 Task: Check the percentage active listings of basement in the last 3 years.
Action: Mouse moved to (1101, 248)
Screenshot: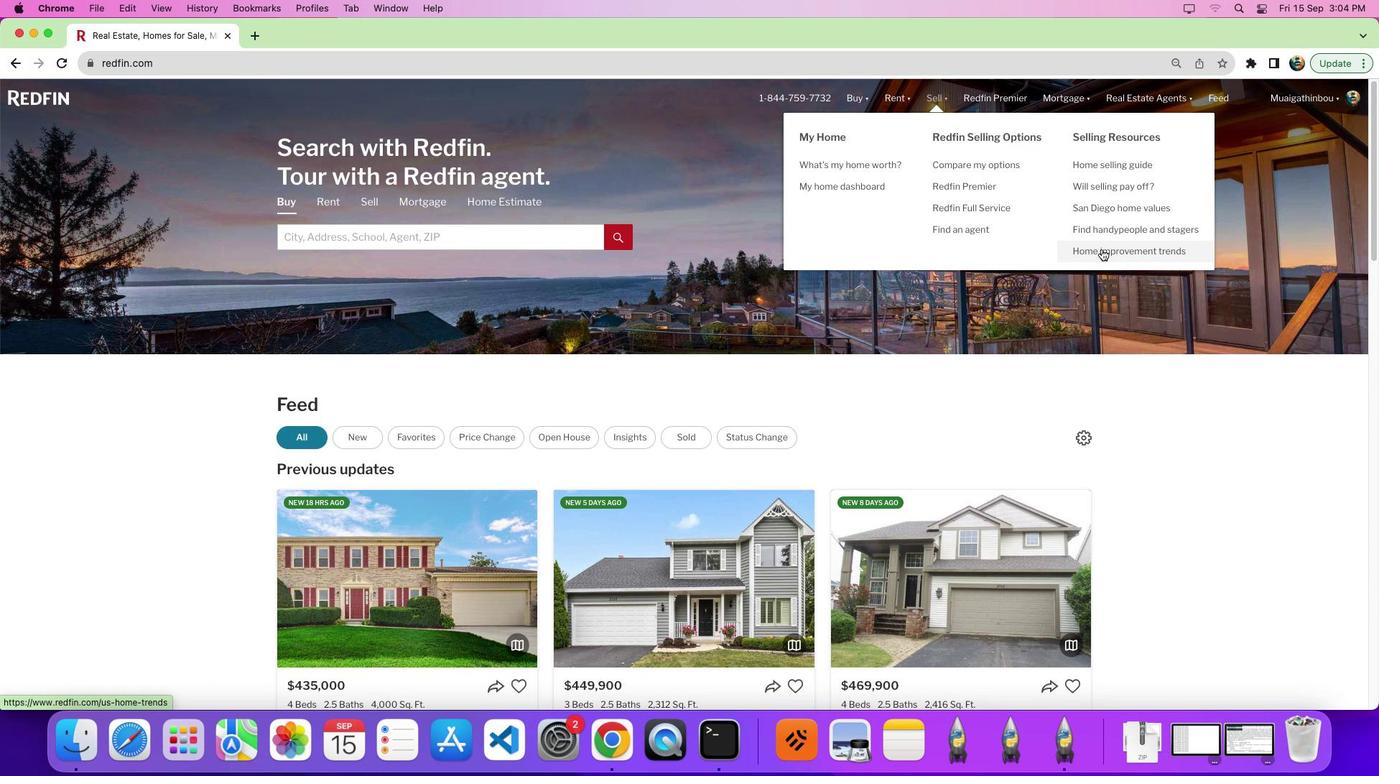 
Action: Mouse pressed left at (1101, 248)
Screenshot: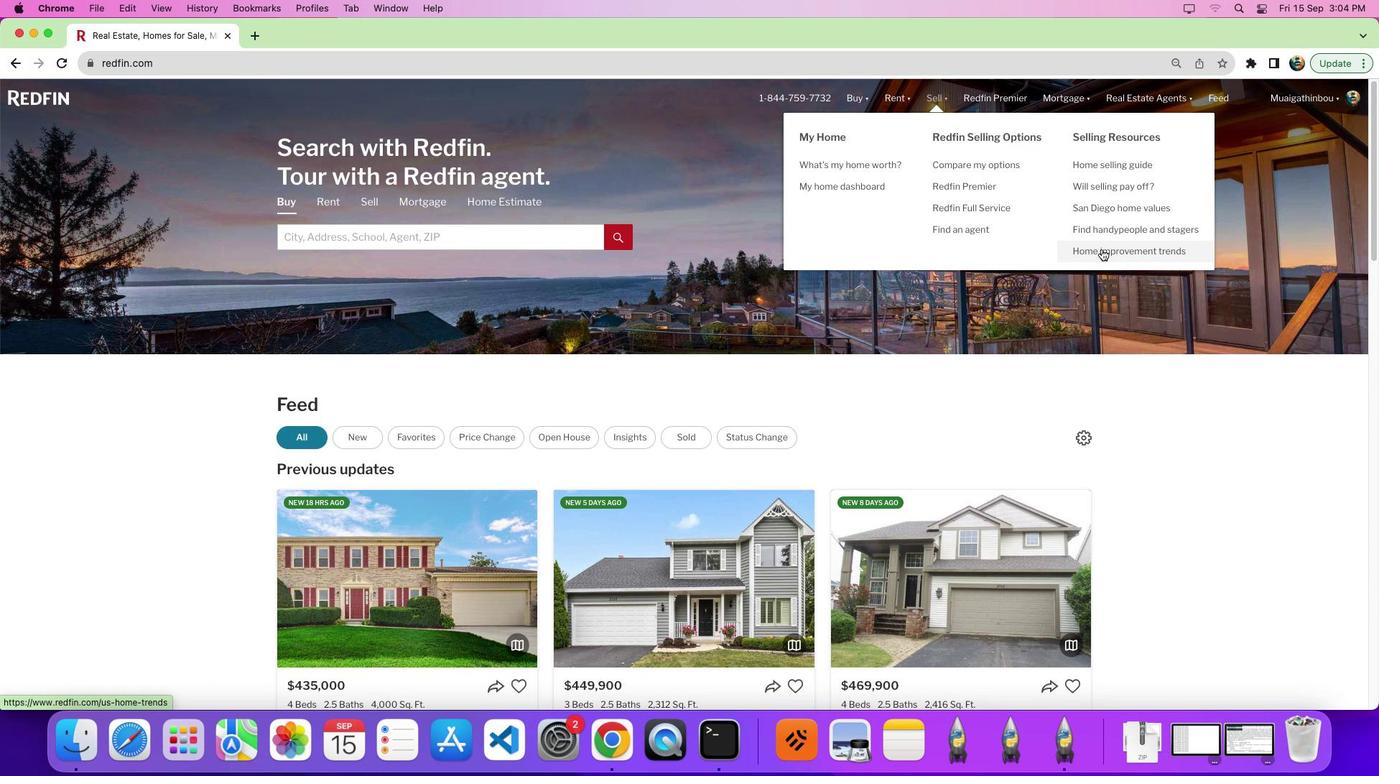 
Action: Mouse pressed left at (1101, 248)
Screenshot: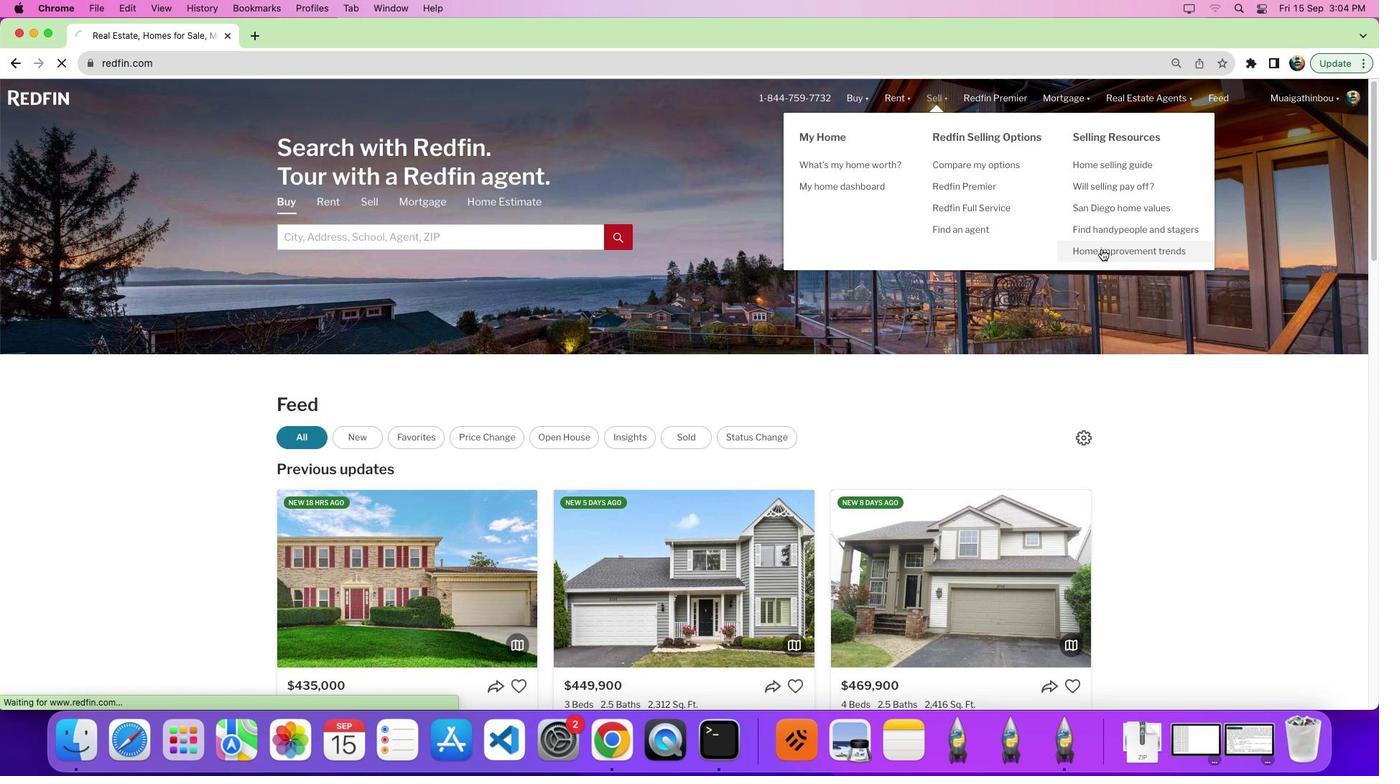
Action: Mouse moved to (368, 275)
Screenshot: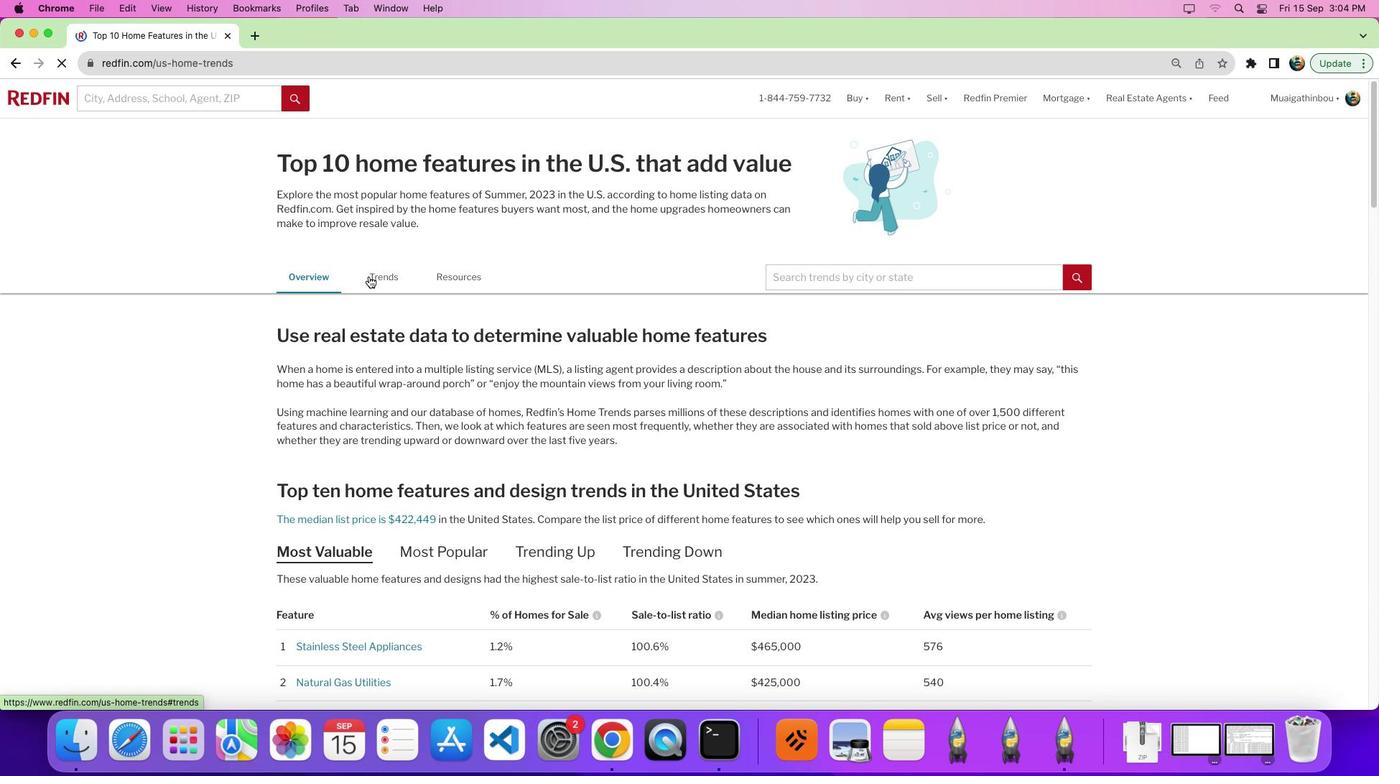 
Action: Mouse pressed left at (368, 275)
Screenshot: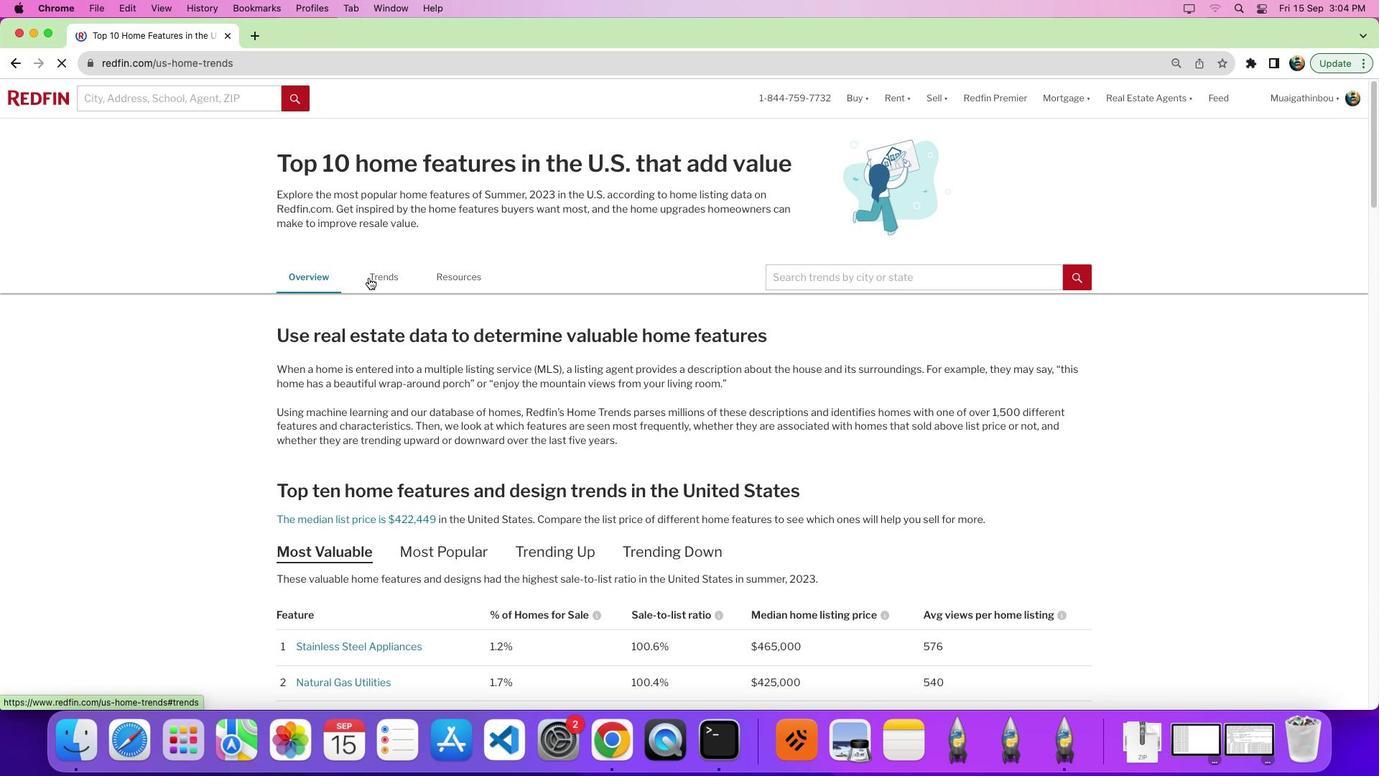 
Action: Mouse moved to (591, 321)
Screenshot: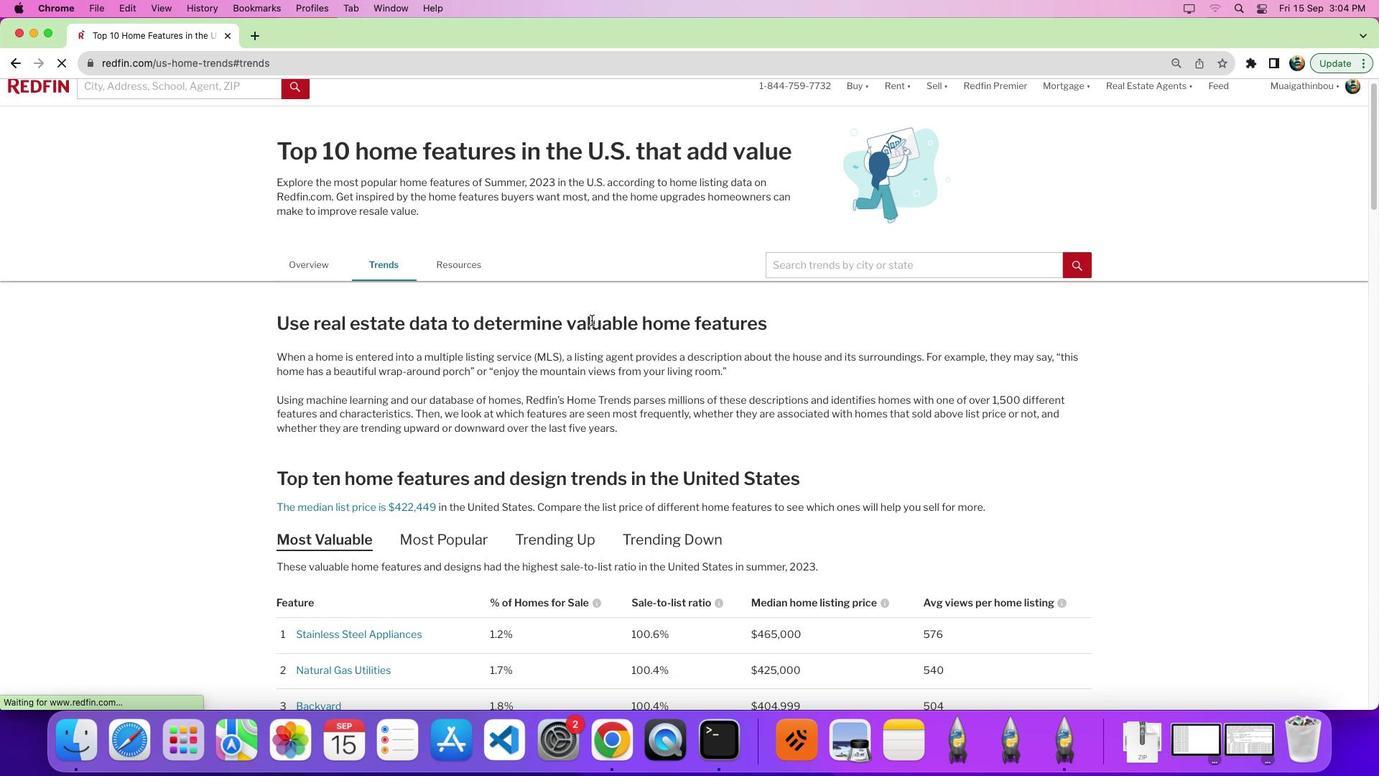 
Action: Mouse scrolled (591, 321) with delta (0, 0)
Screenshot: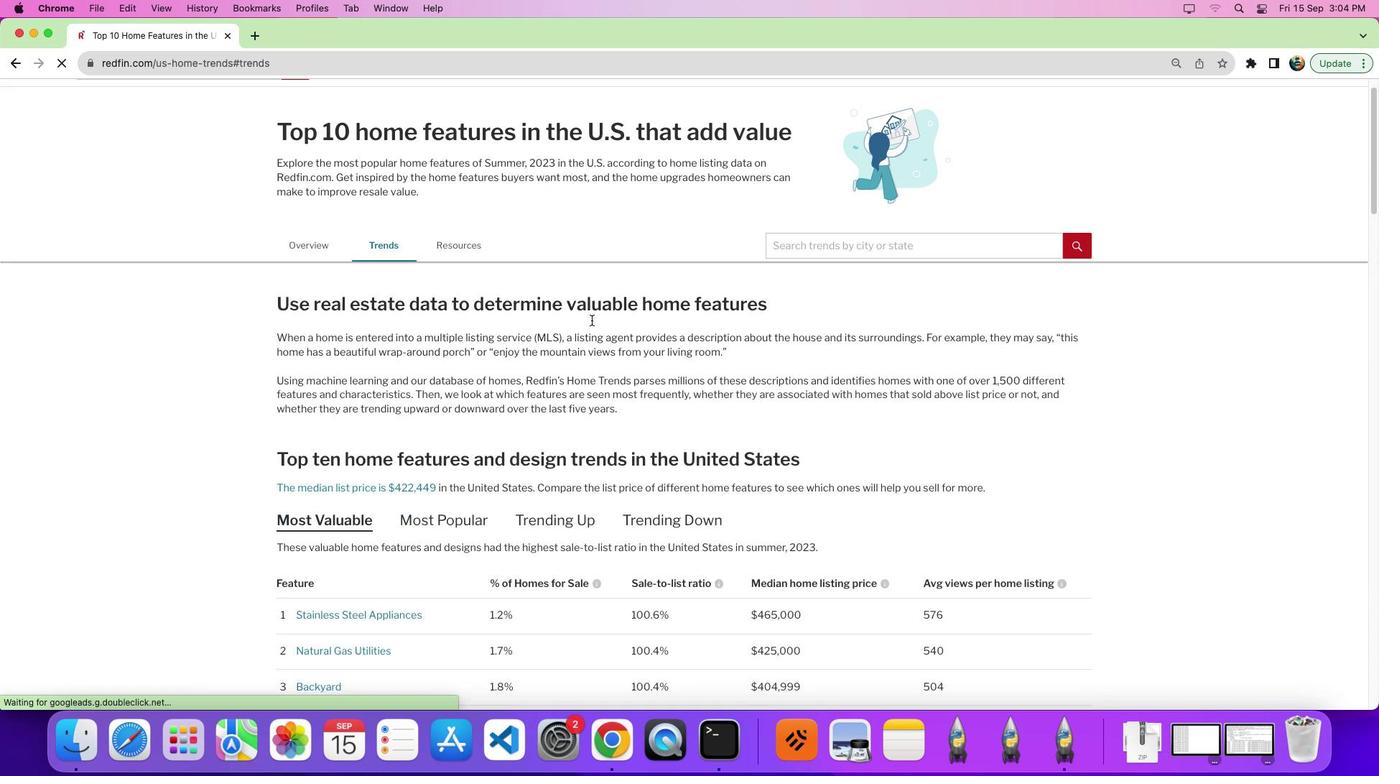 
Action: Mouse scrolled (591, 321) with delta (0, 0)
Screenshot: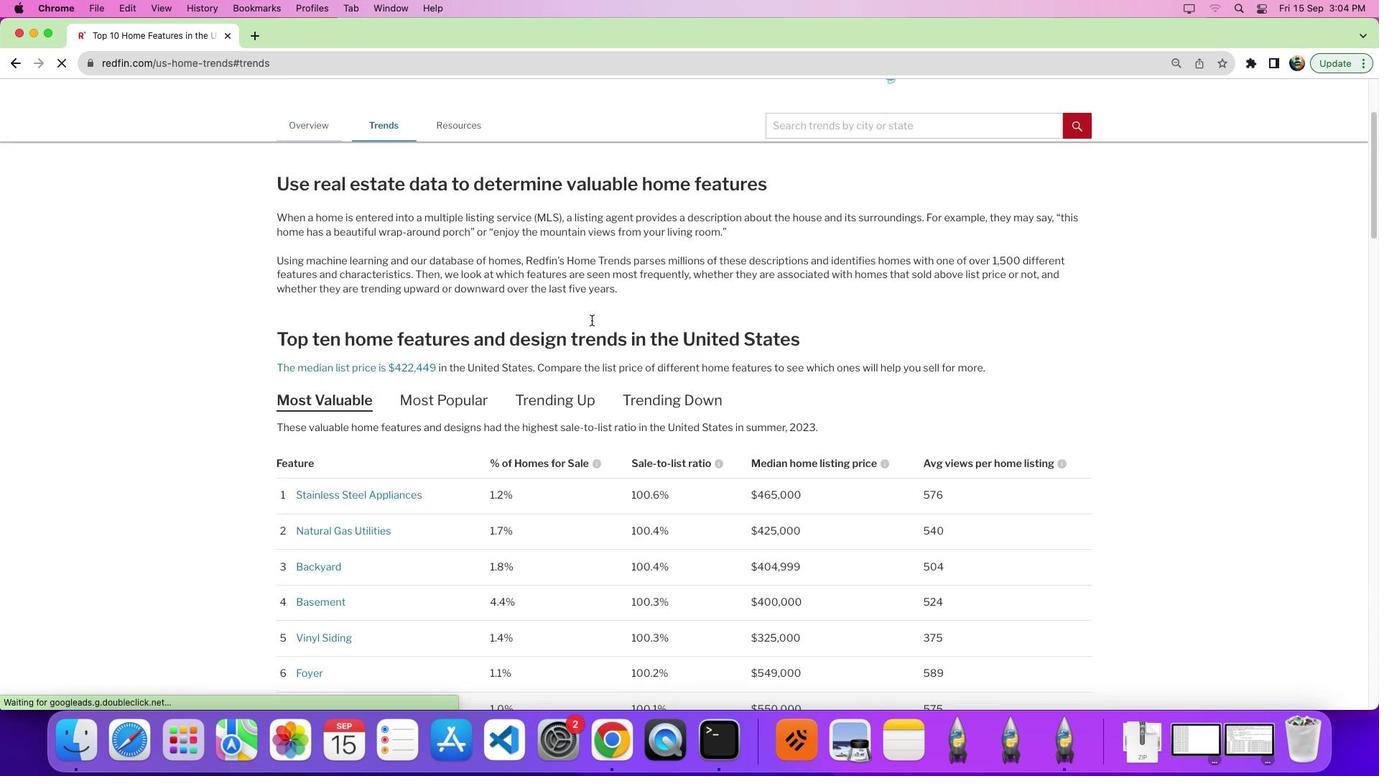 
Action: Mouse scrolled (591, 321) with delta (0, -4)
Screenshot: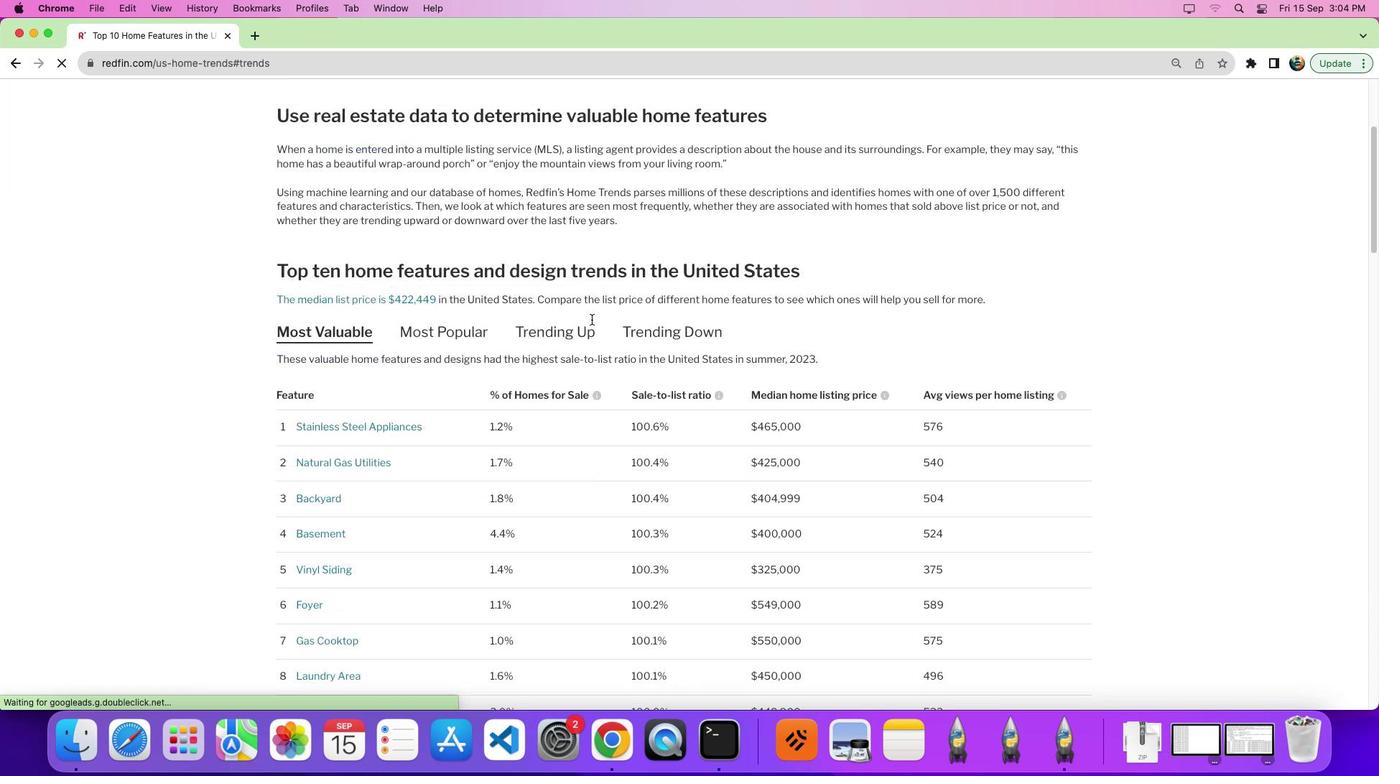 
Action: Mouse moved to (514, 254)
Screenshot: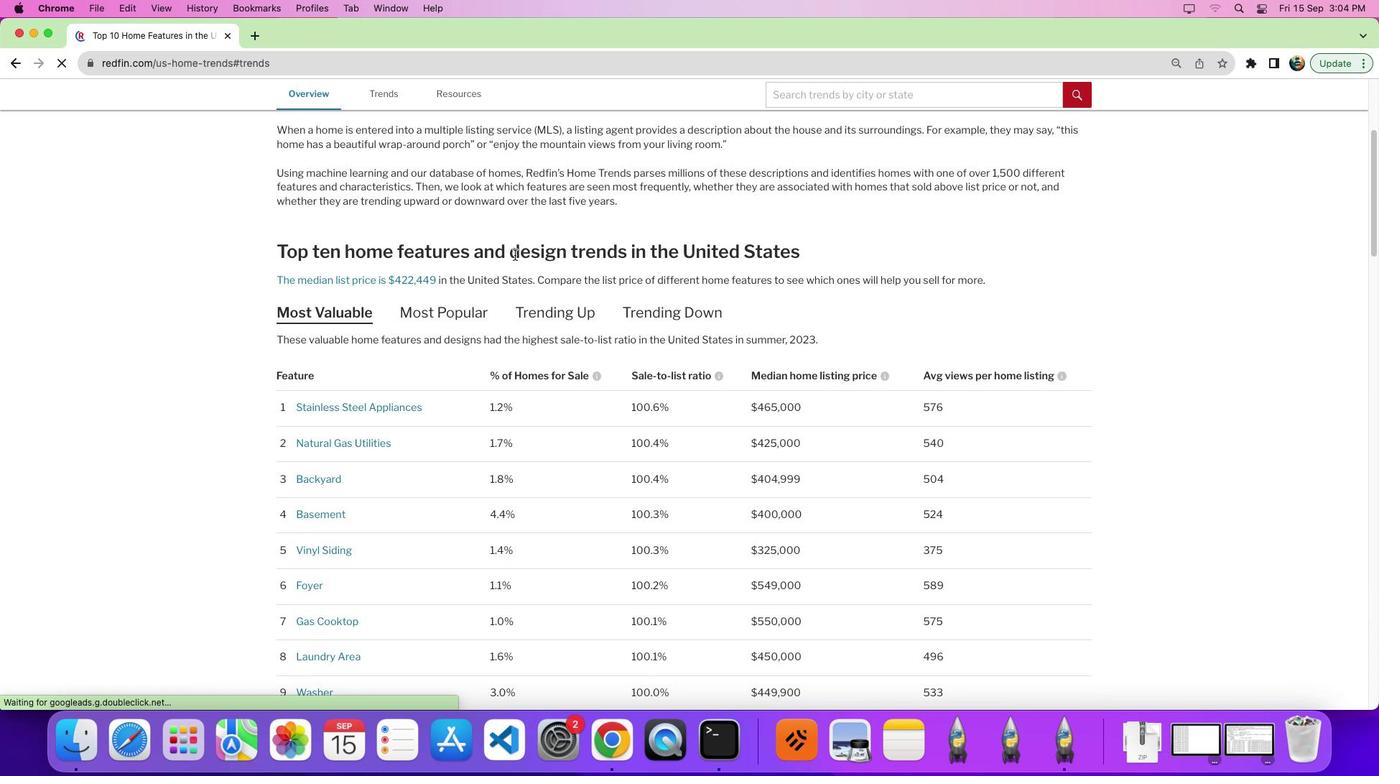 
Action: Mouse scrolled (514, 254) with delta (0, 0)
Screenshot: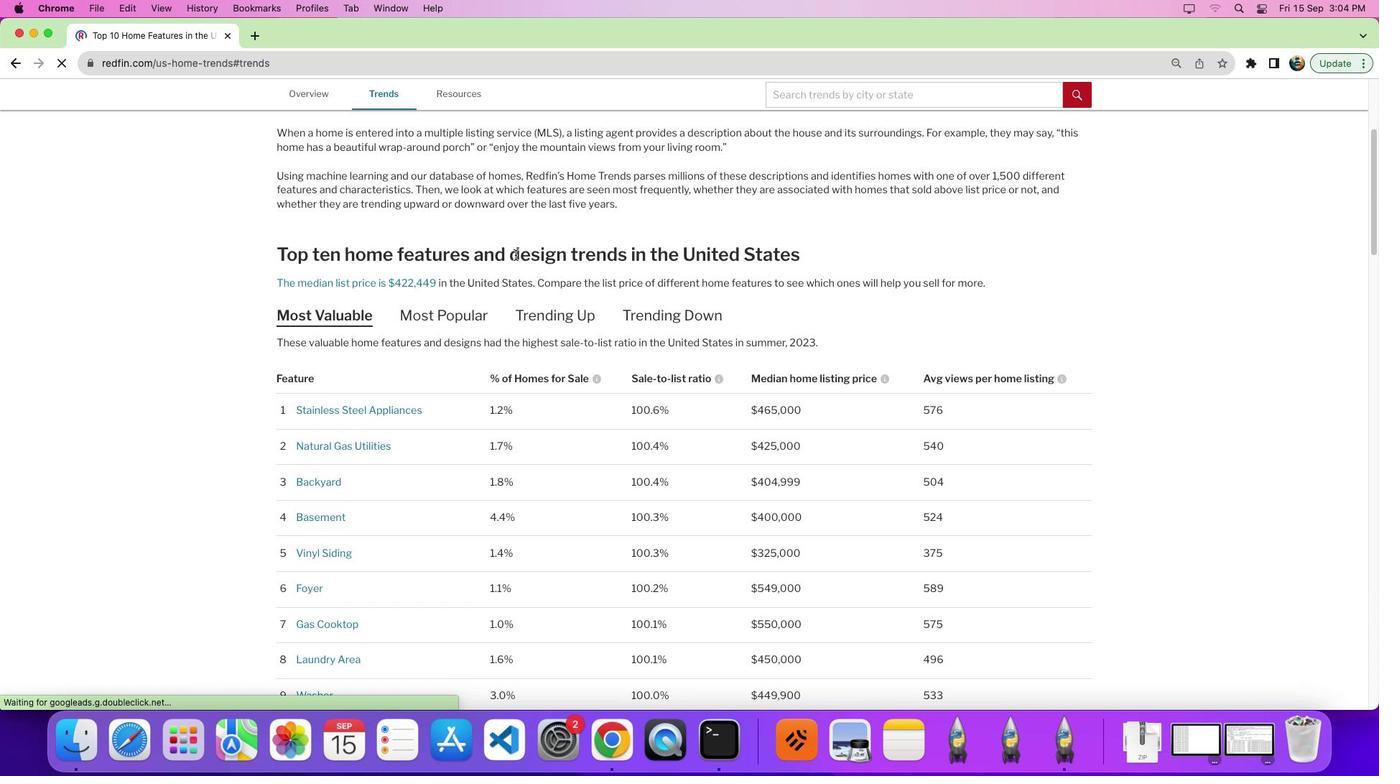 
Action: Mouse moved to (515, 254)
Screenshot: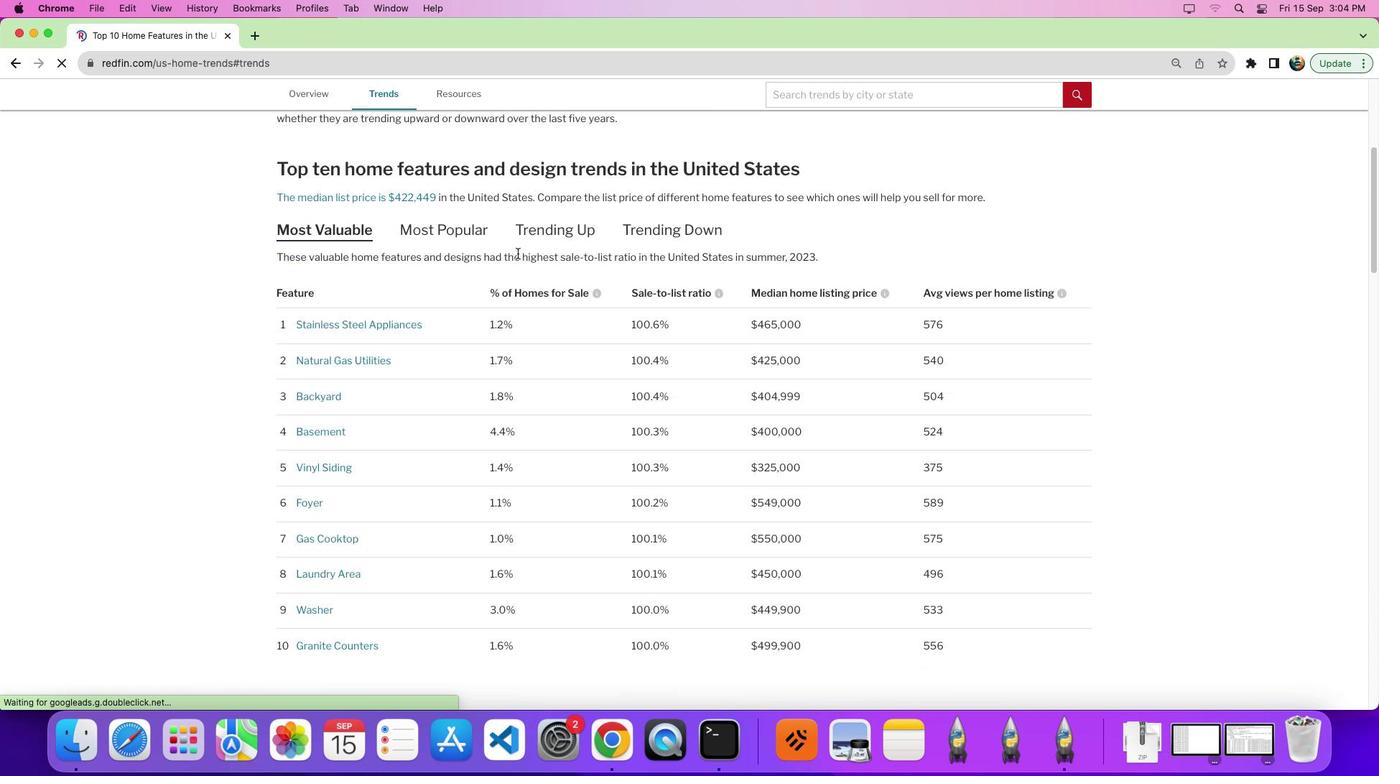 
Action: Mouse scrolled (515, 254) with delta (0, 0)
Screenshot: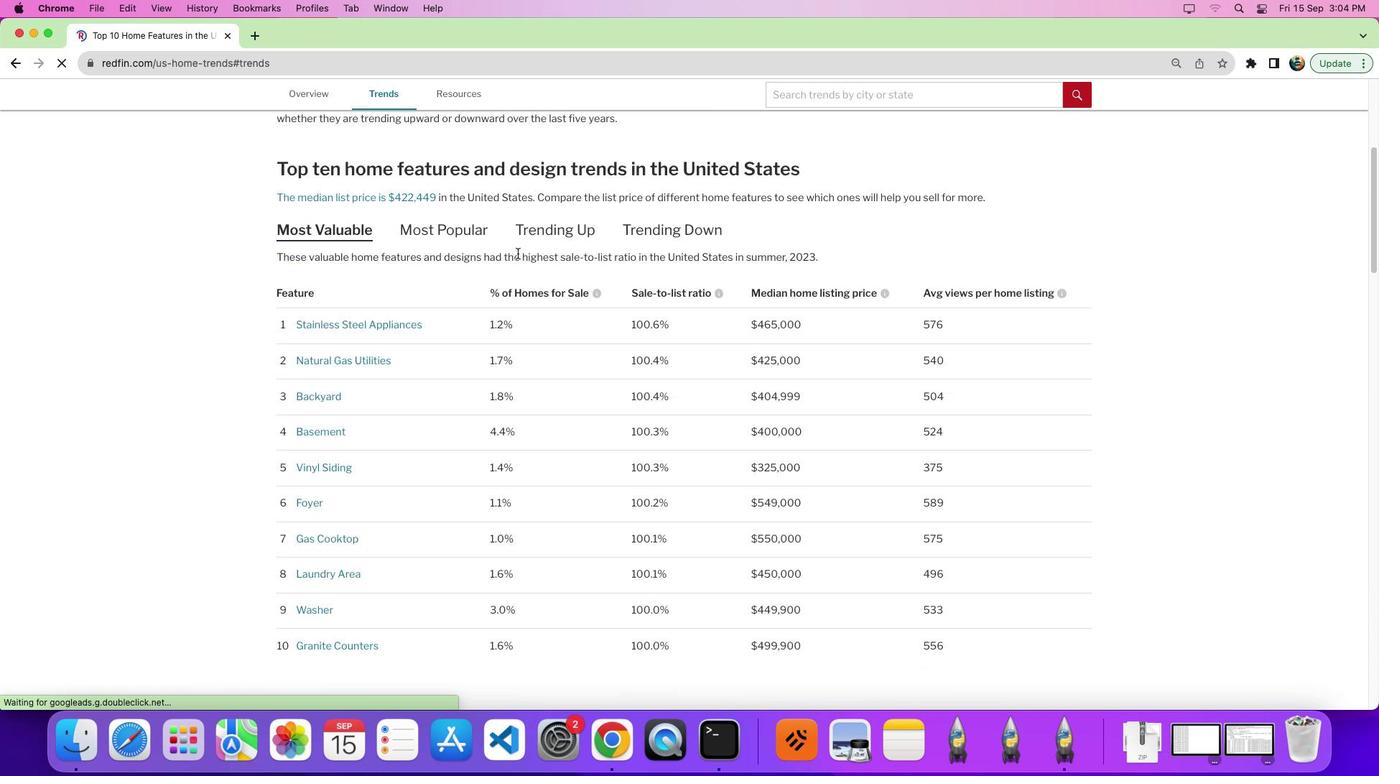 
Action: Mouse moved to (516, 254)
Screenshot: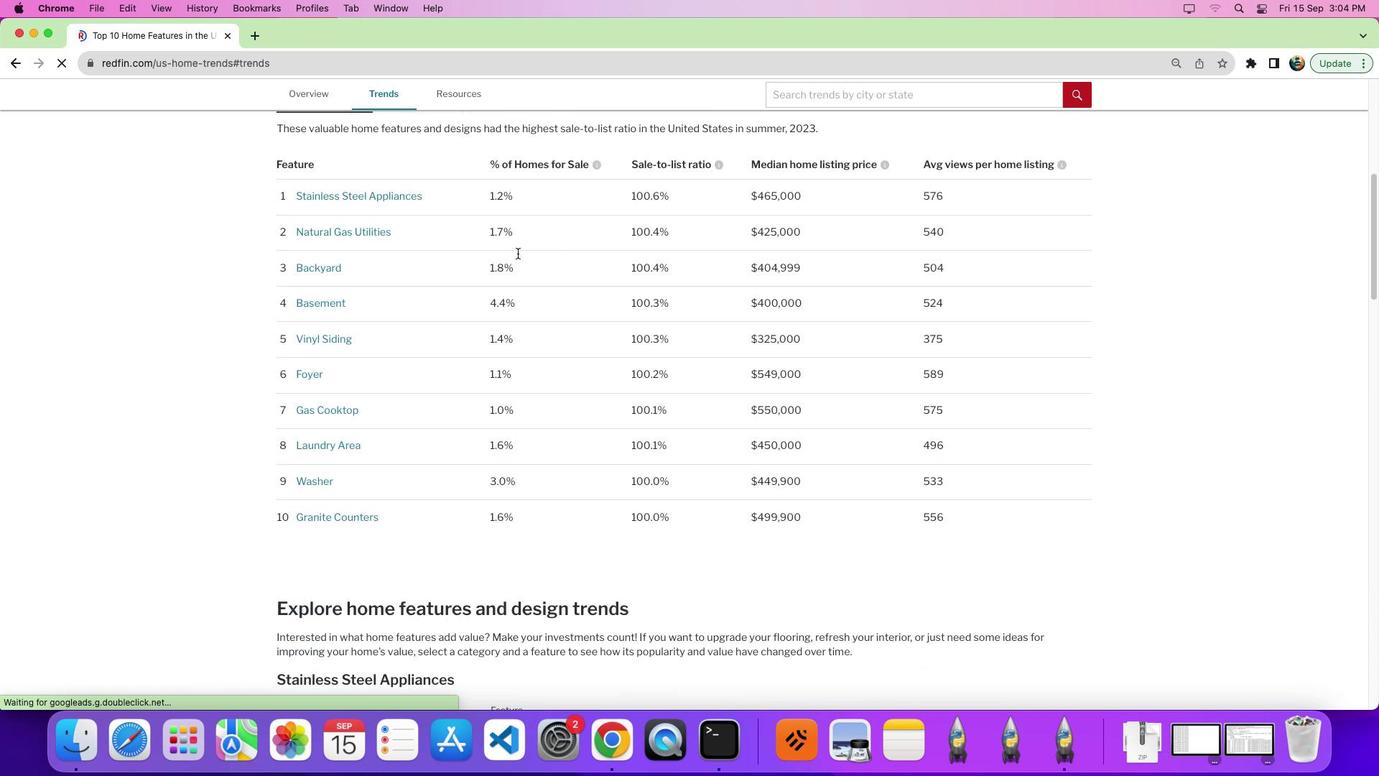 
Action: Mouse scrolled (516, 254) with delta (0, 0)
Screenshot: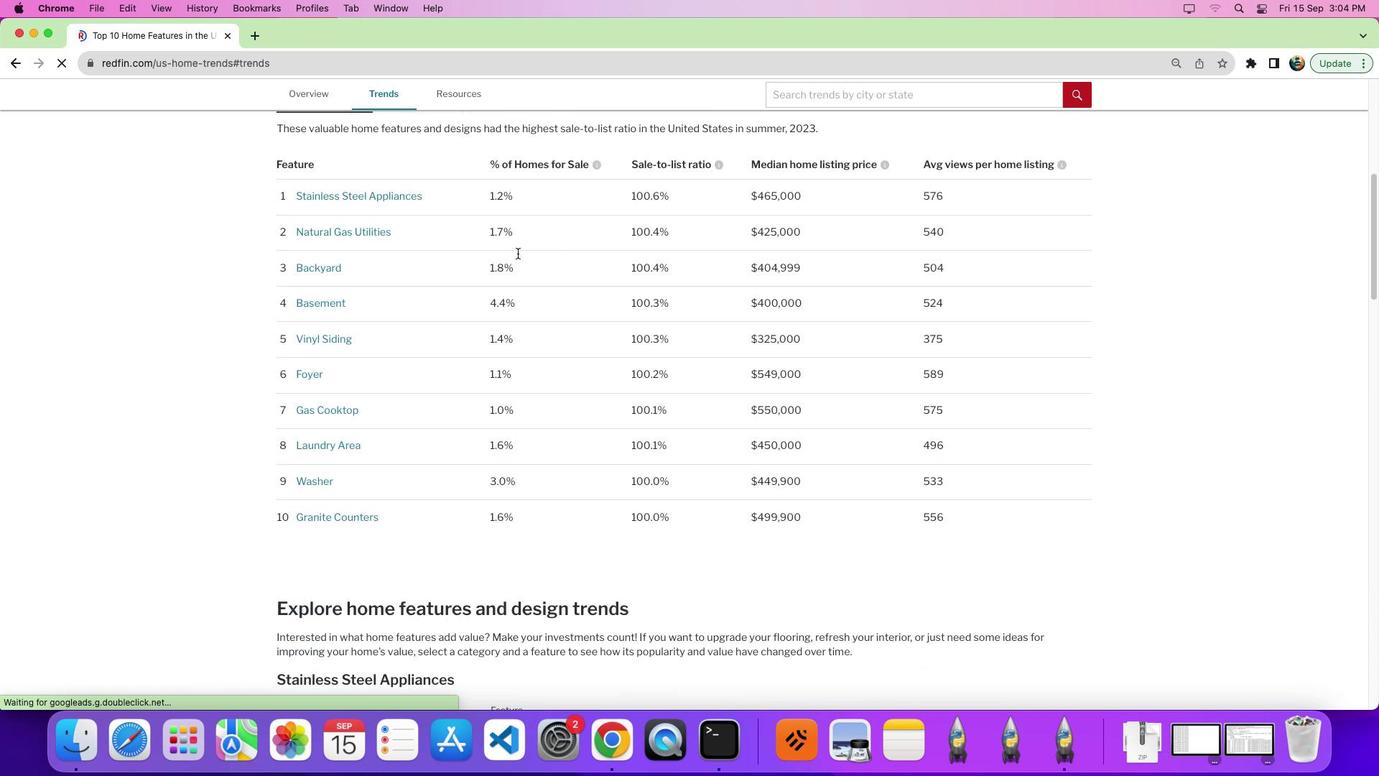 
Action: Mouse moved to (517, 252)
Screenshot: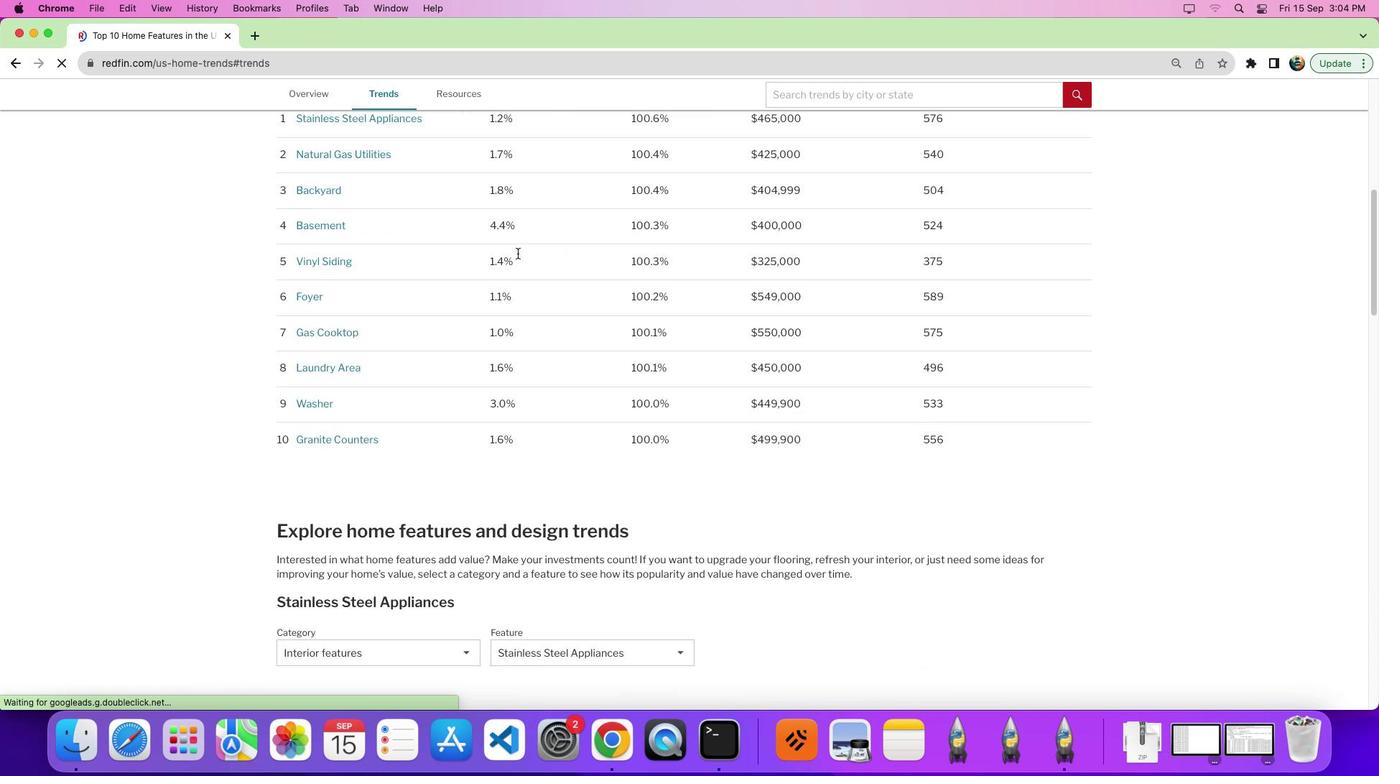 
Action: Mouse scrolled (517, 252) with delta (0, -5)
Screenshot: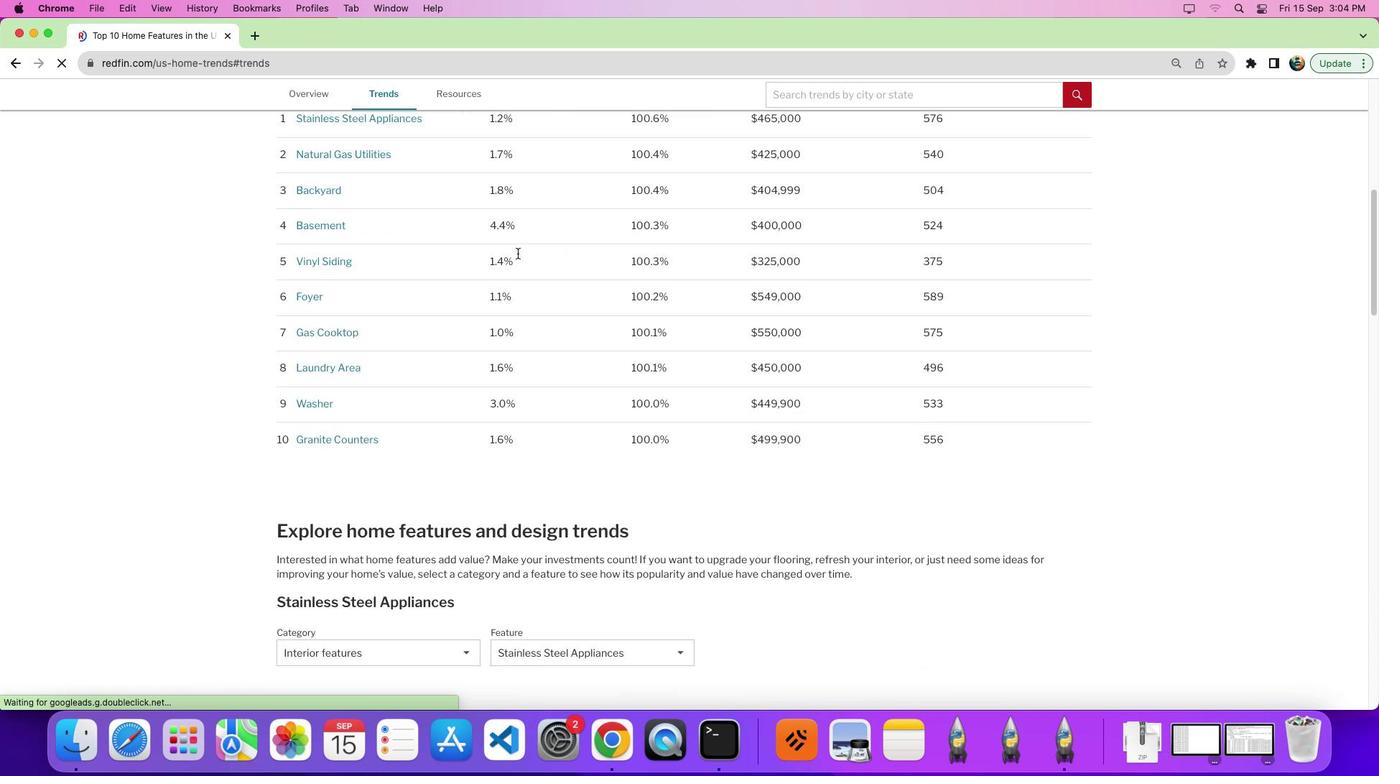 
Action: Mouse moved to (504, 329)
Screenshot: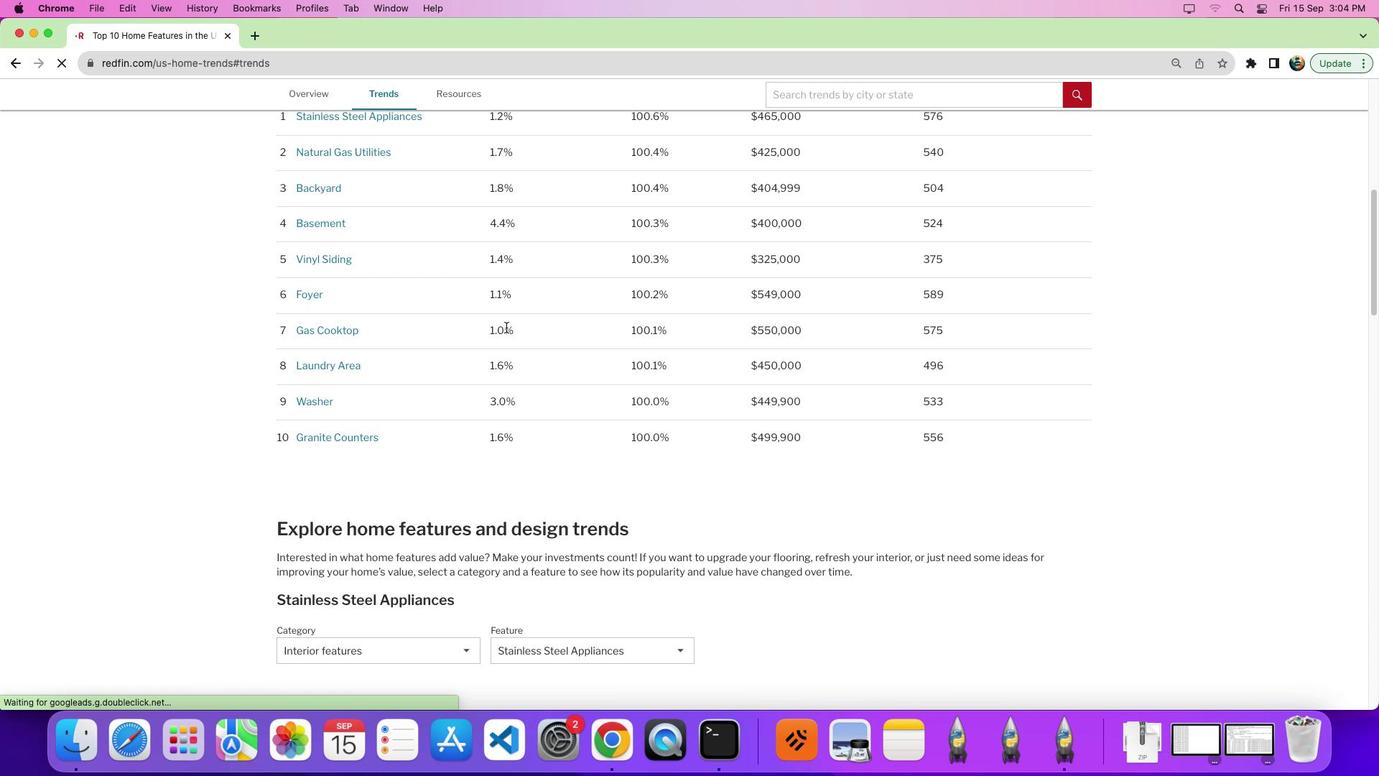 
Action: Mouse scrolled (504, 329) with delta (0, 0)
Screenshot: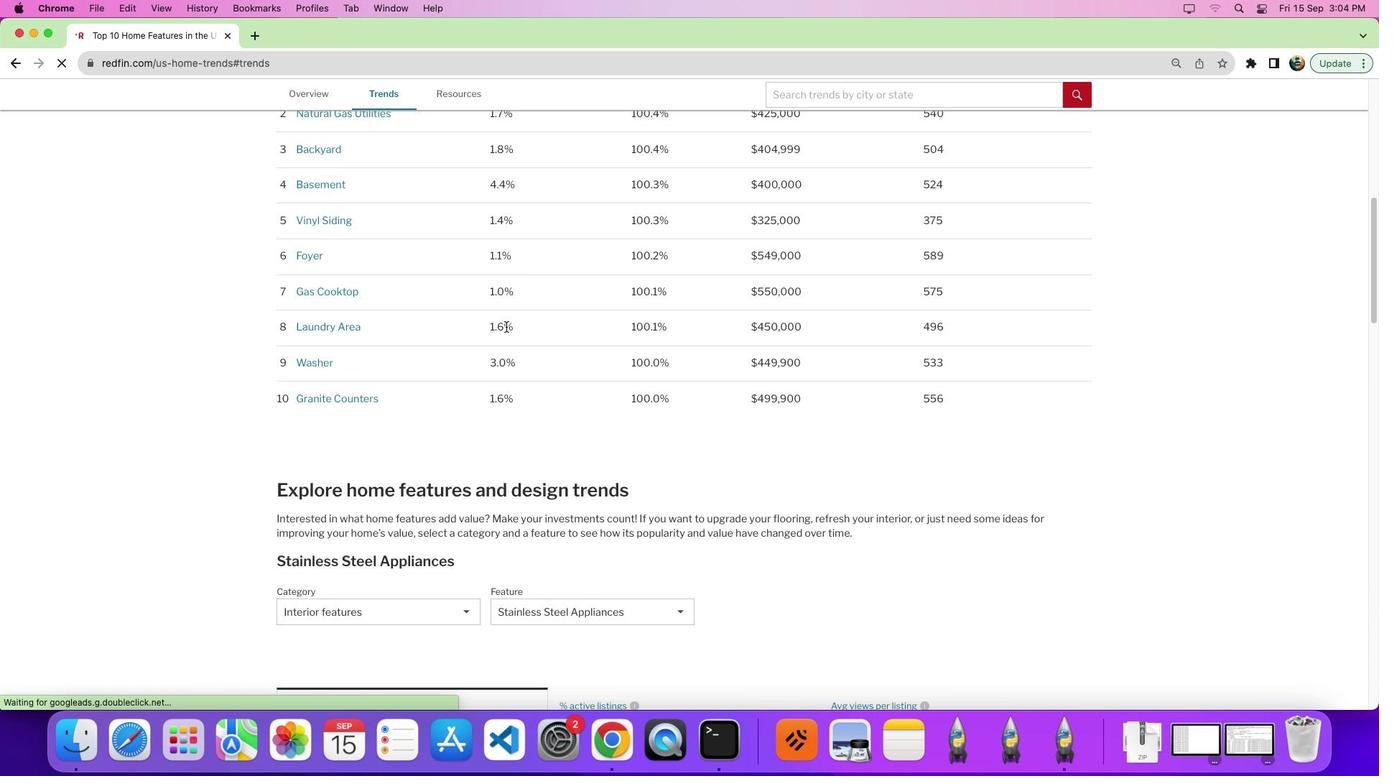 
Action: Mouse moved to (505, 329)
Screenshot: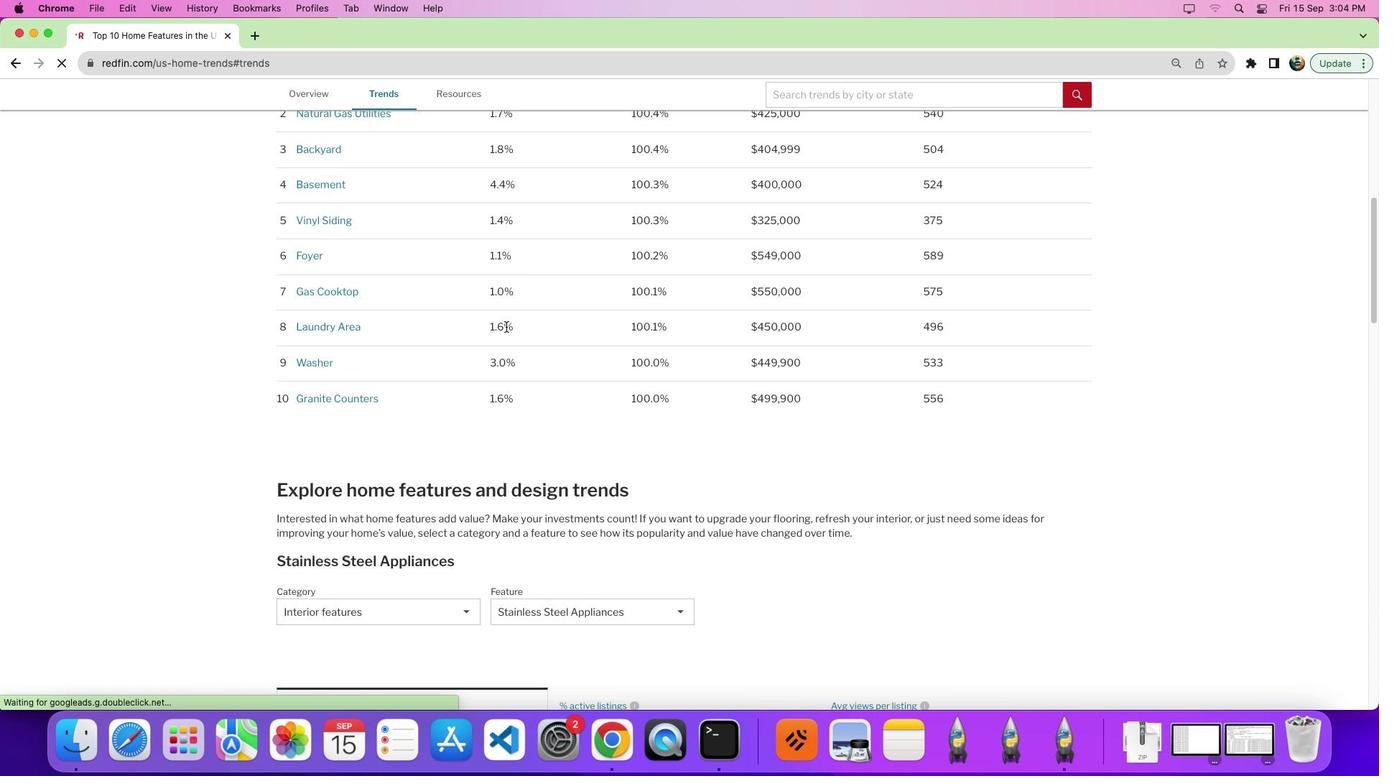 
Action: Mouse scrolled (505, 329) with delta (0, 0)
Screenshot: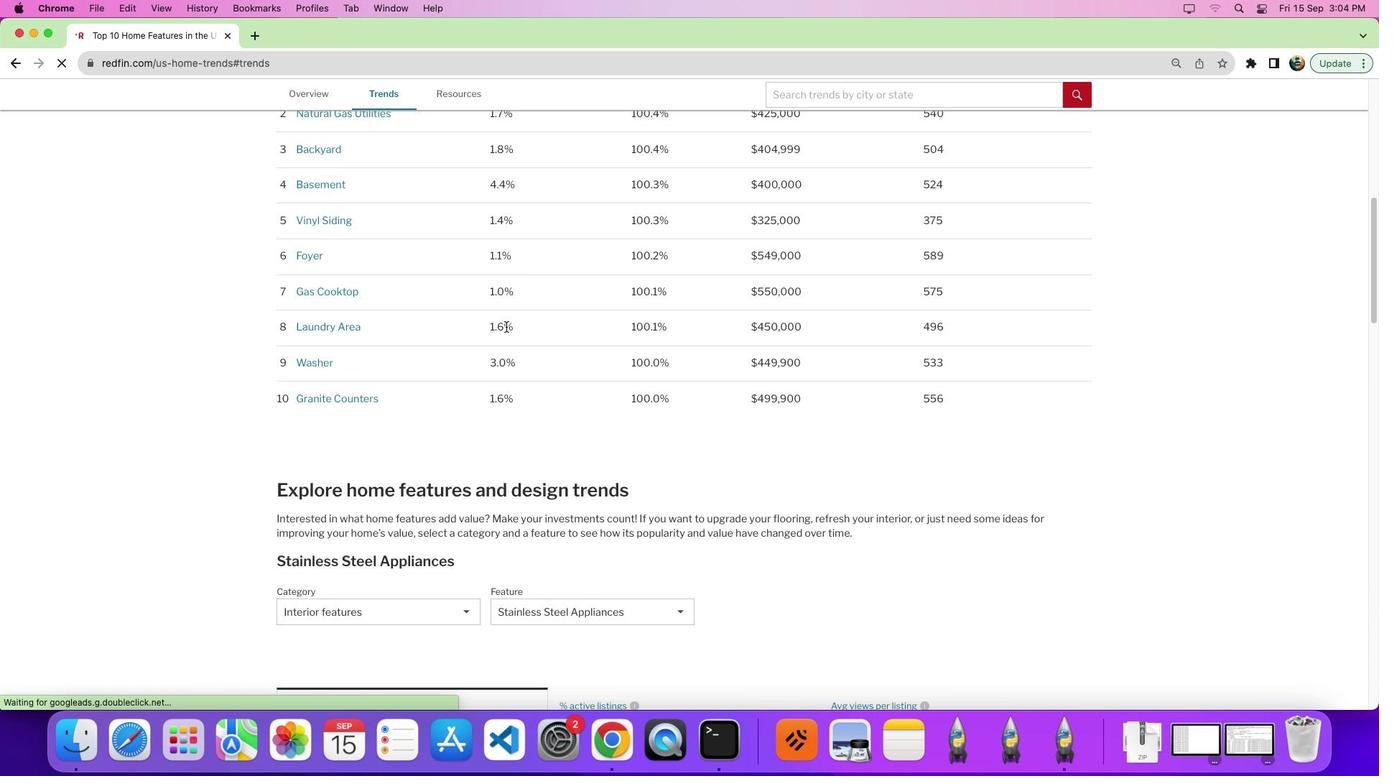 
Action: Mouse moved to (505, 327)
Screenshot: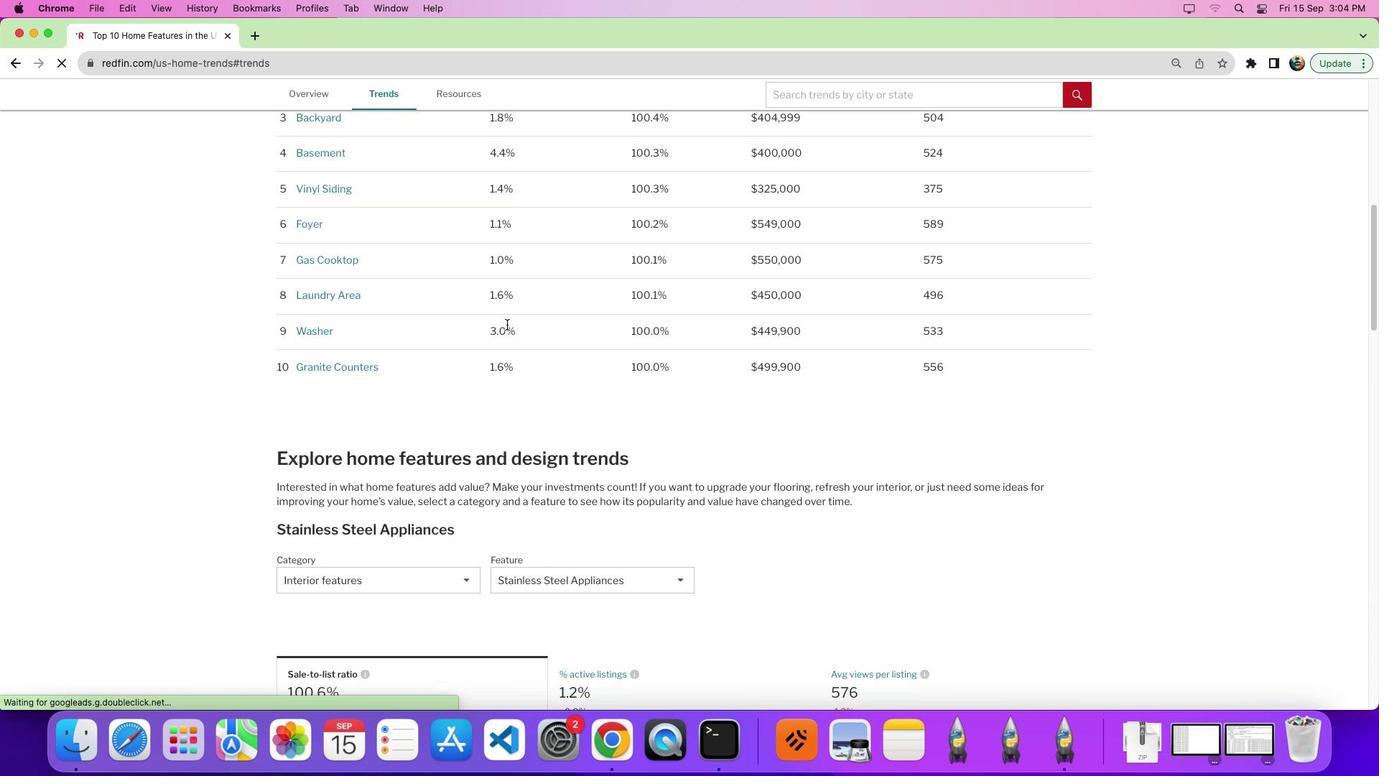 
Action: Mouse scrolled (505, 327) with delta (0, -2)
Screenshot: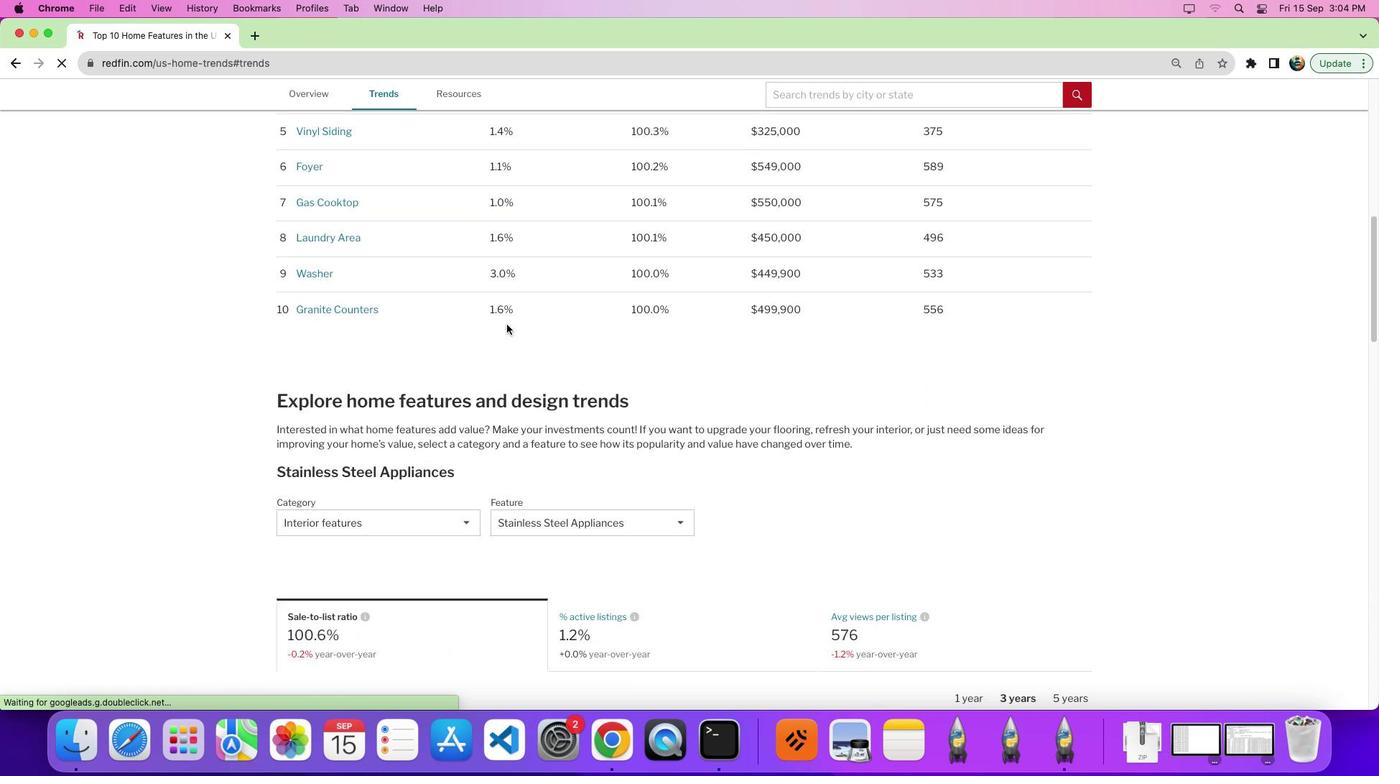 
Action: Mouse moved to (506, 324)
Screenshot: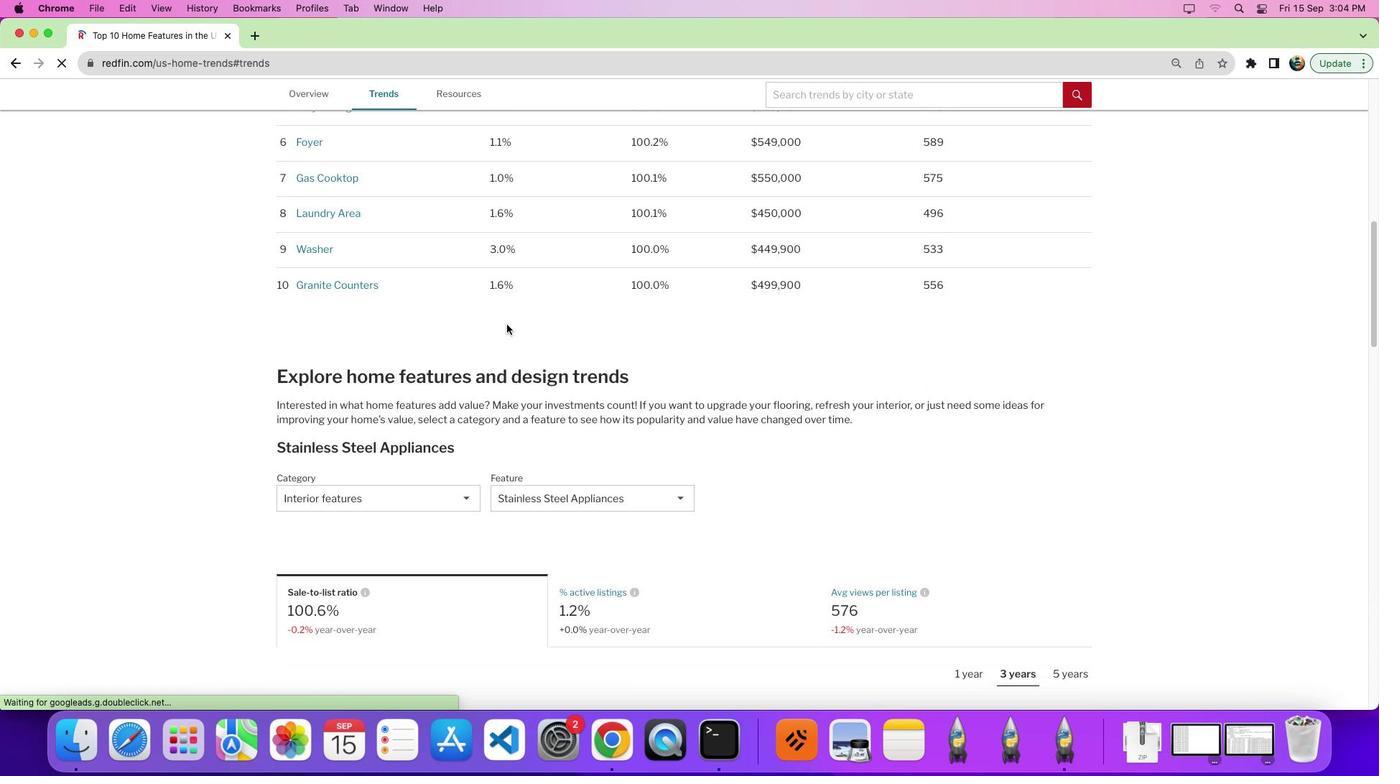 
Action: Mouse scrolled (506, 324) with delta (0, 0)
Screenshot: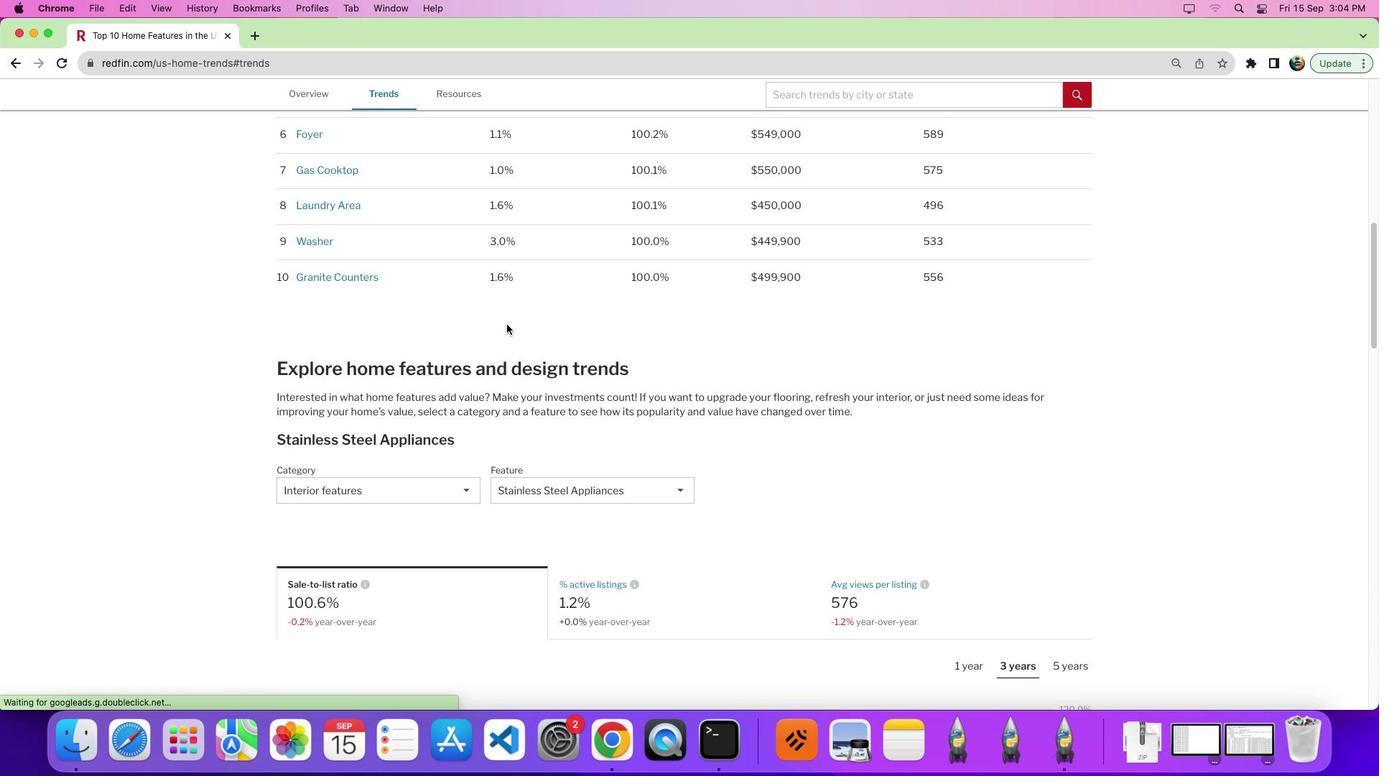 
Action: Mouse scrolled (506, 324) with delta (0, 0)
Screenshot: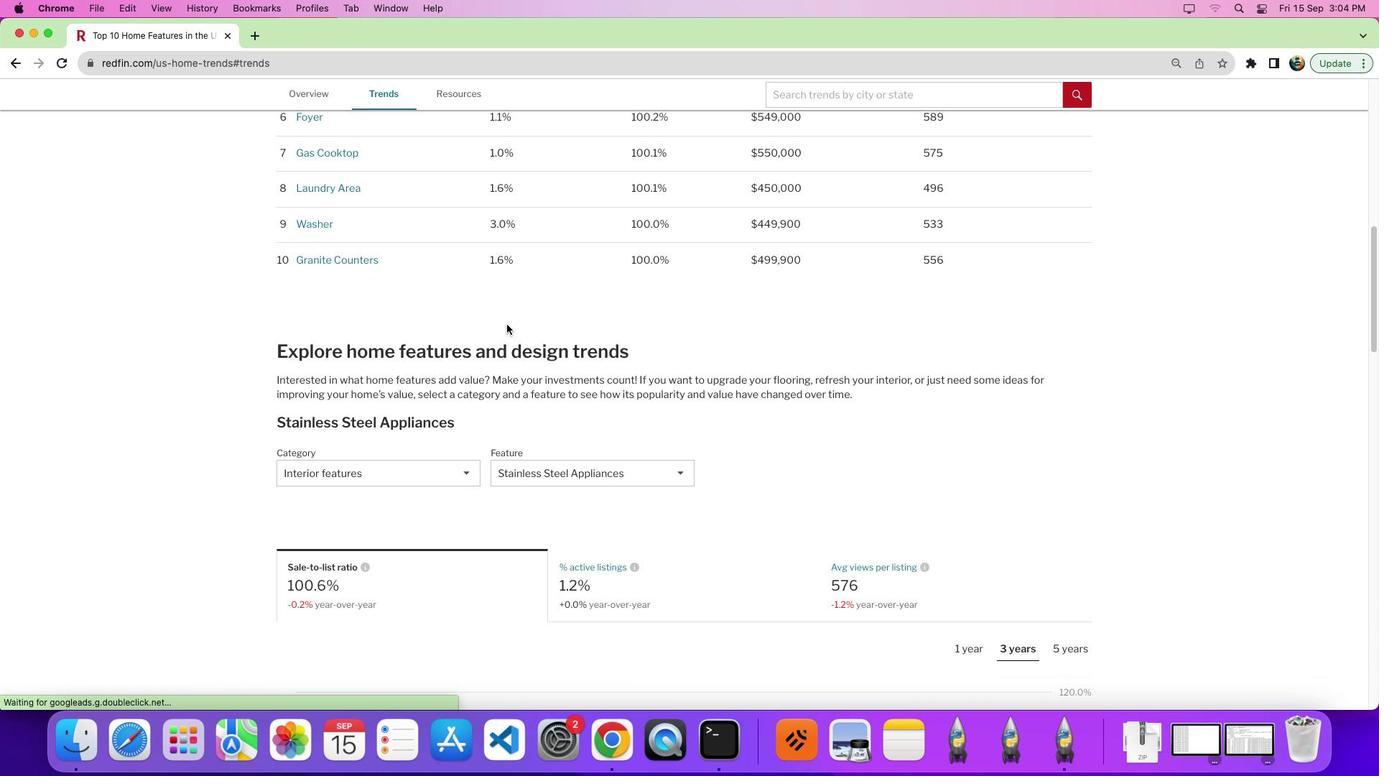 
Action: Mouse moved to (452, 454)
Screenshot: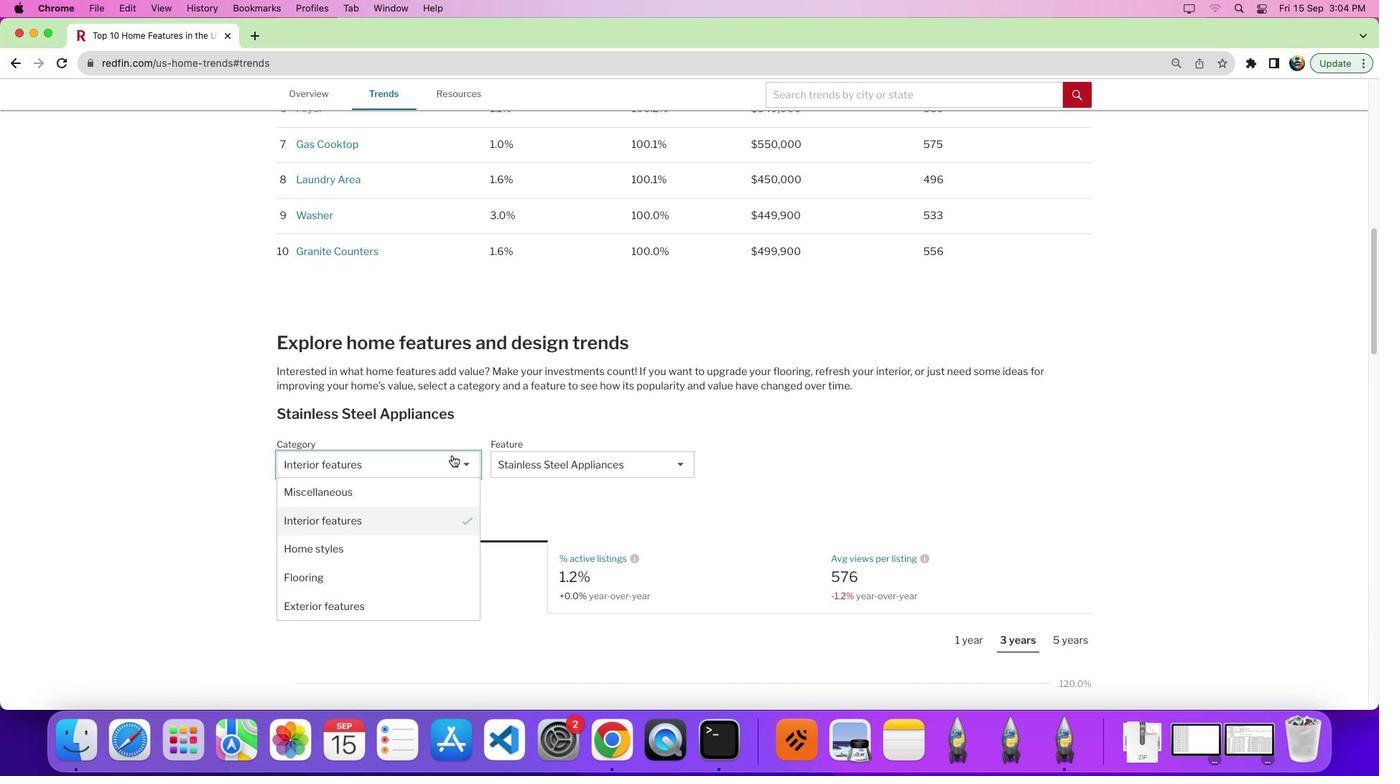 
Action: Mouse pressed left at (452, 454)
Screenshot: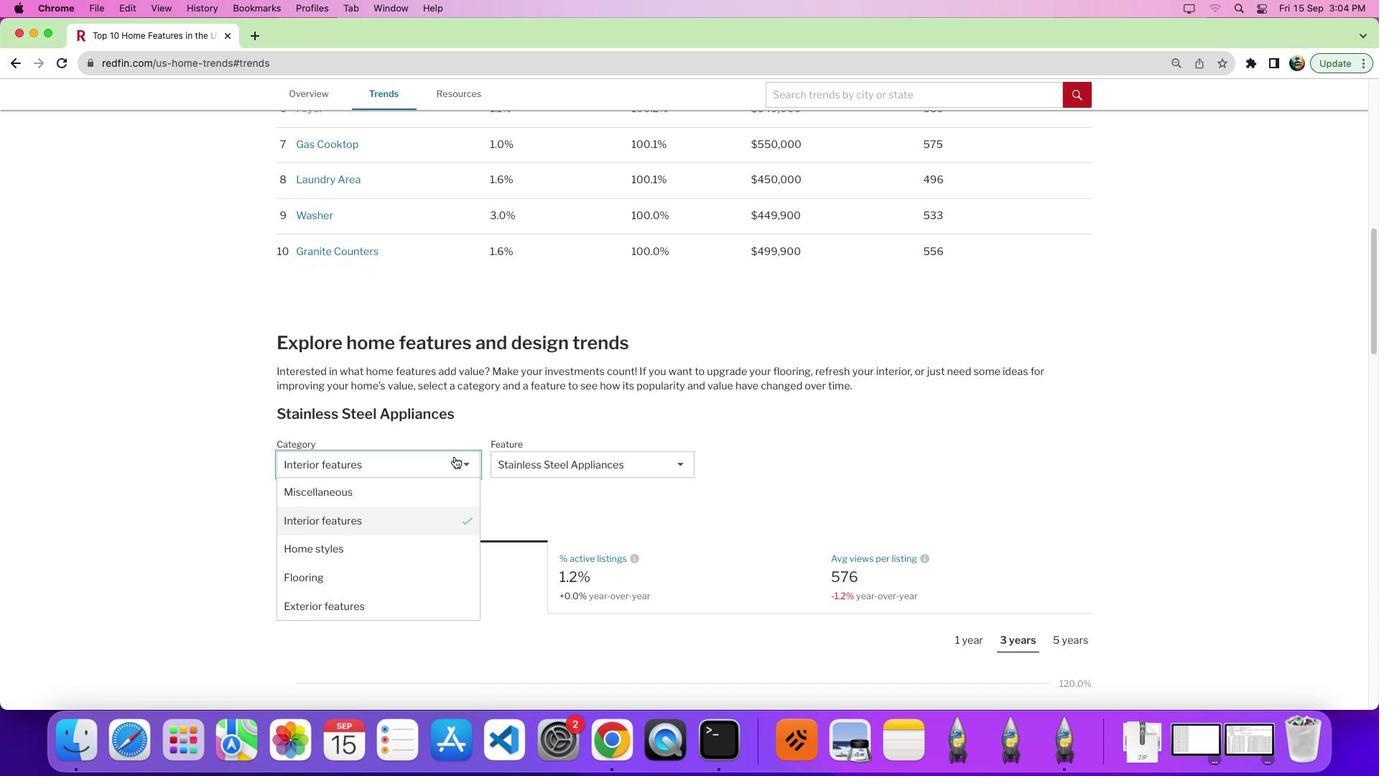 
Action: Mouse moved to (552, 435)
Screenshot: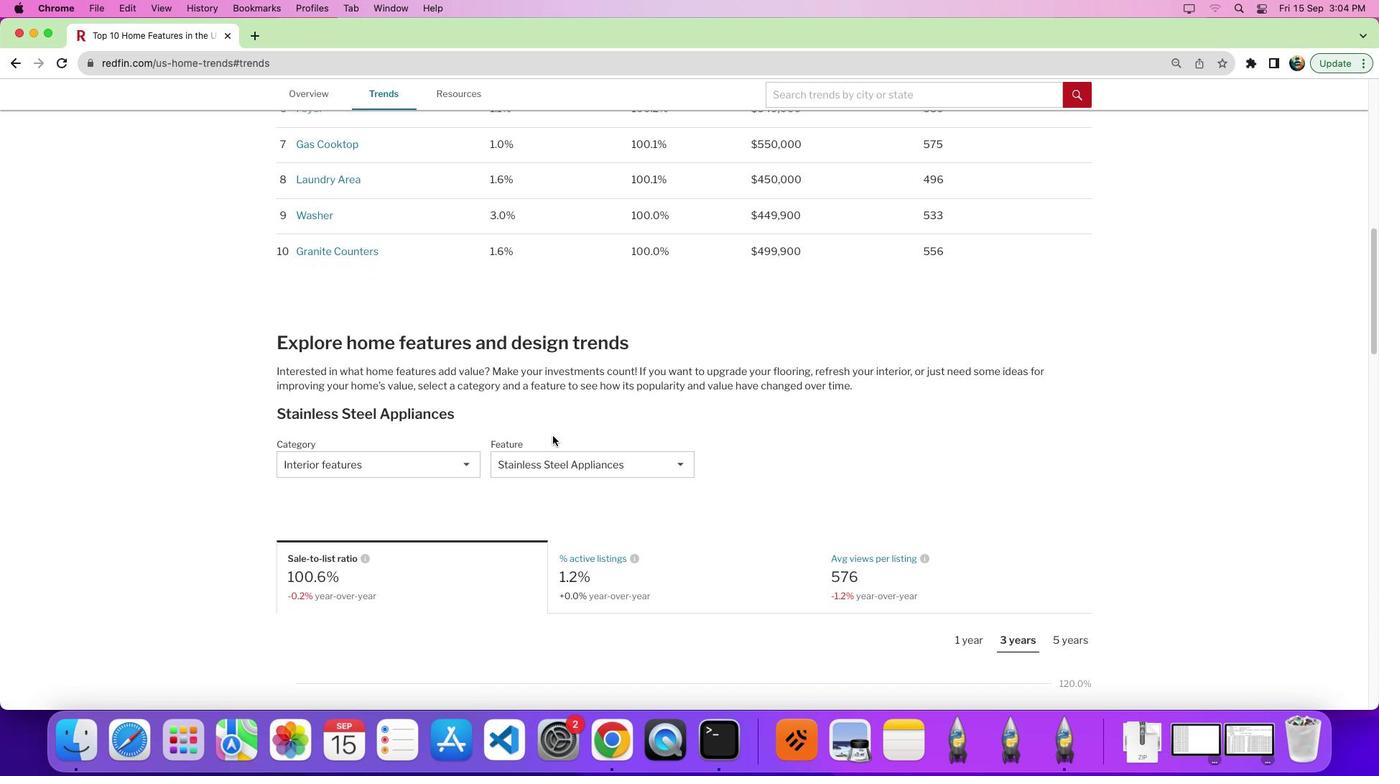 
Action: Mouse pressed left at (552, 435)
Screenshot: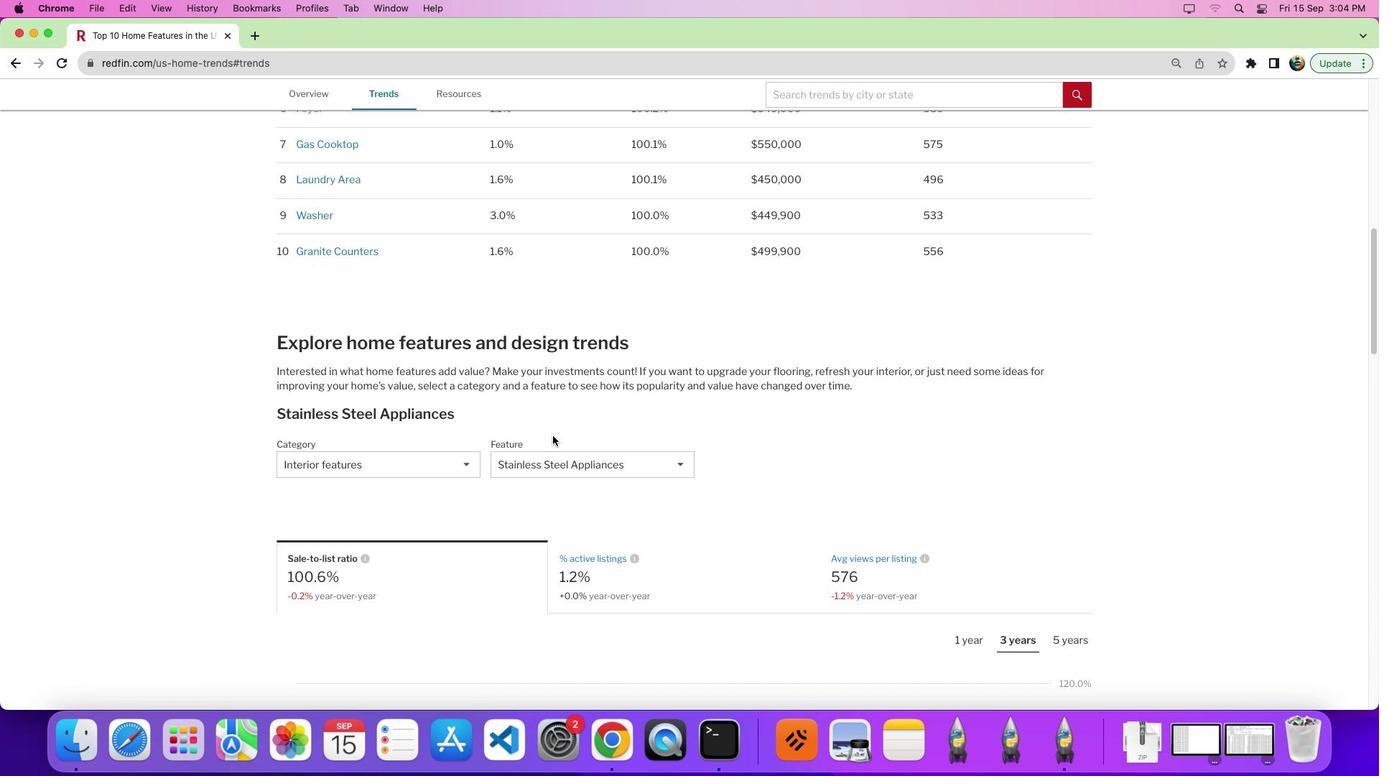 
Action: Mouse moved to (564, 465)
Screenshot: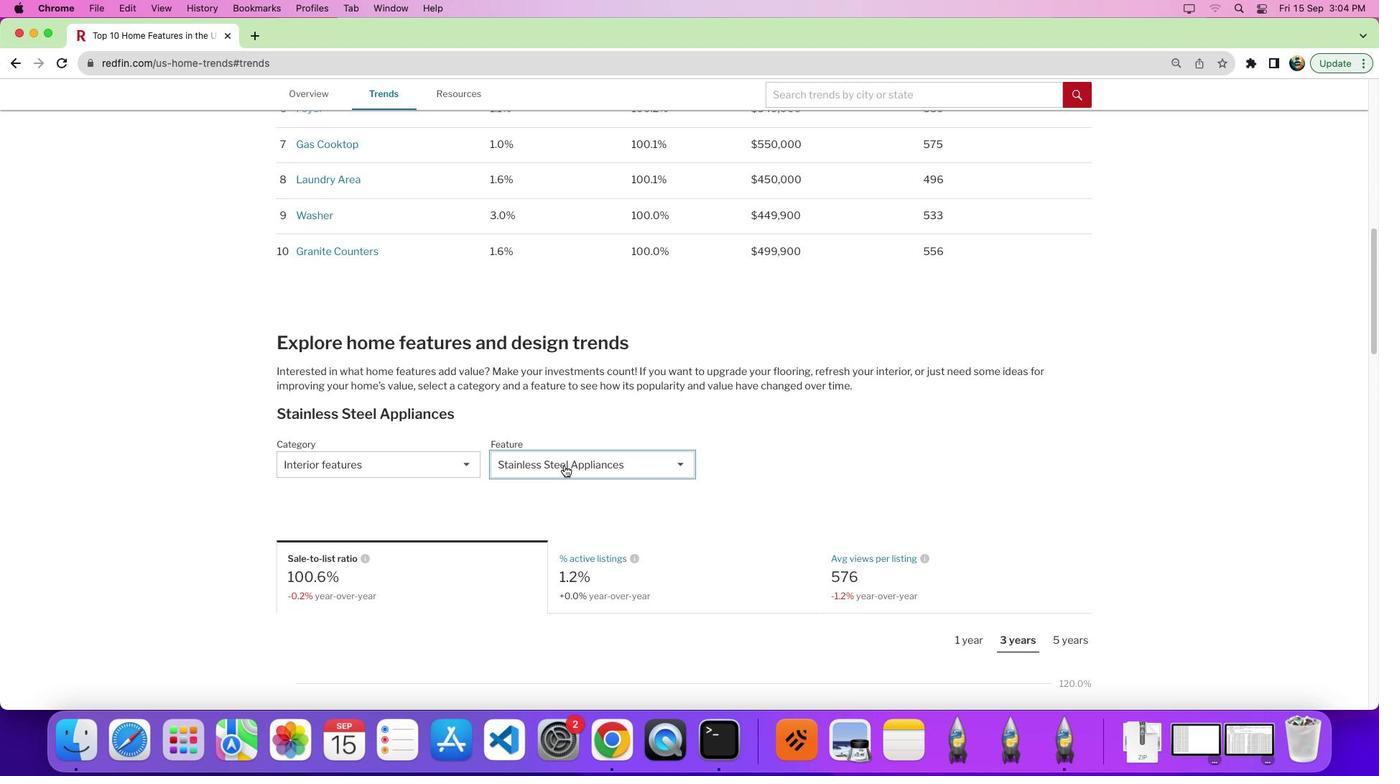 
Action: Mouse pressed left at (564, 465)
Screenshot: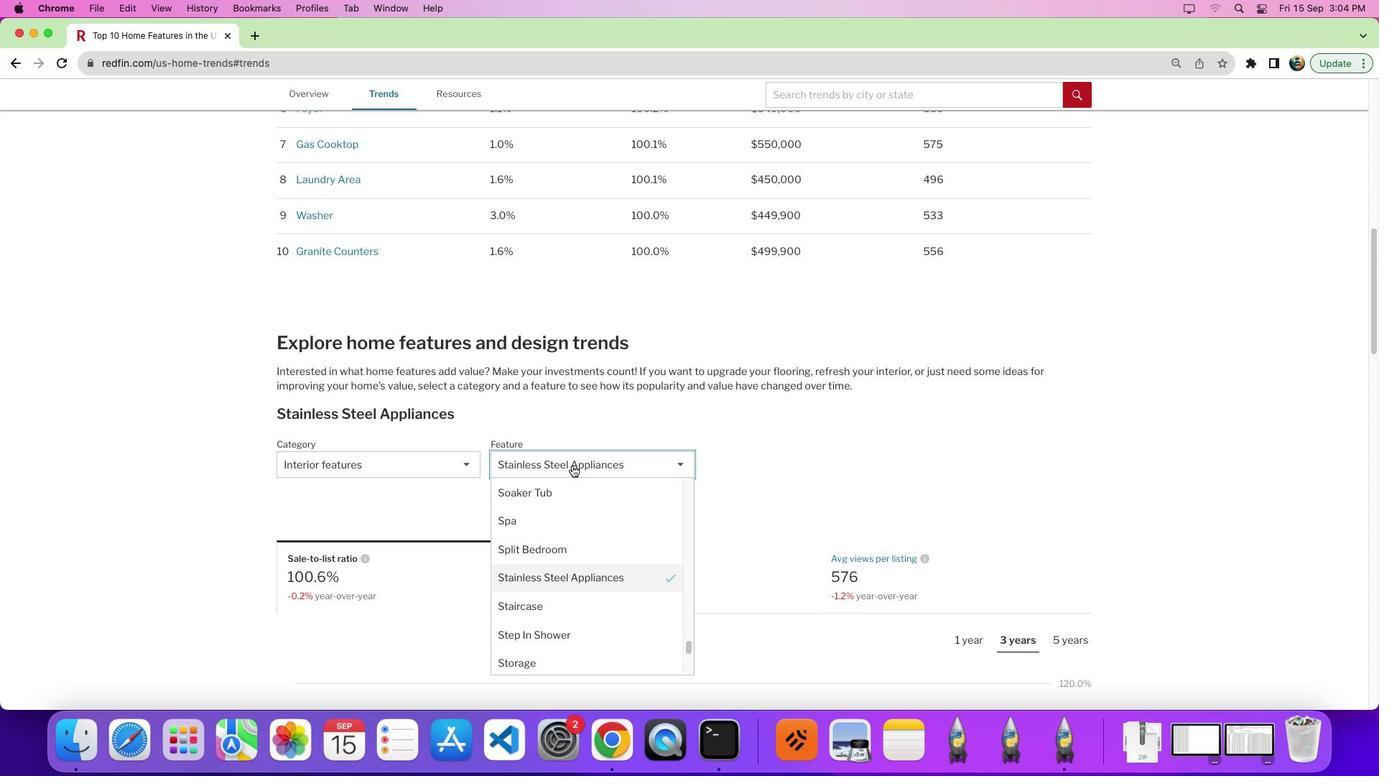 
Action: Mouse moved to (592, 448)
Screenshot: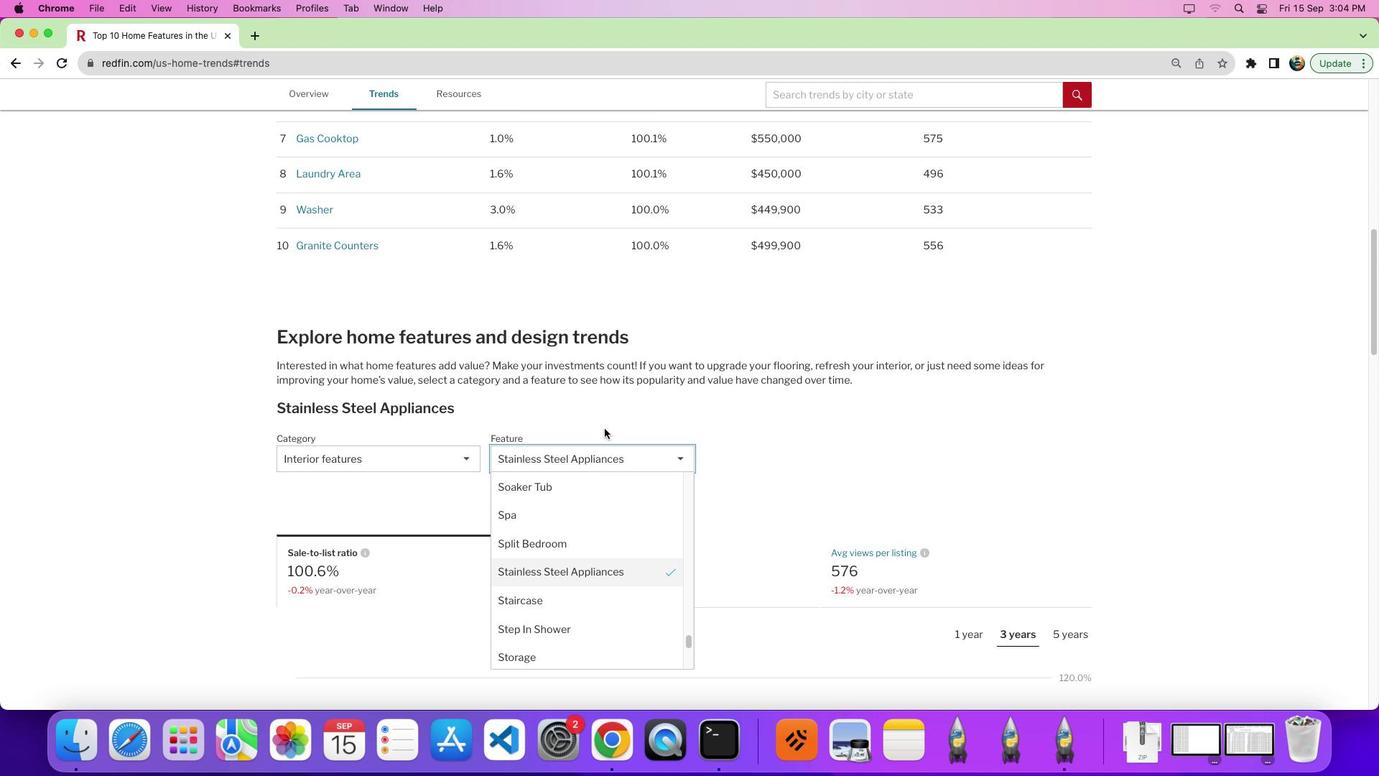 
Action: Mouse scrolled (592, 448) with delta (0, 0)
Screenshot: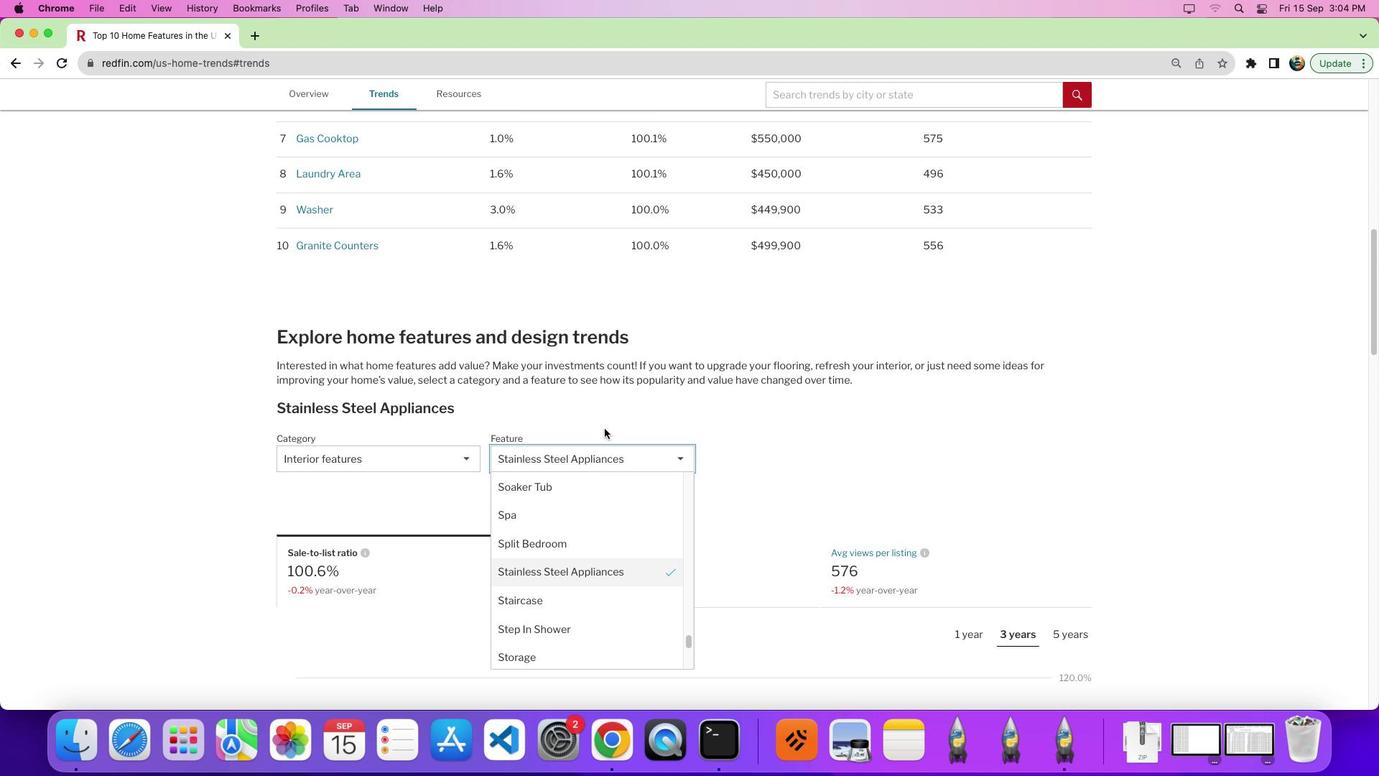 
Action: Mouse moved to (600, 434)
Screenshot: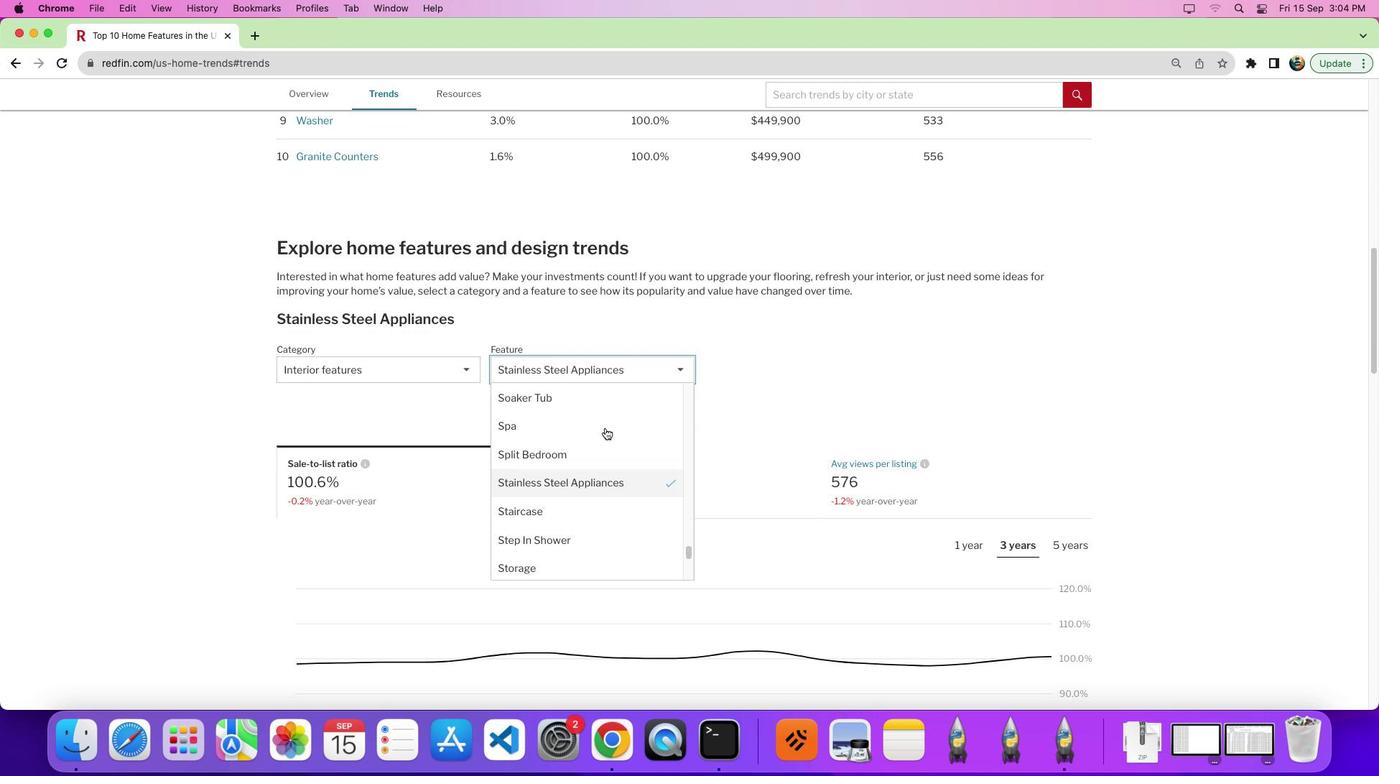 
Action: Mouse scrolled (600, 434) with delta (0, 0)
Screenshot: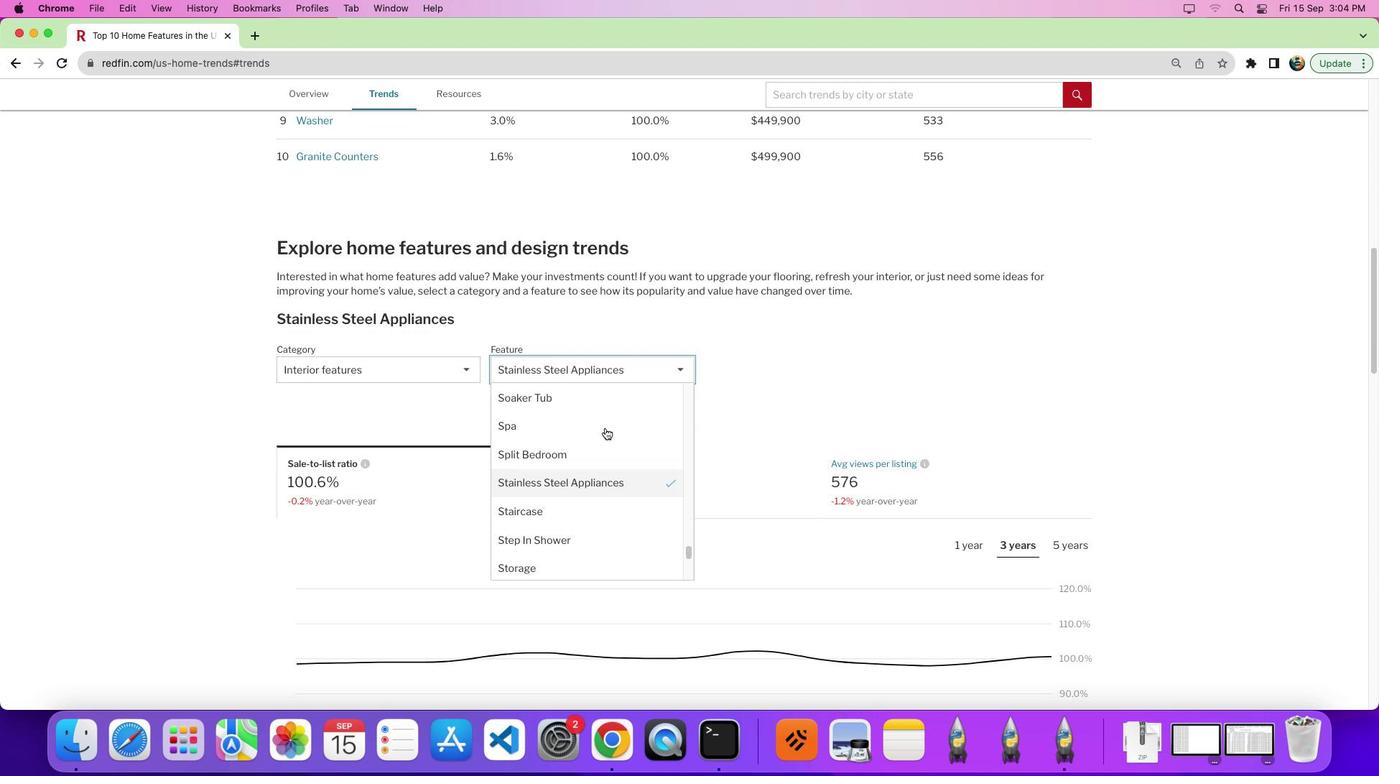 
Action: Mouse moved to (605, 428)
Screenshot: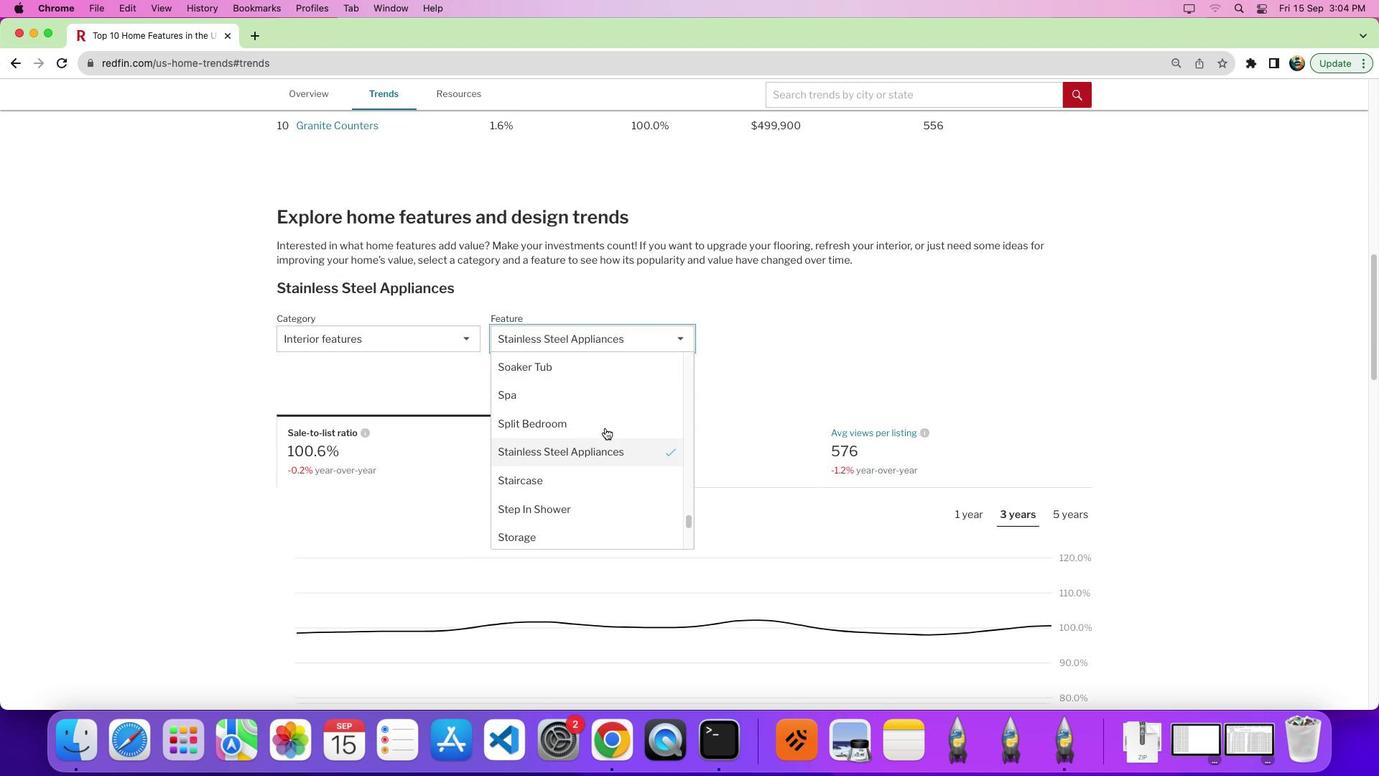 
Action: Mouse scrolled (605, 428) with delta (0, -2)
Screenshot: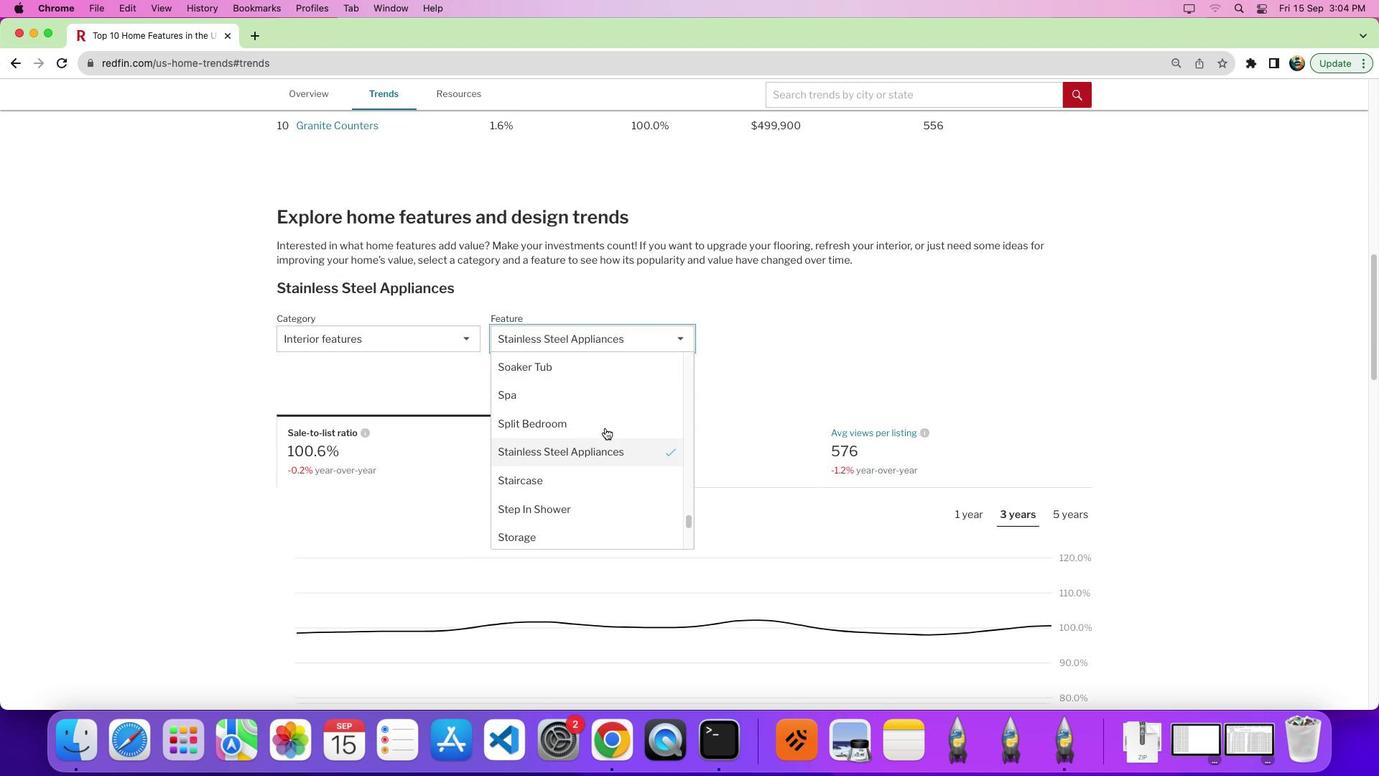 
Action: Mouse moved to (583, 403)
Screenshot: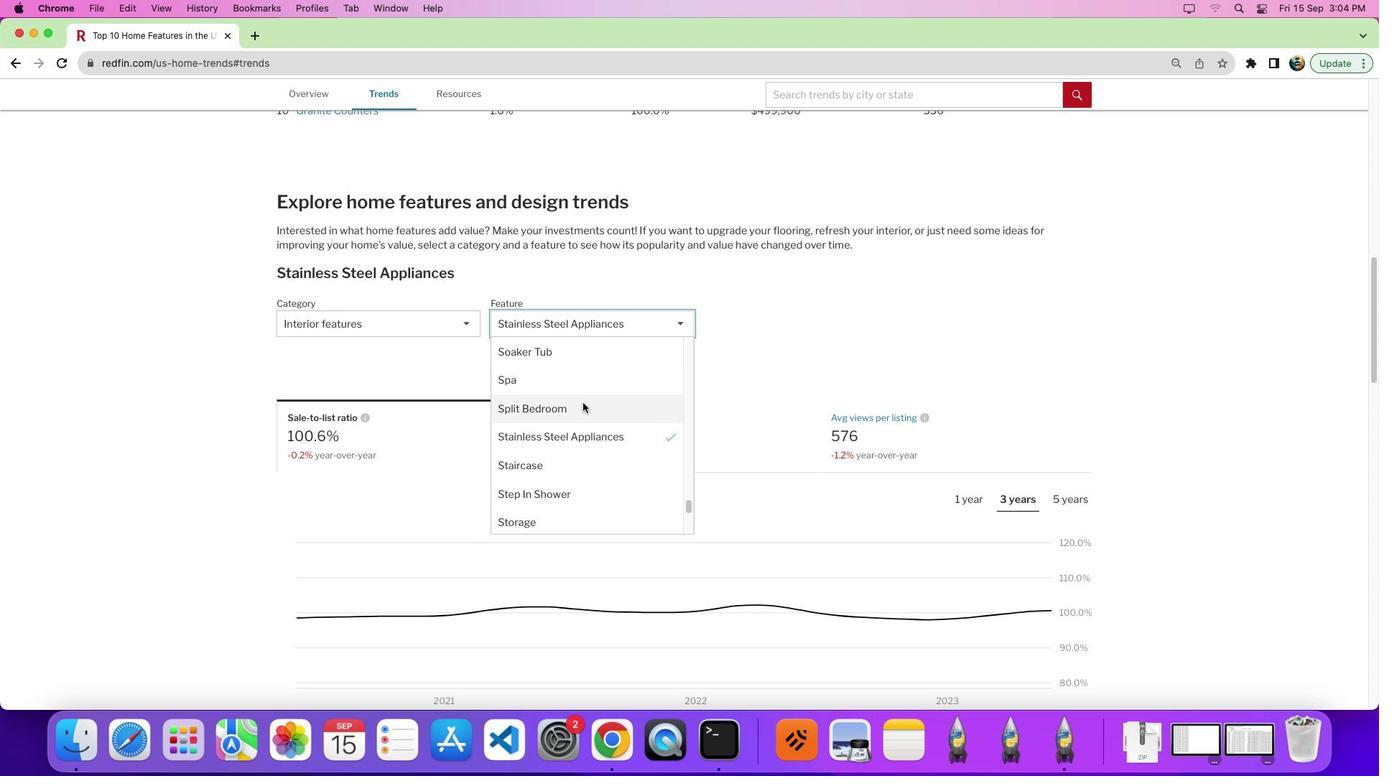 
Action: Mouse scrolled (583, 403) with delta (0, 0)
Screenshot: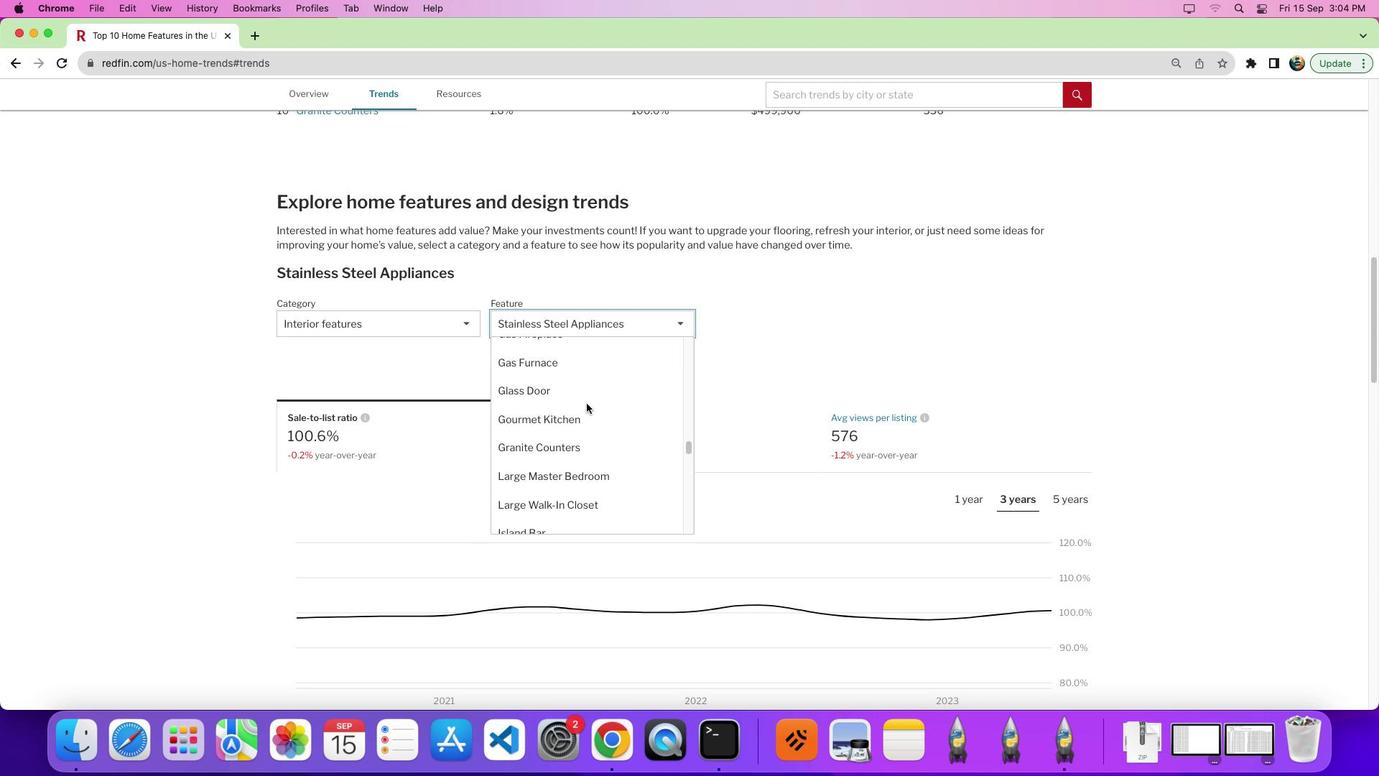 
Action: Mouse scrolled (583, 403) with delta (0, 1)
Screenshot: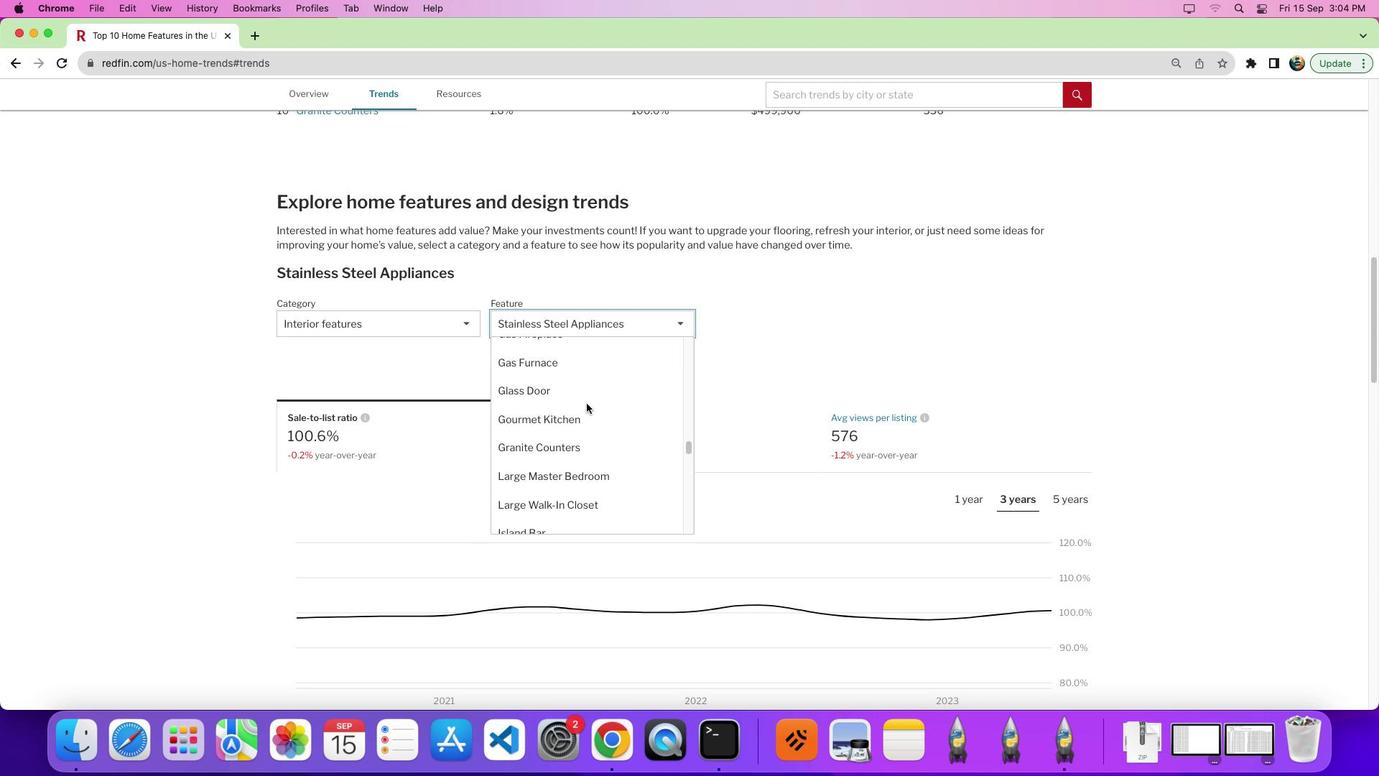 
Action: Mouse scrolled (583, 403) with delta (0, 7)
Screenshot: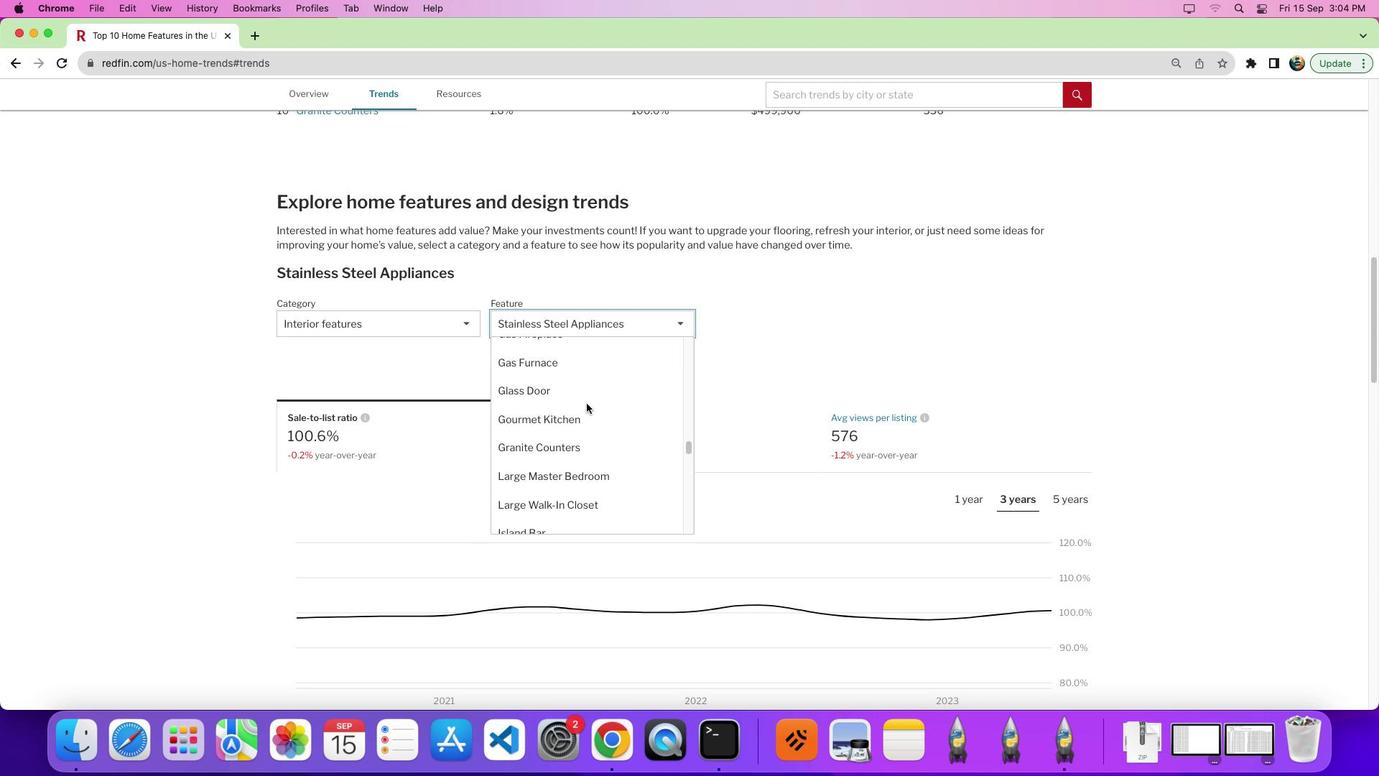 
Action: Mouse scrolled (583, 403) with delta (0, 10)
Screenshot: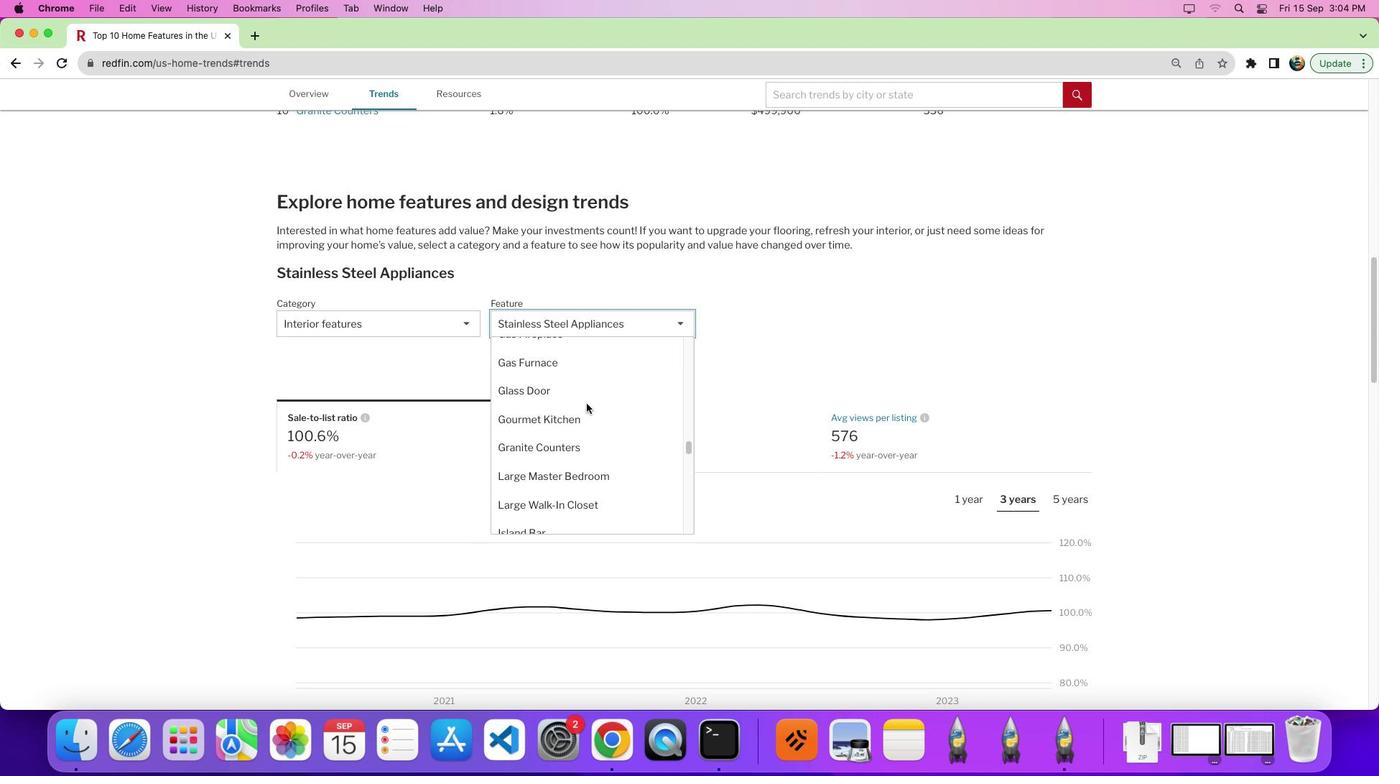 
Action: Mouse moved to (586, 403)
Screenshot: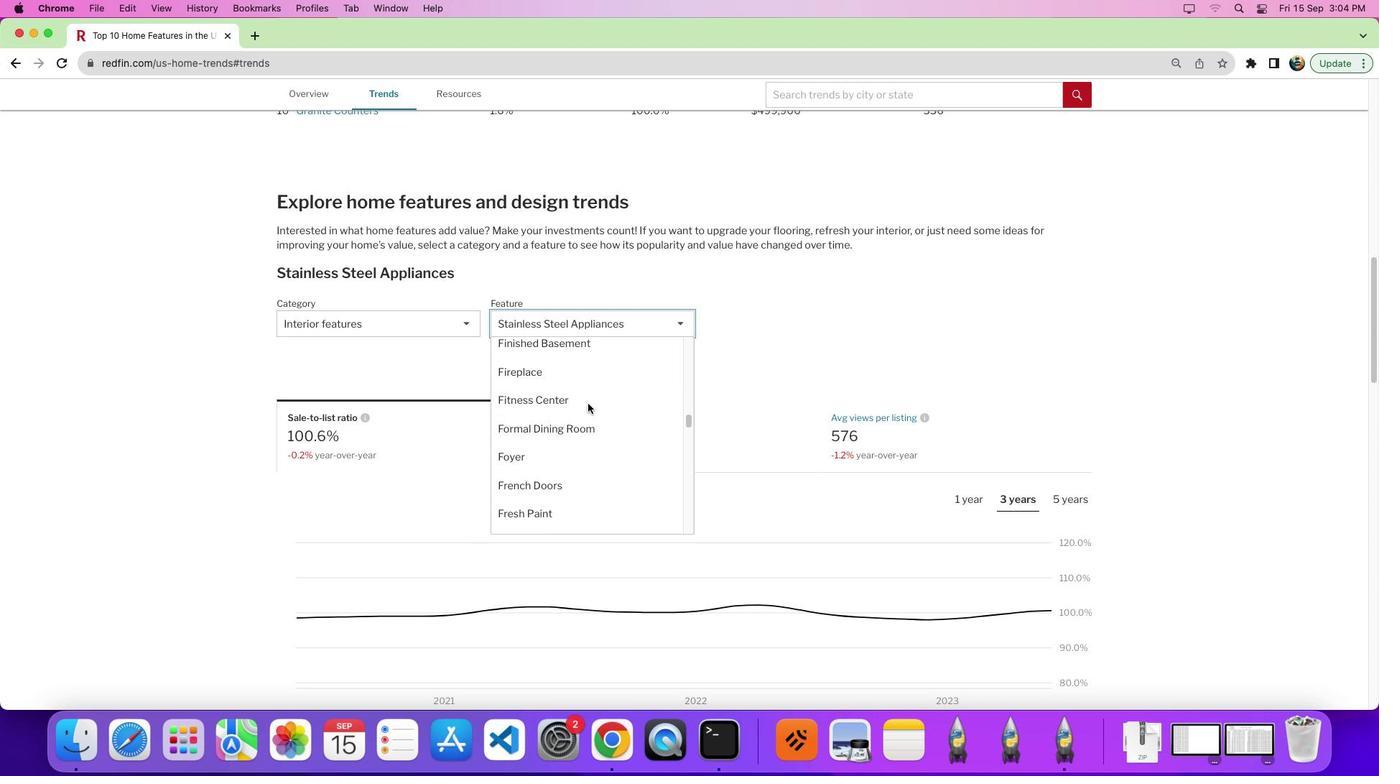 
Action: Mouse scrolled (586, 403) with delta (0, 0)
Screenshot: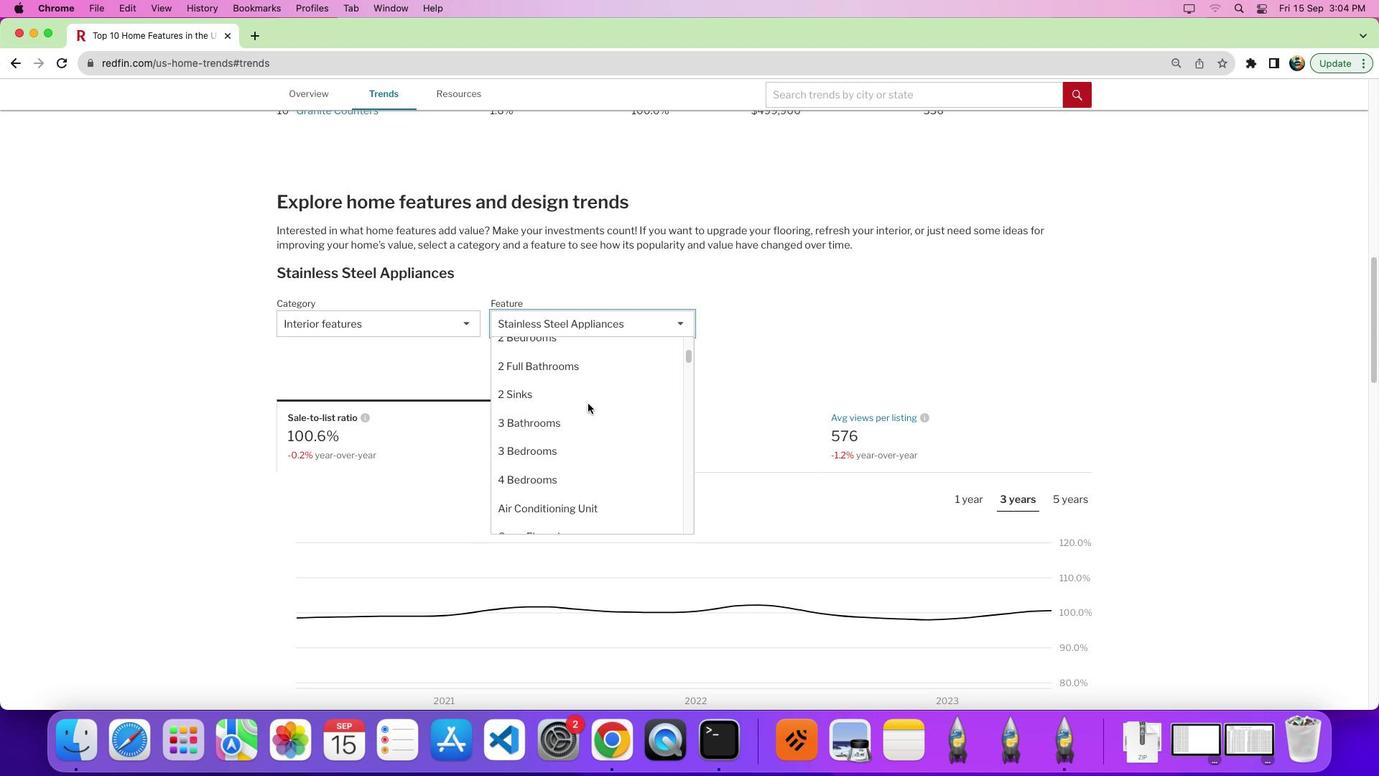 
Action: Mouse scrolled (586, 403) with delta (0, 0)
Screenshot: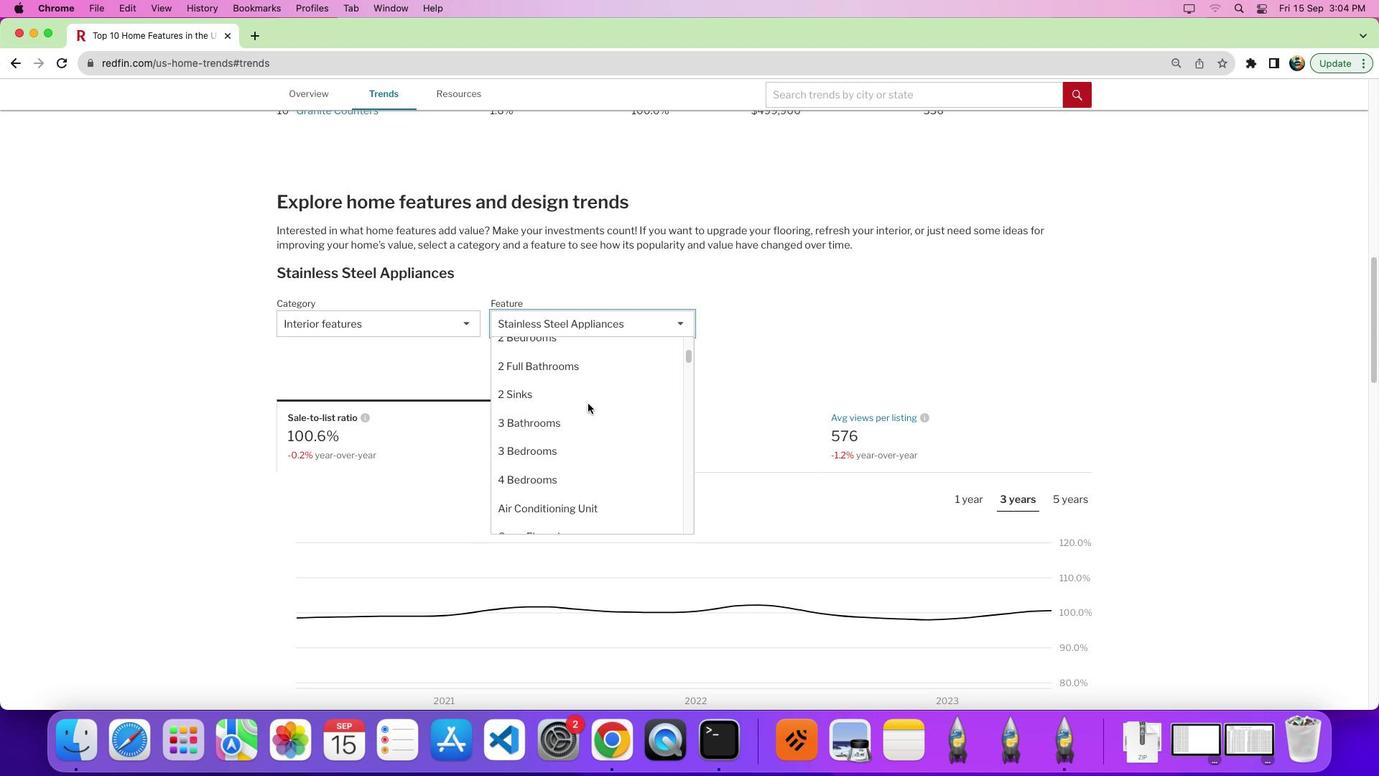 
Action: Mouse moved to (587, 403)
Screenshot: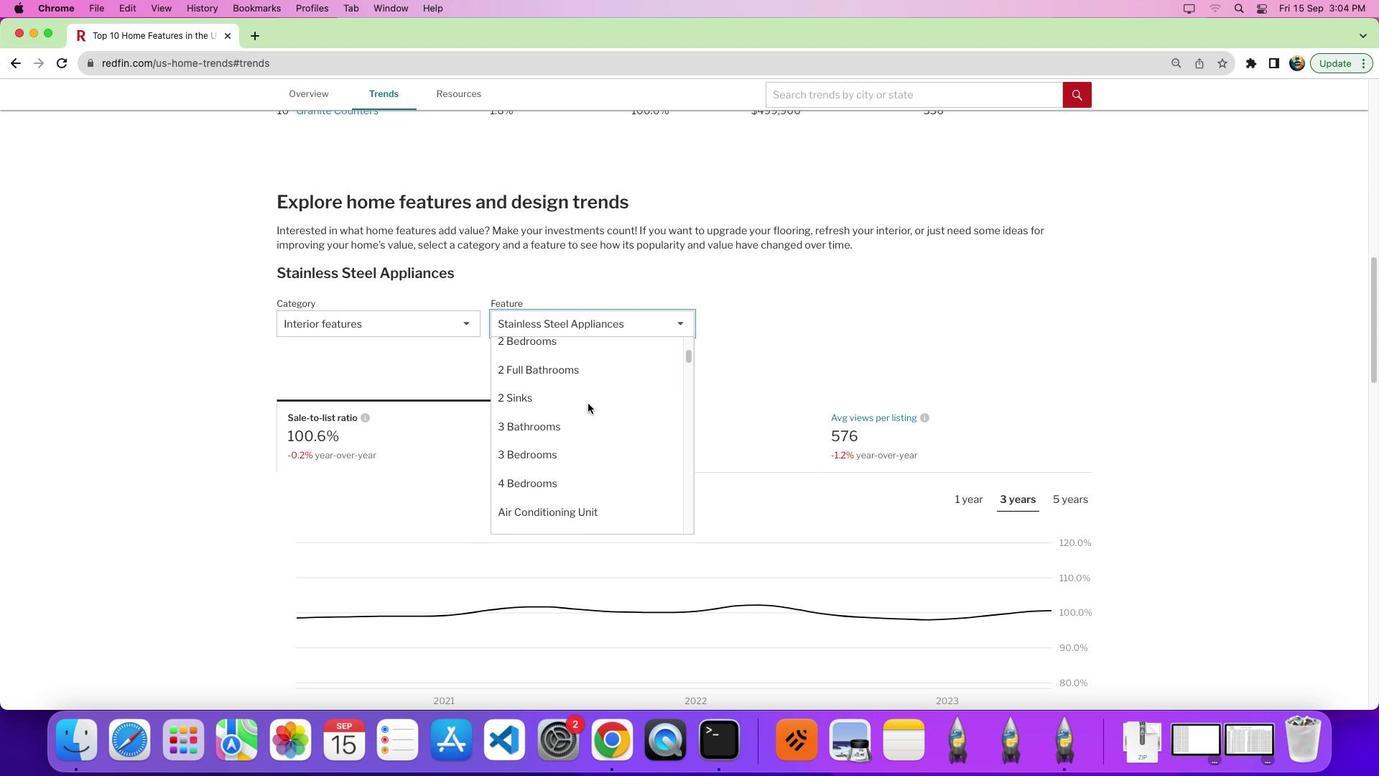 
Action: Mouse scrolled (587, 403) with delta (0, 6)
Screenshot: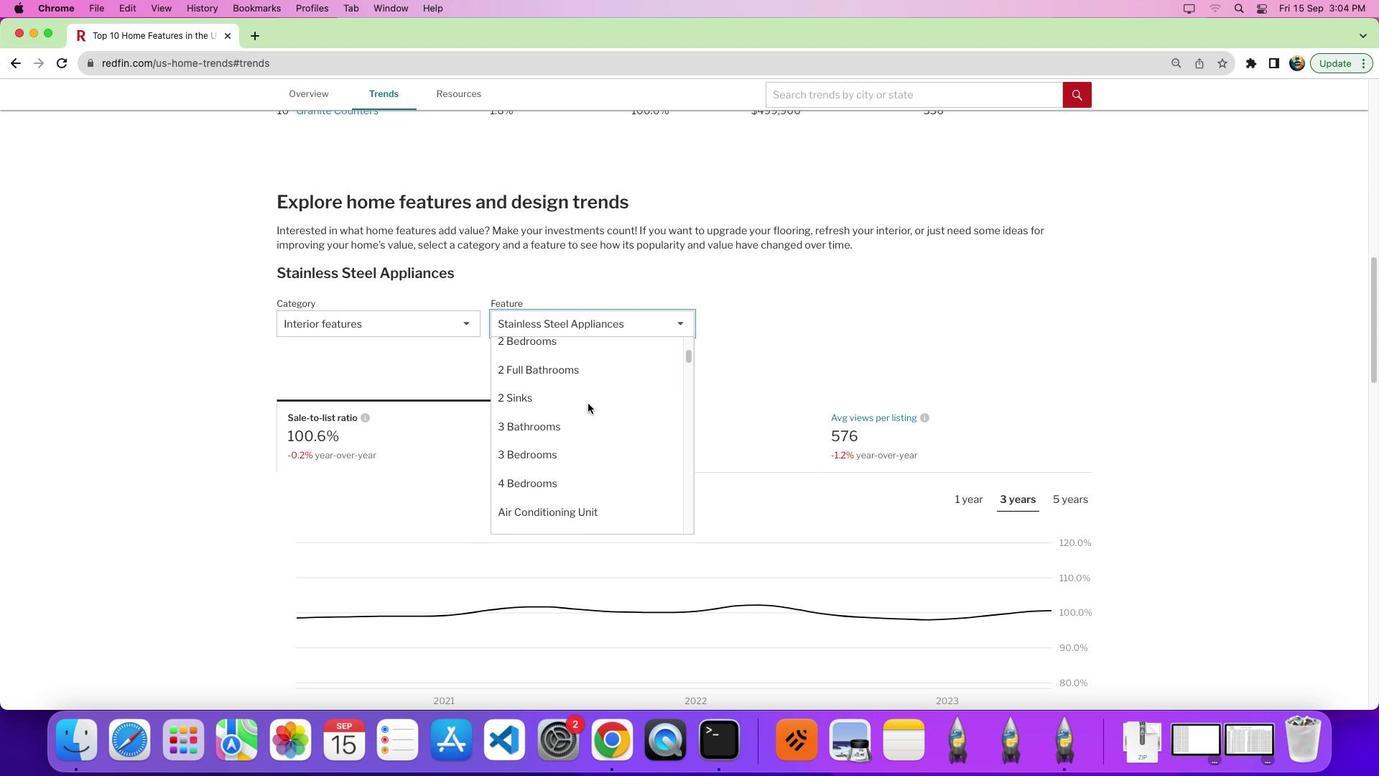 
Action: Mouse moved to (587, 403)
Screenshot: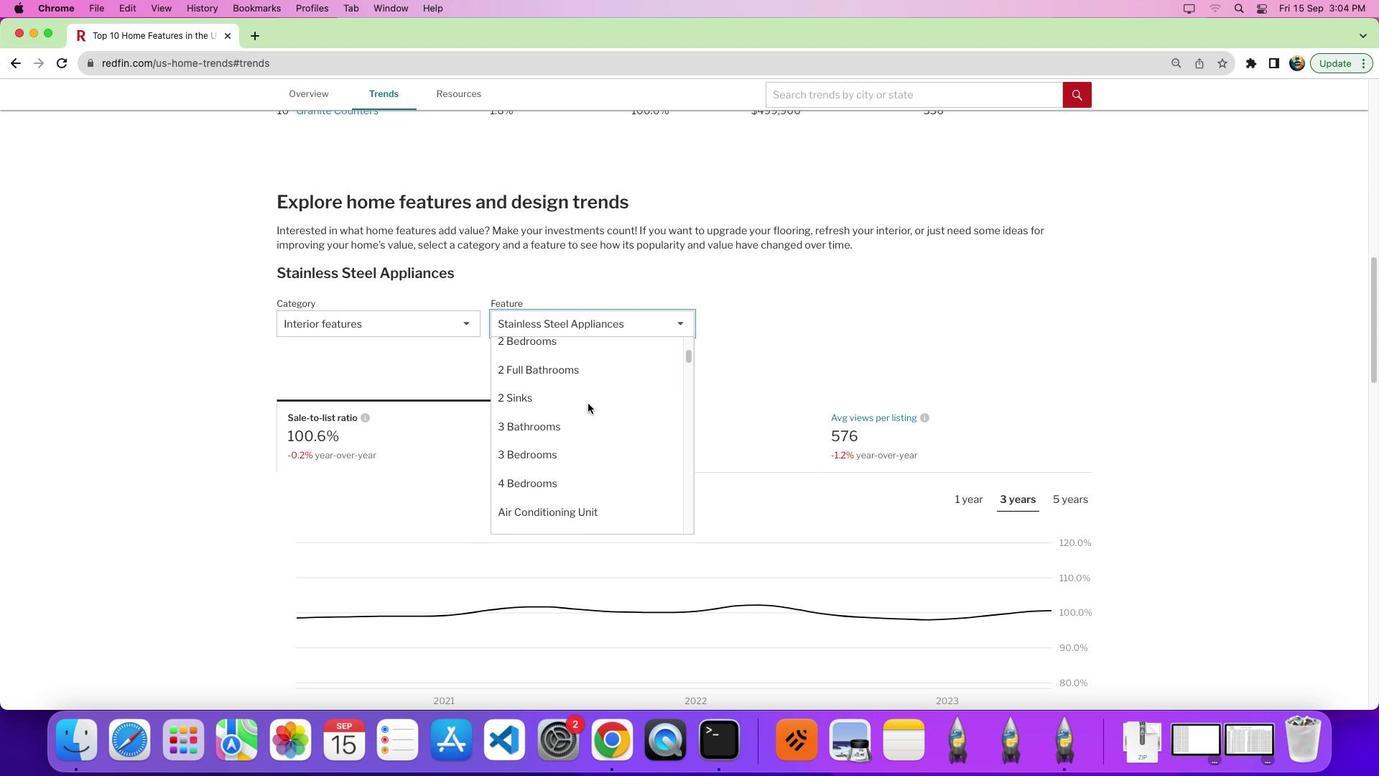 
Action: Mouse scrolled (587, 403) with delta (0, 10)
Screenshot: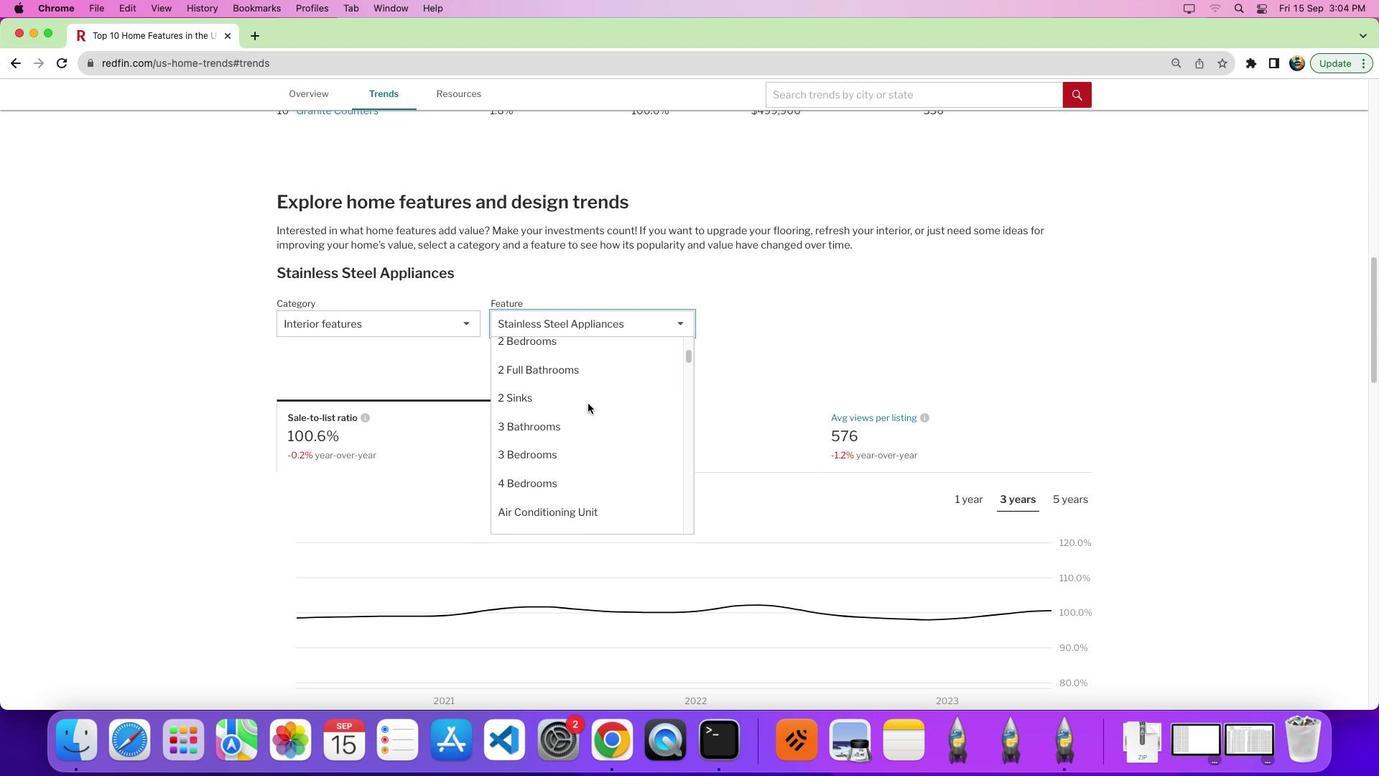 
Action: Mouse moved to (587, 403)
Screenshot: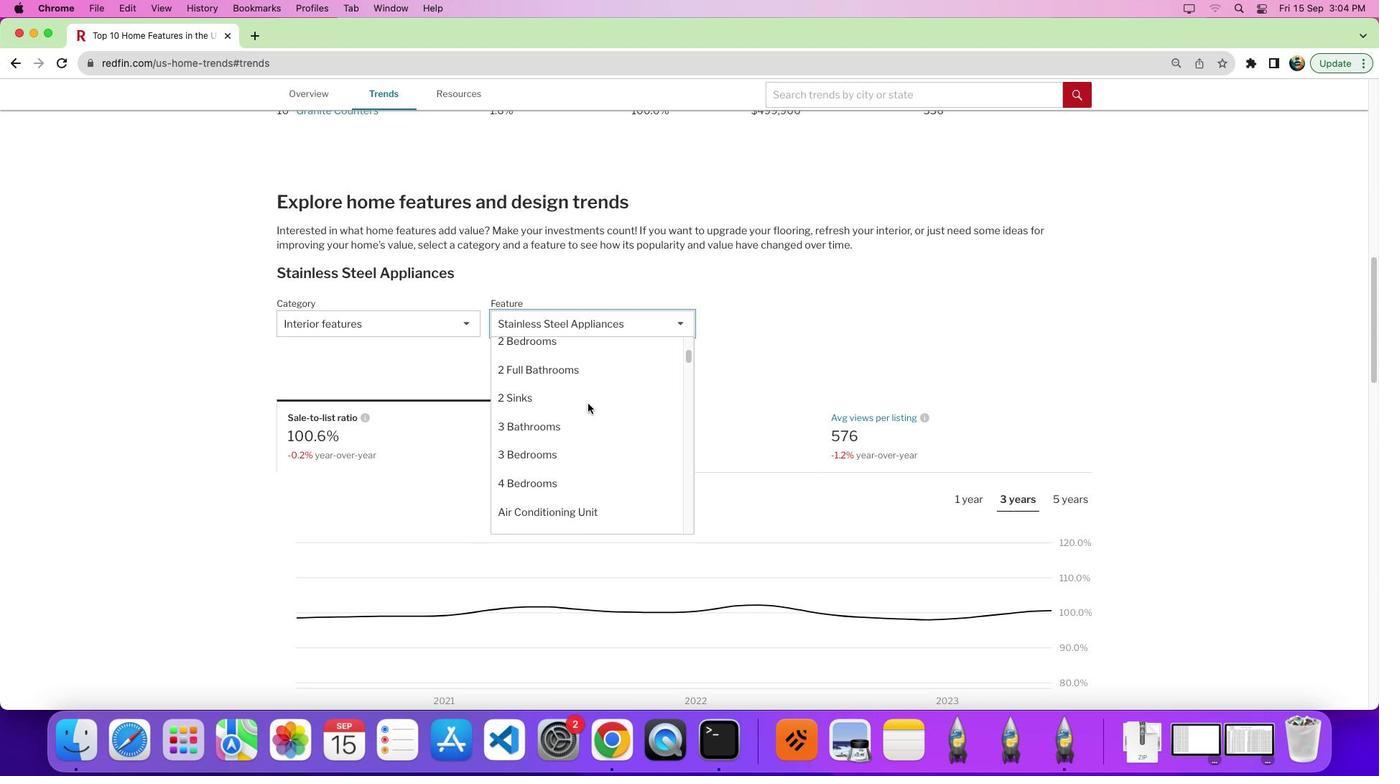 
Action: Mouse scrolled (587, 403) with delta (0, 10)
Screenshot: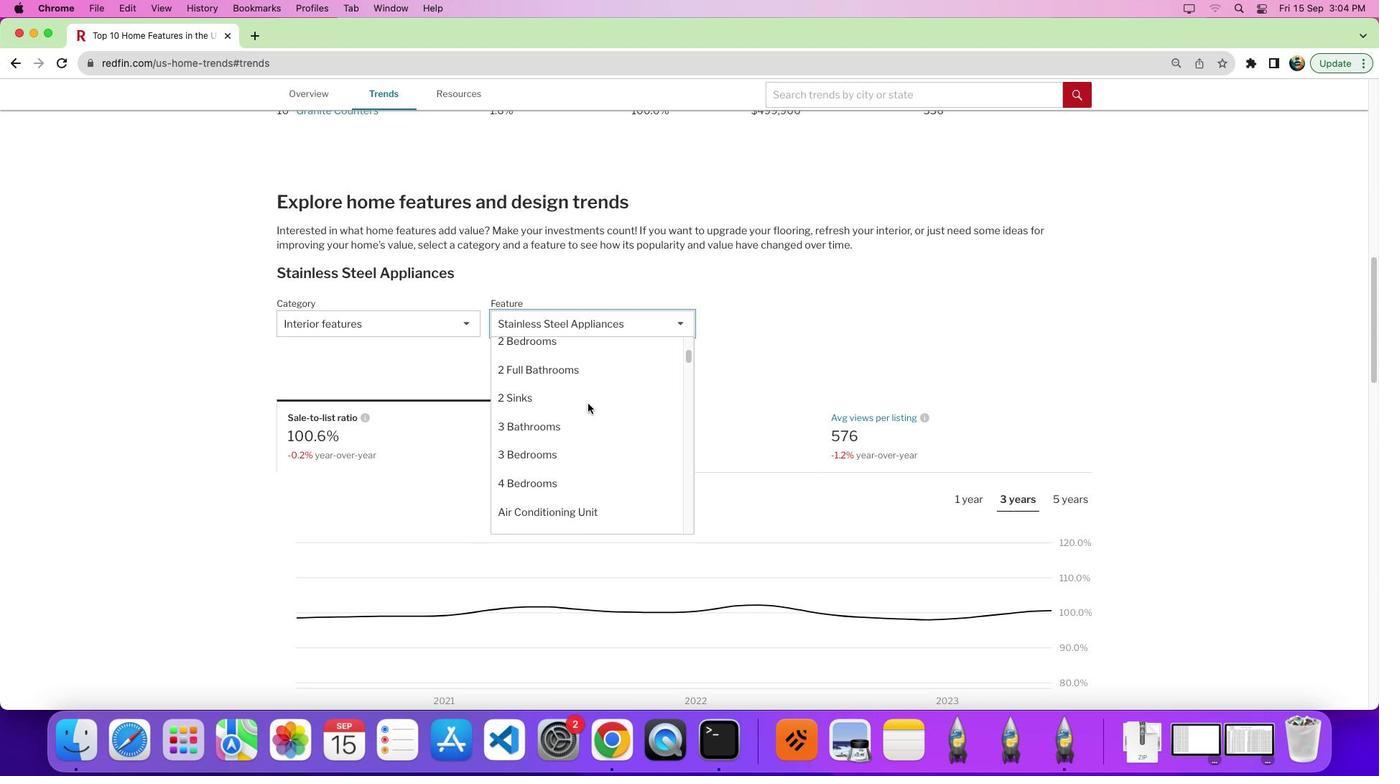 
Action: Mouse moved to (556, 474)
Screenshot: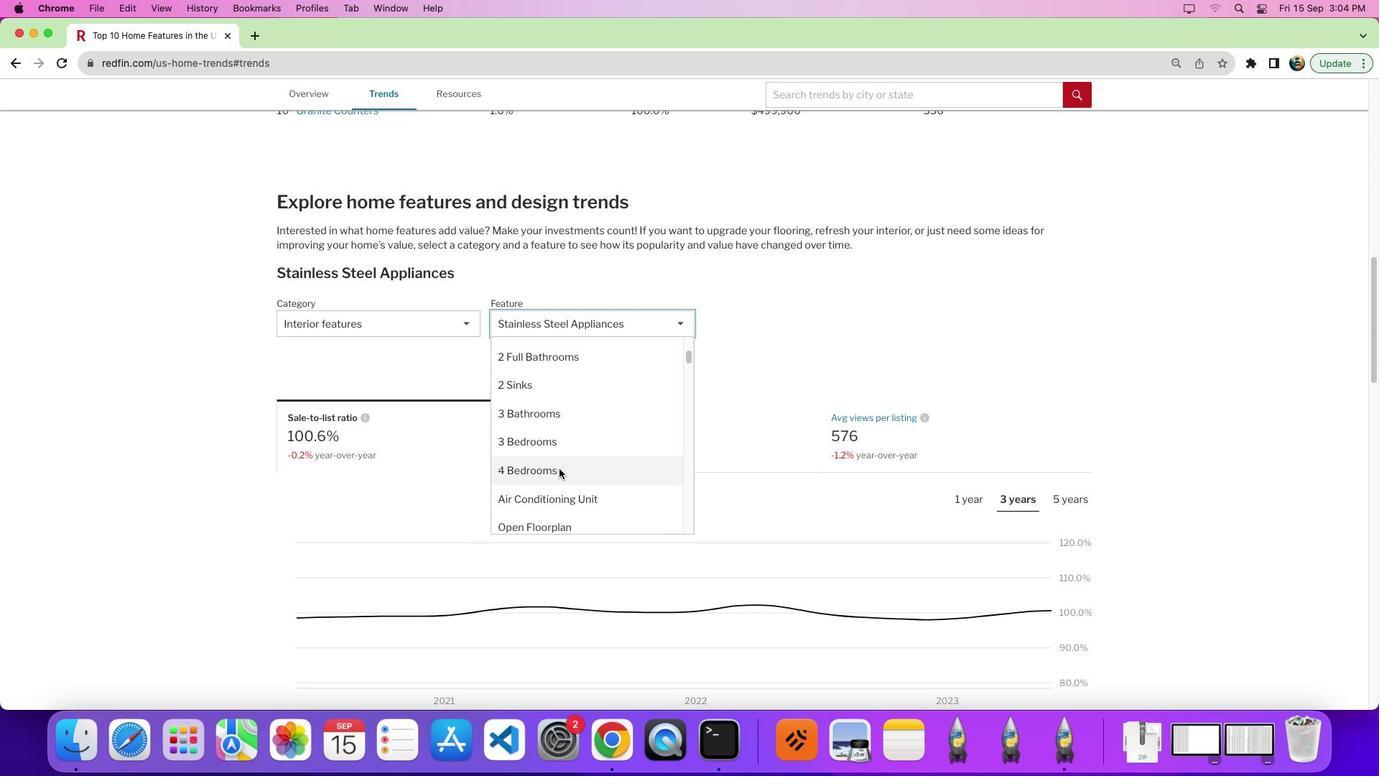 
Action: Mouse scrolled (556, 474) with delta (0, 0)
Screenshot: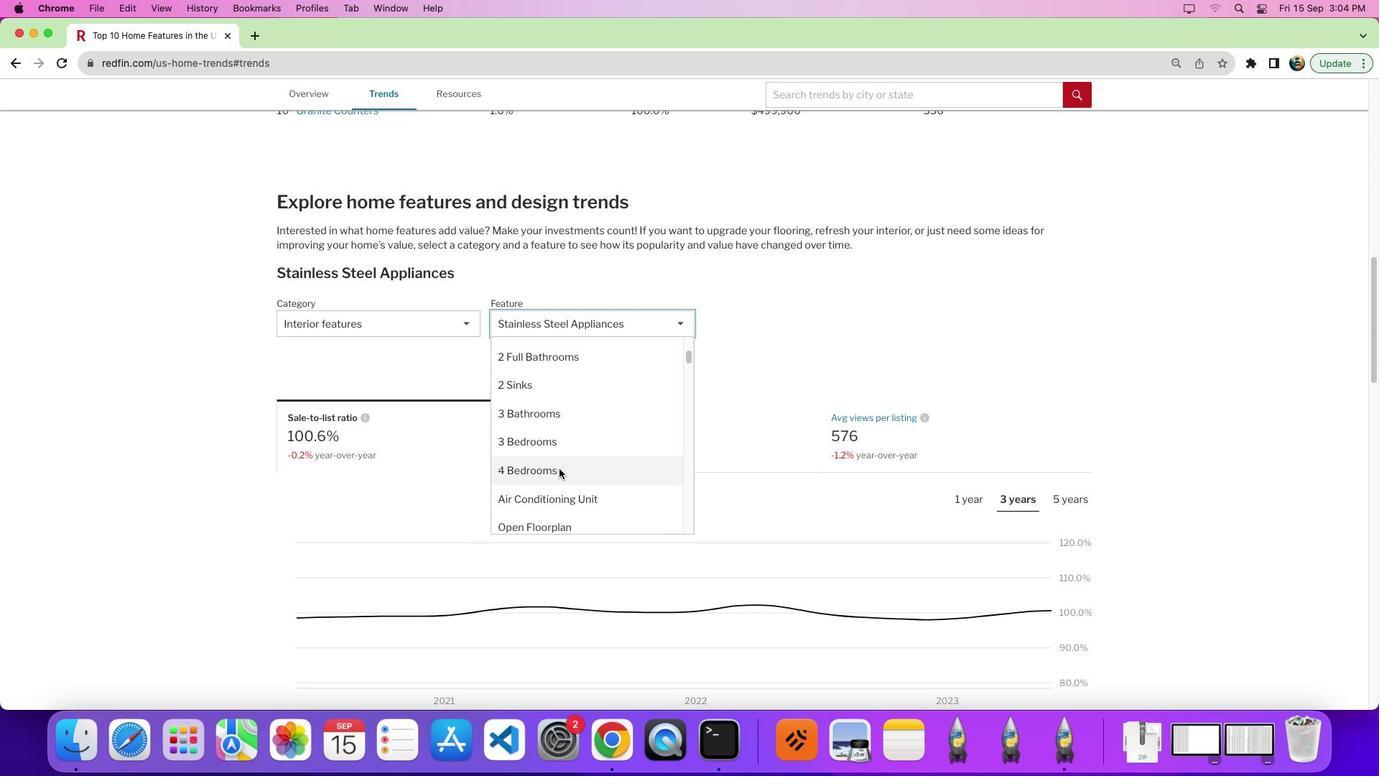
Action: Mouse moved to (558, 472)
Screenshot: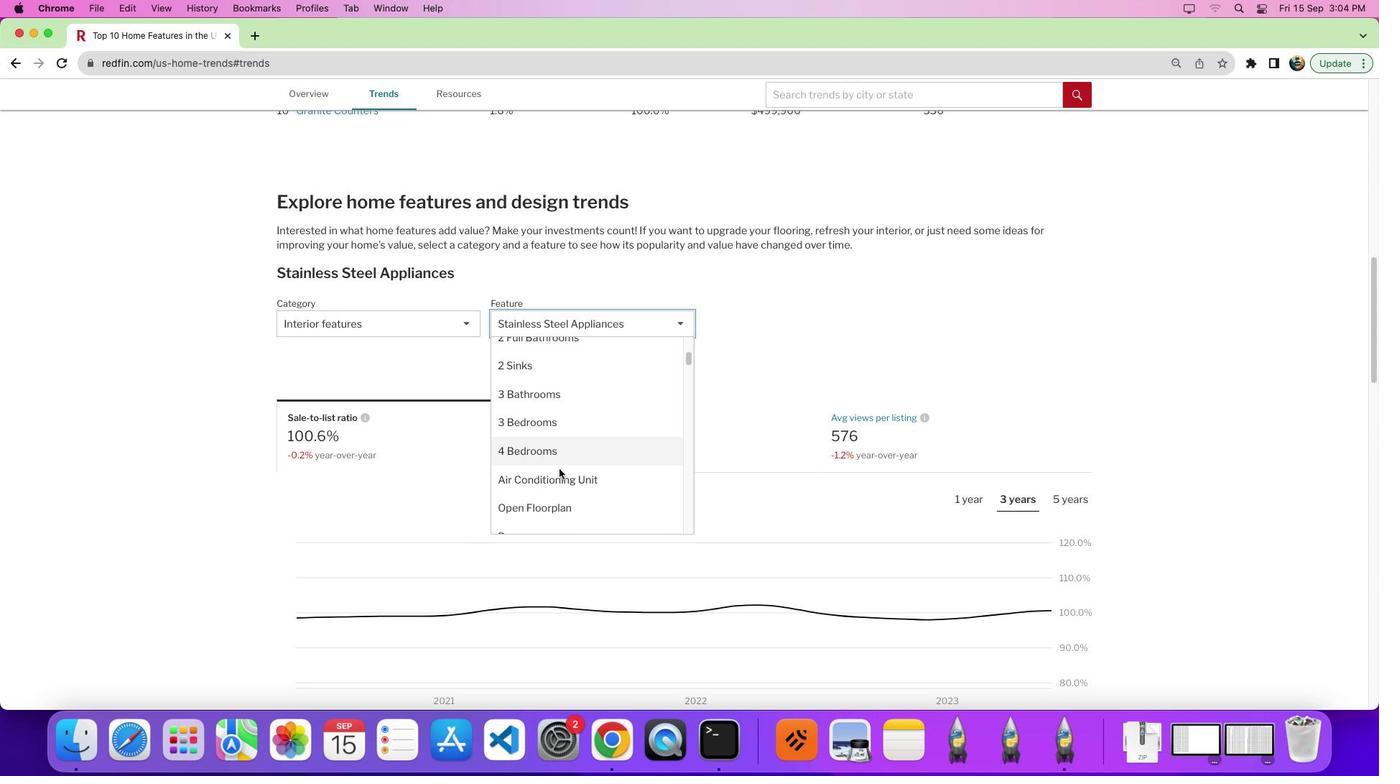 
Action: Mouse scrolled (558, 472) with delta (0, 0)
Screenshot: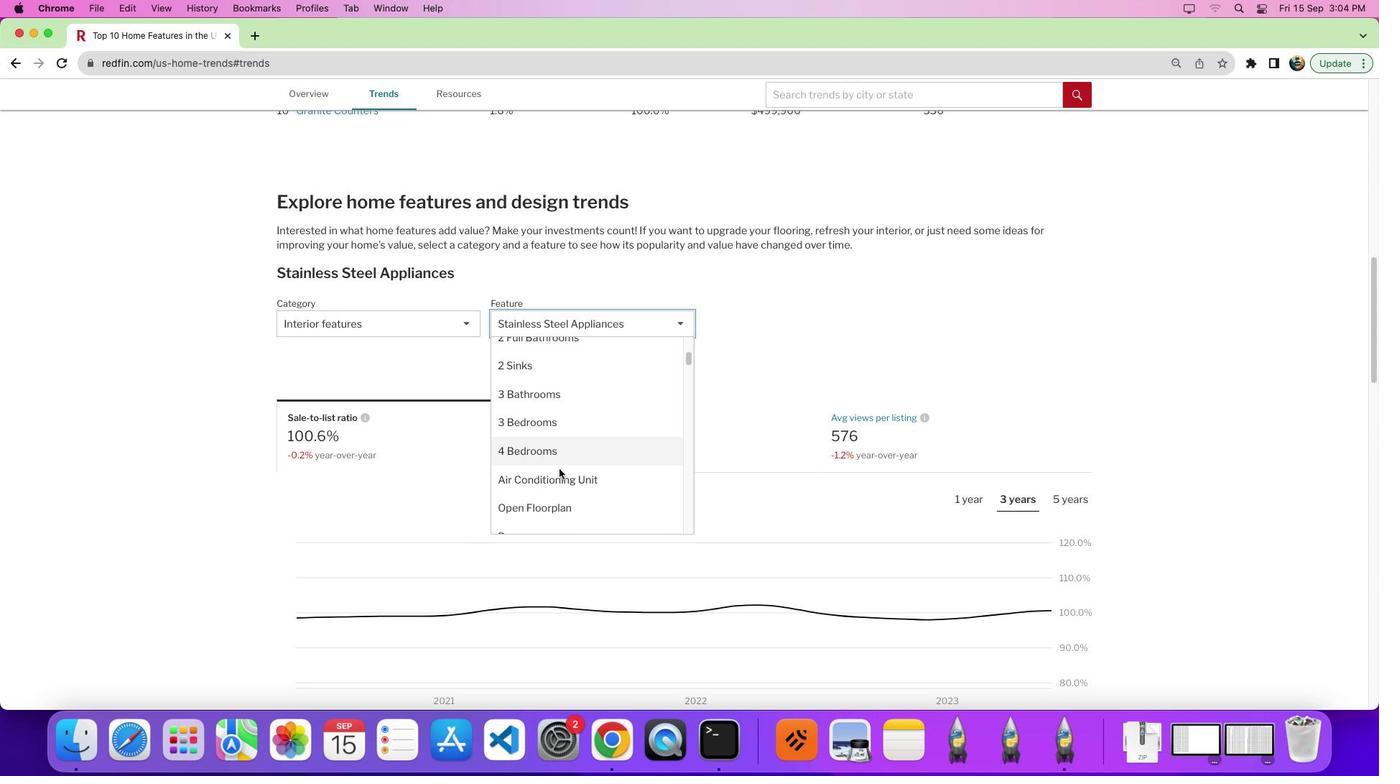 
Action: Mouse moved to (559, 468)
Screenshot: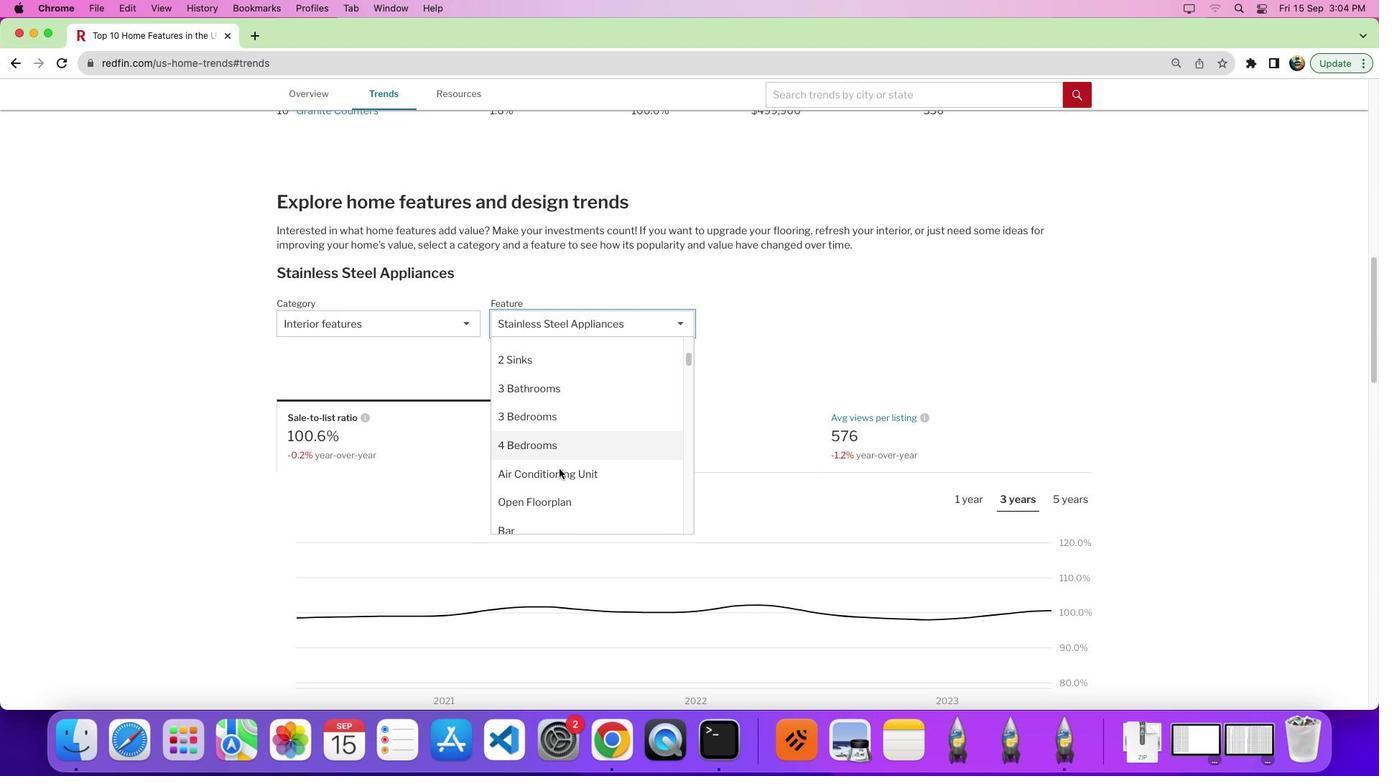 
Action: Mouse scrolled (559, 468) with delta (0, 0)
Screenshot: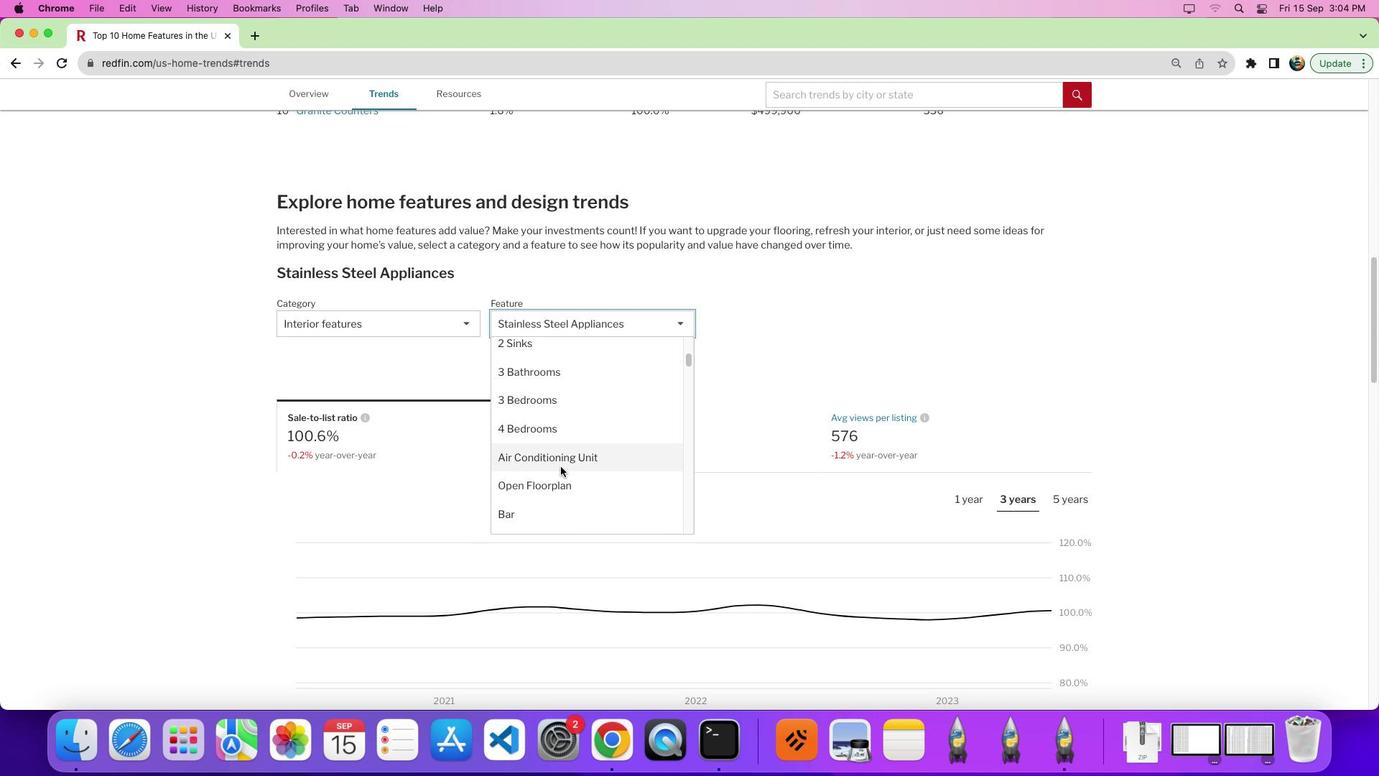 
Action: Mouse scrolled (559, 468) with delta (0, 0)
Screenshot: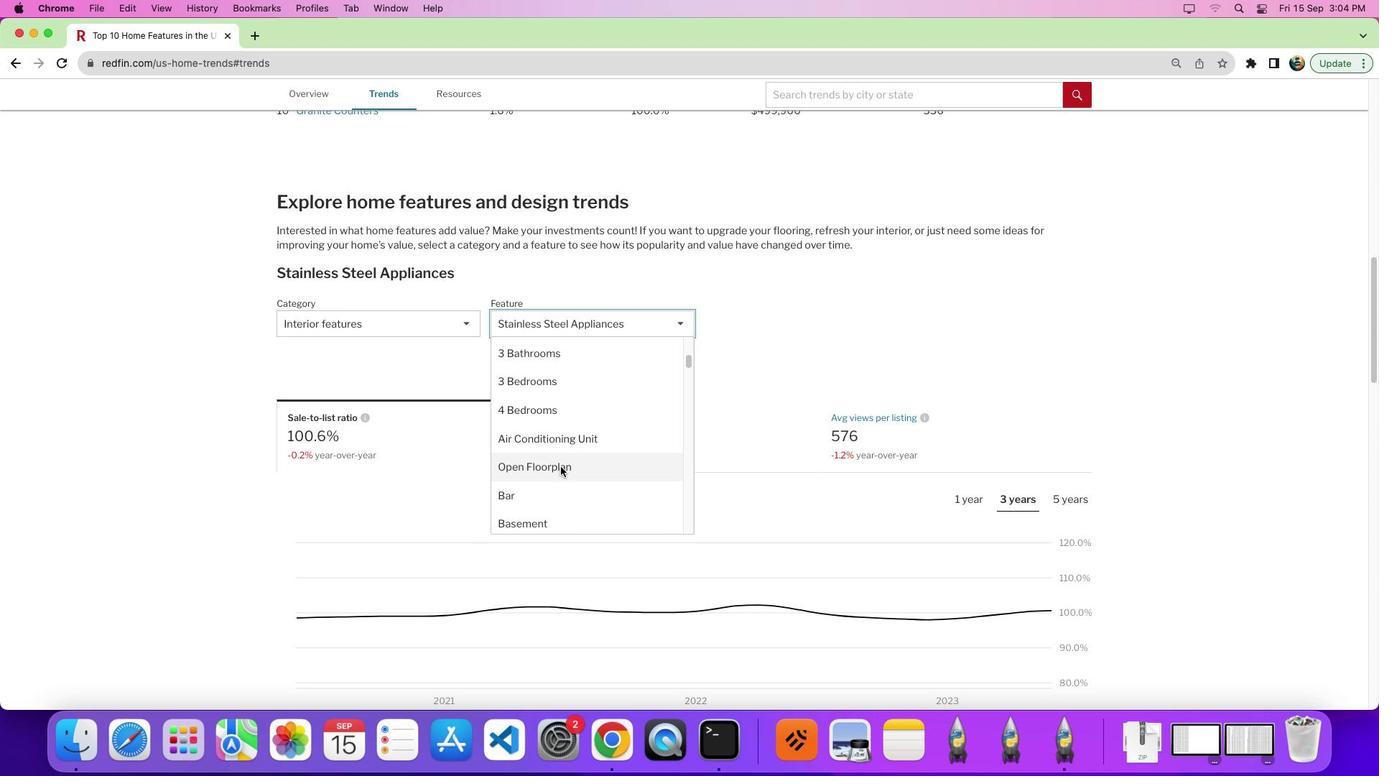 
Action: Mouse moved to (547, 499)
Screenshot: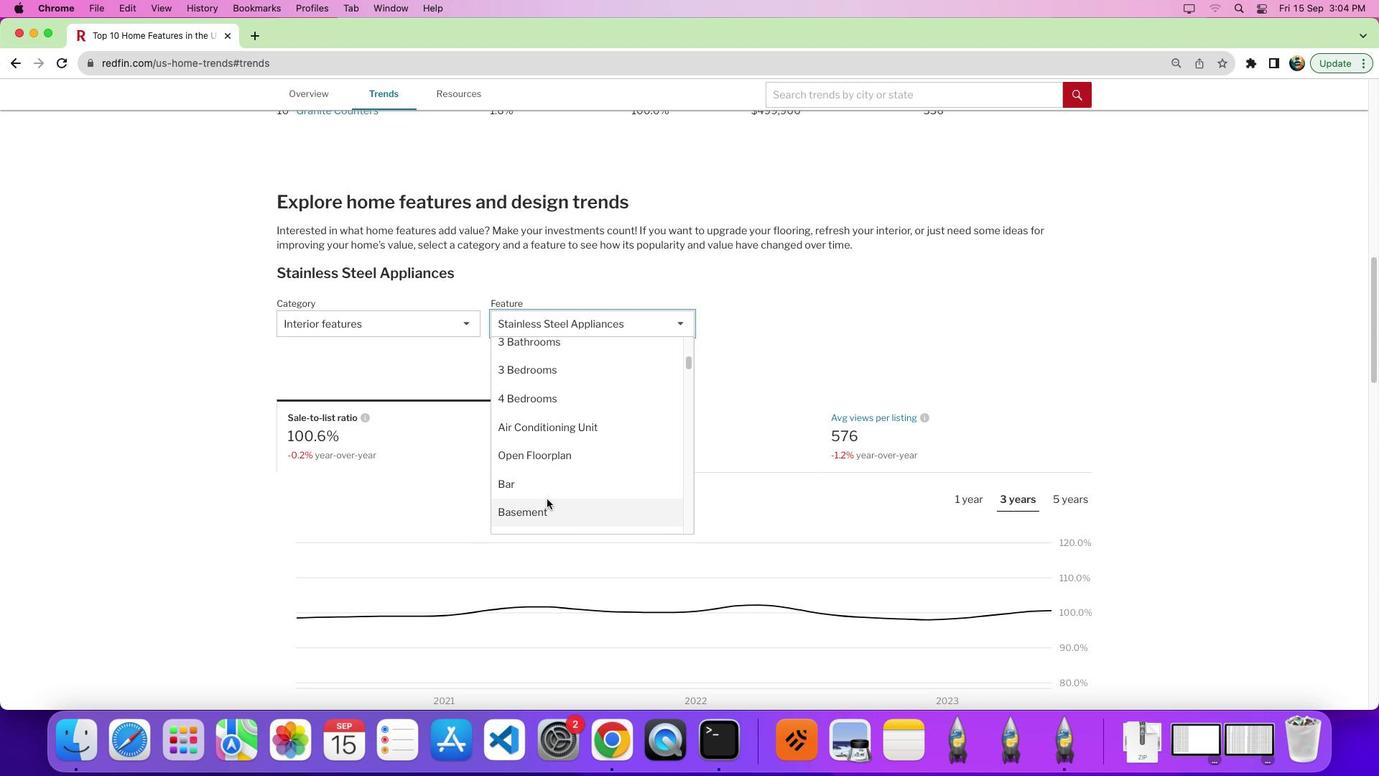 
Action: Mouse pressed left at (547, 499)
Screenshot: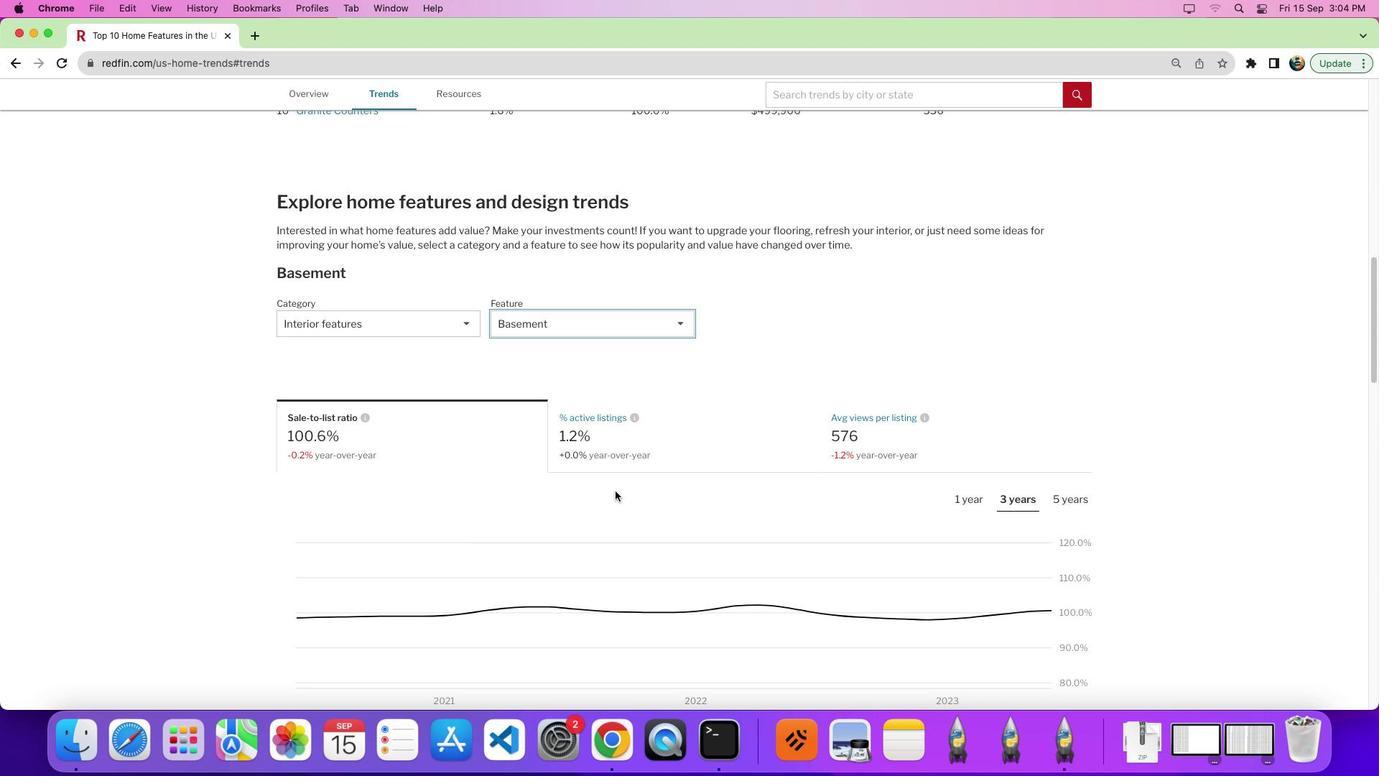 
Action: Mouse moved to (872, 434)
Screenshot: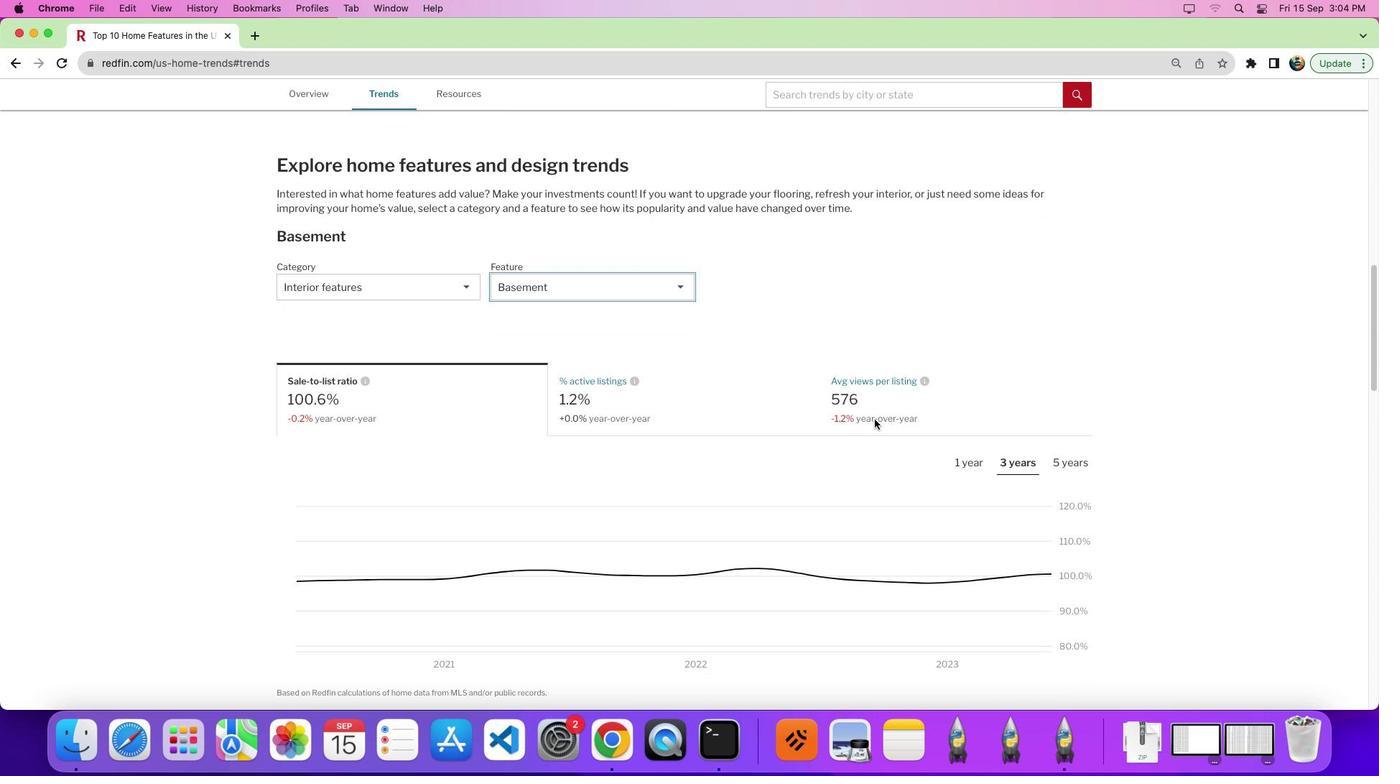 
Action: Mouse scrolled (872, 434) with delta (0, 0)
Screenshot: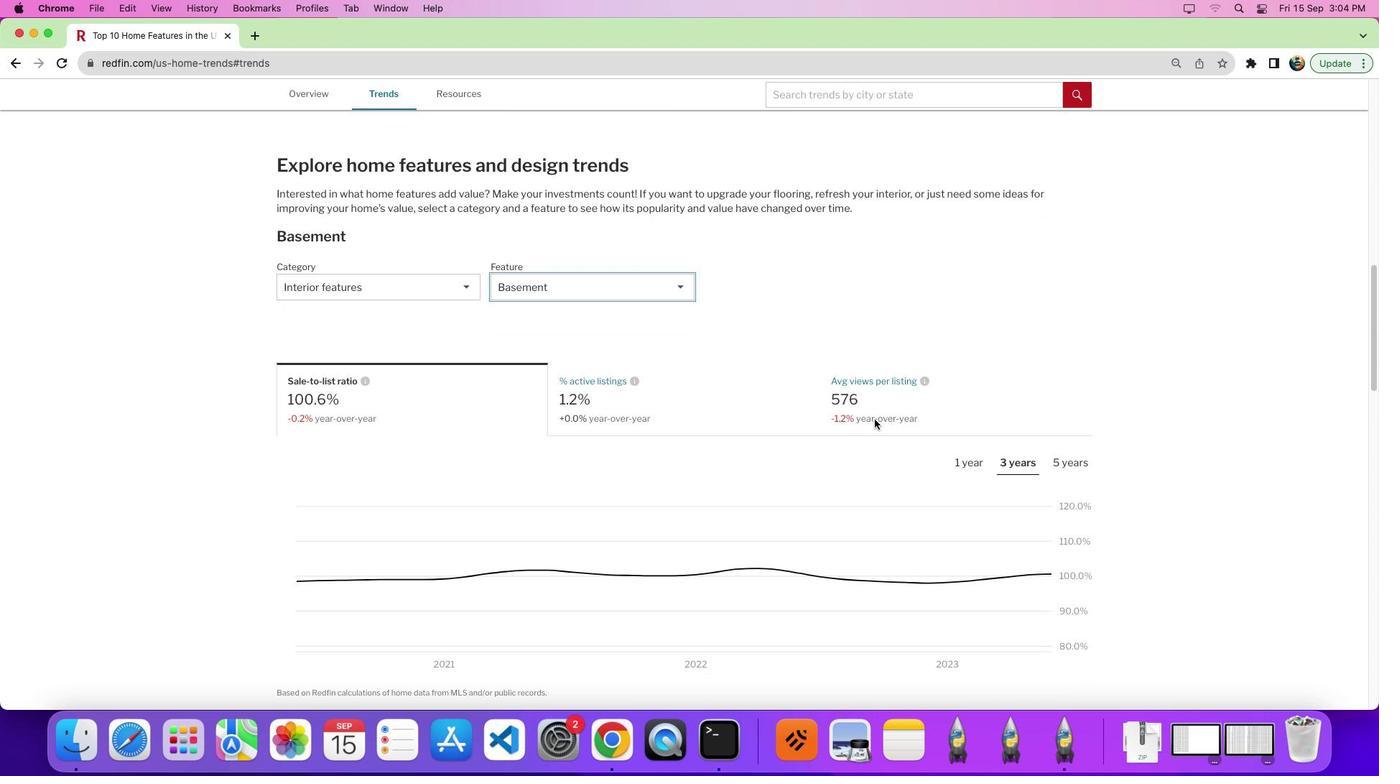 
Action: Mouse moved to (872, 431)
Screenshot: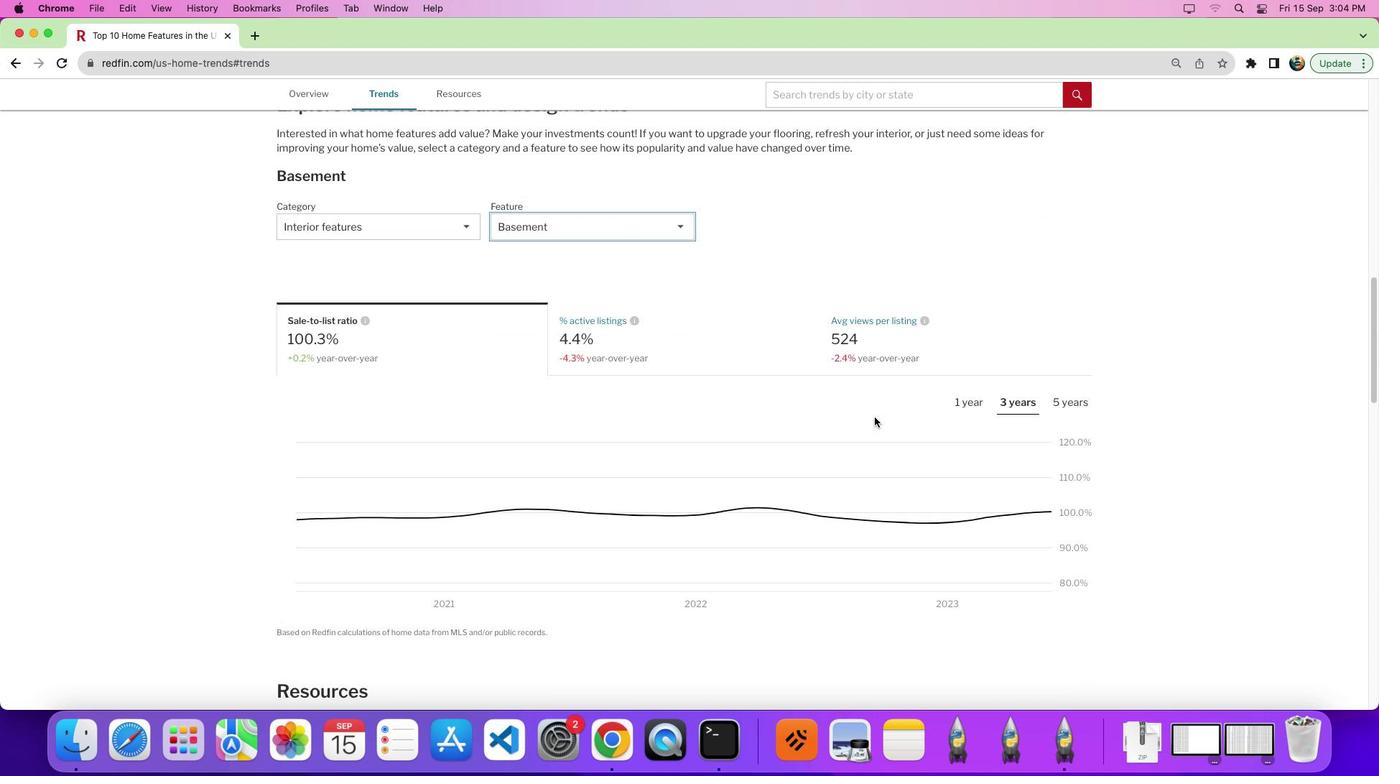 
Action: Mouse scrolled (872, 431) with delta (0, 0)
Screenshot: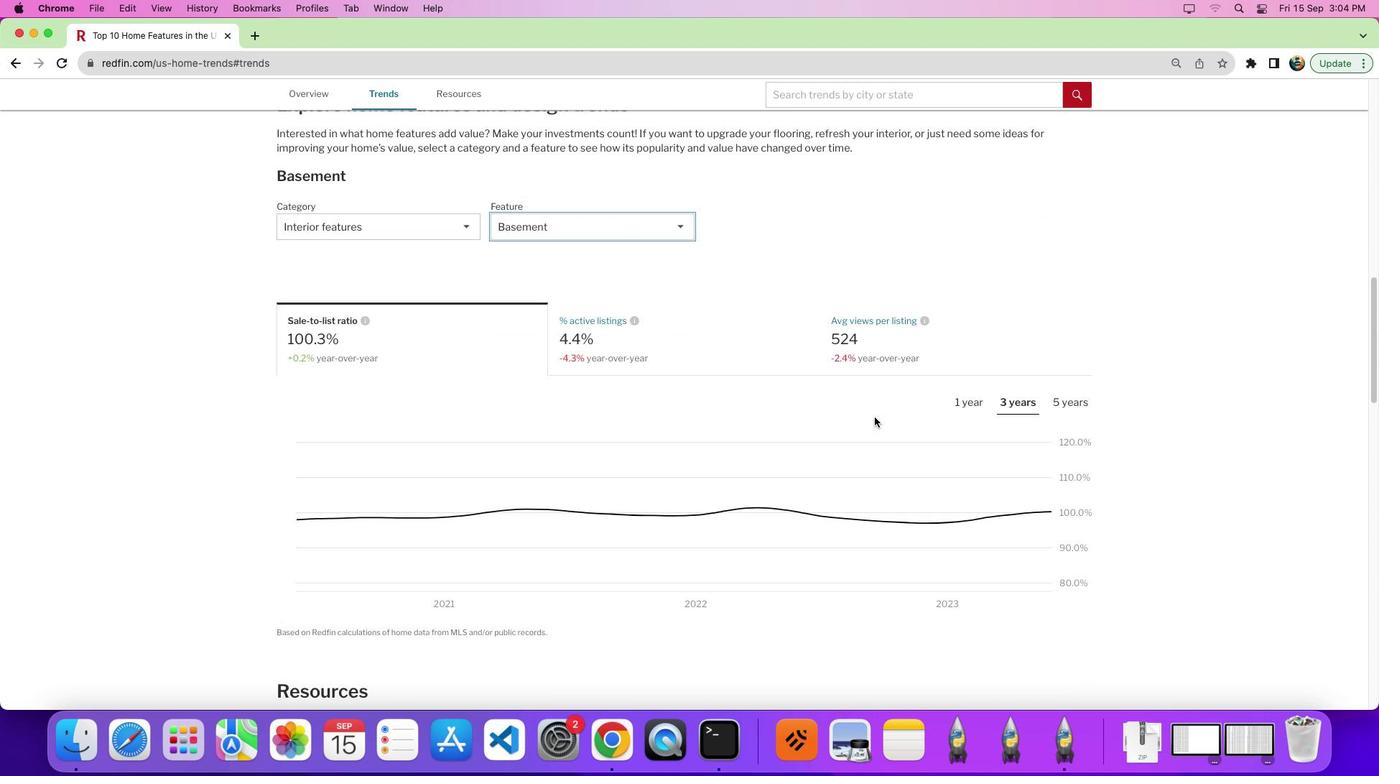 
Action: Mouse moved to (874, 421)
Screenshot: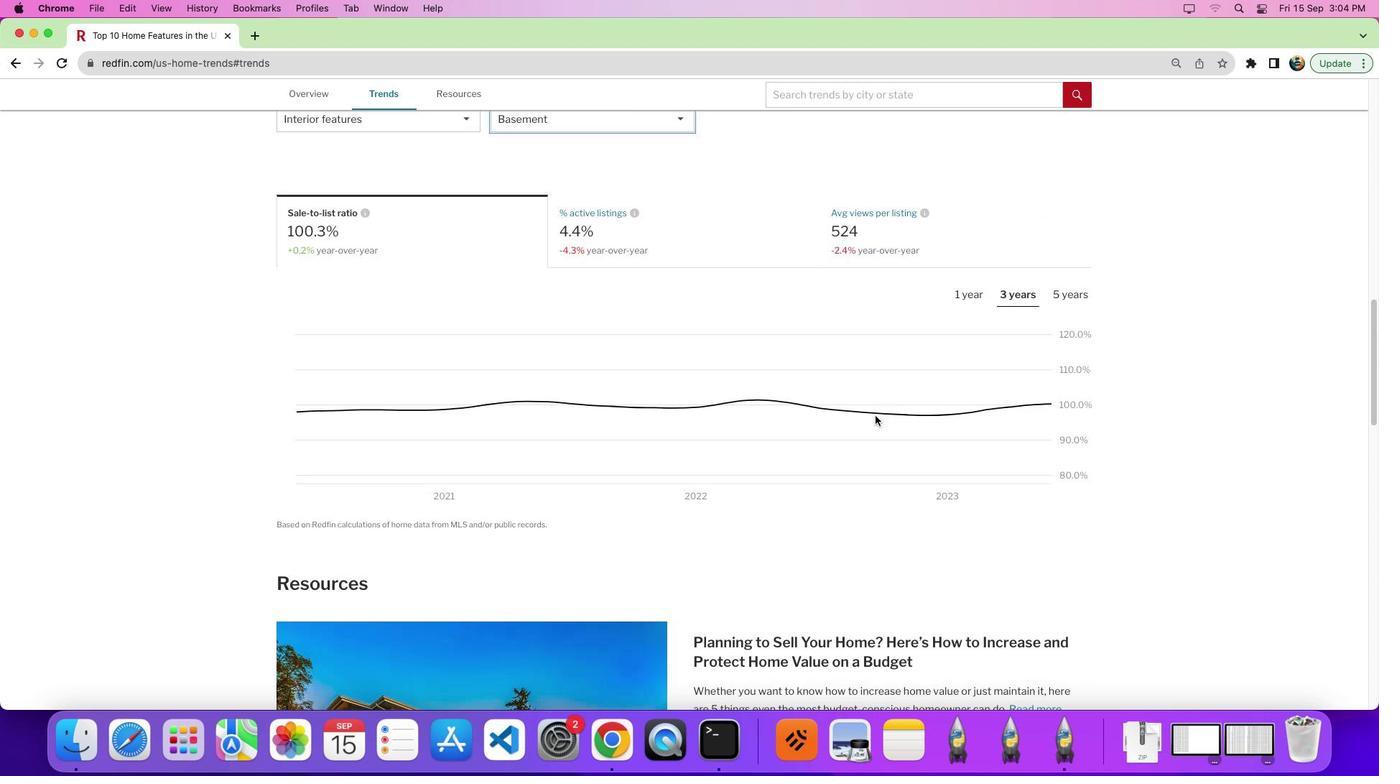 
Action: Mouse scrolled (874, 421) with delta (0, -3)
Screenshot: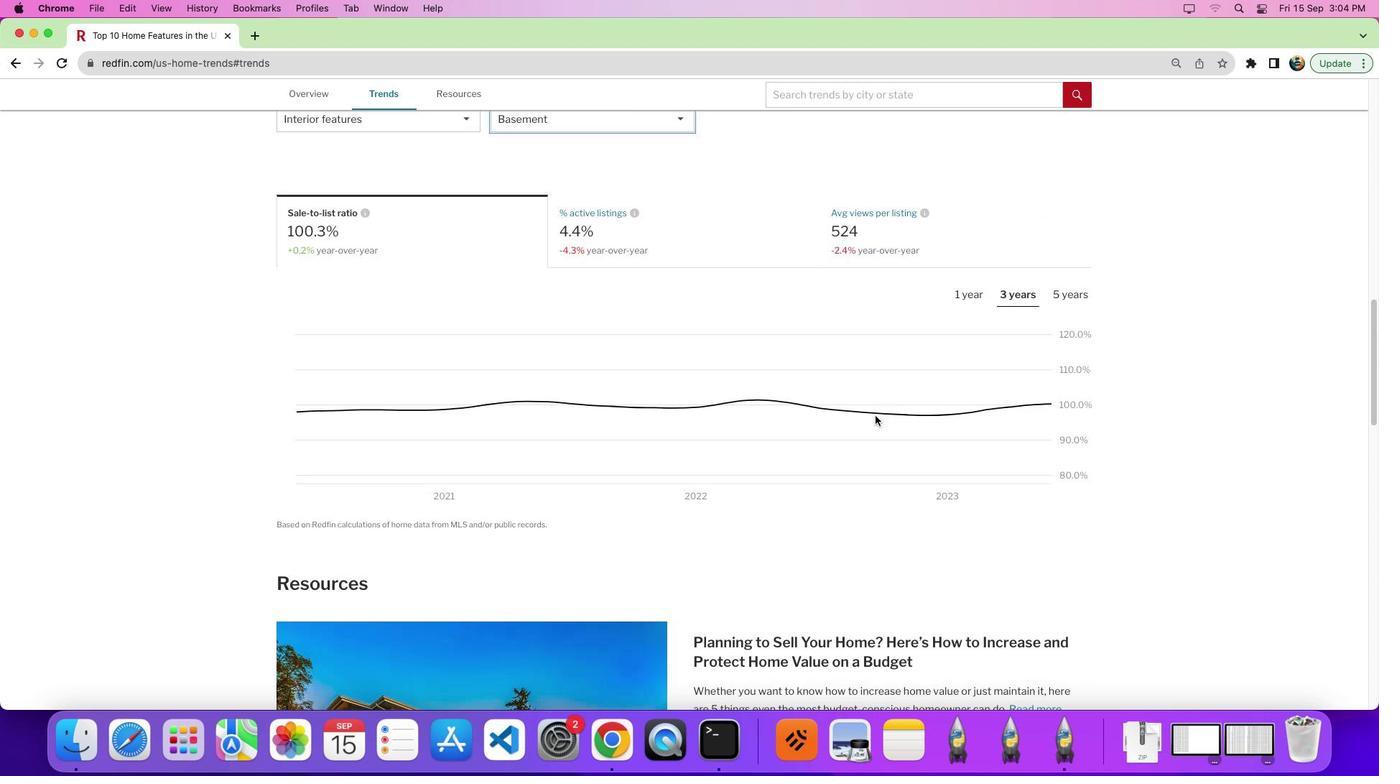 
Action: Mouse moved to (630, 224)
Screenshot: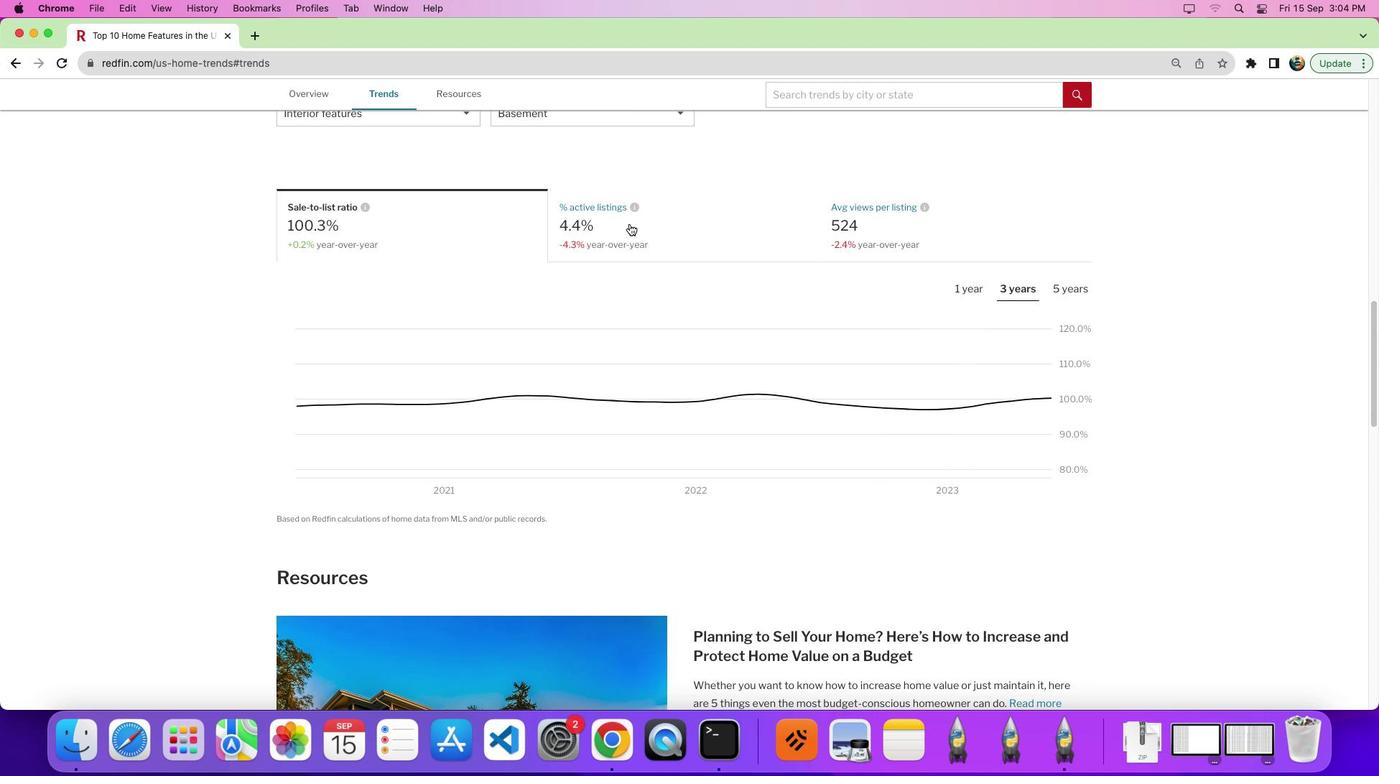 
Action: Mouse pressed left at (630, 224)
Screenshot: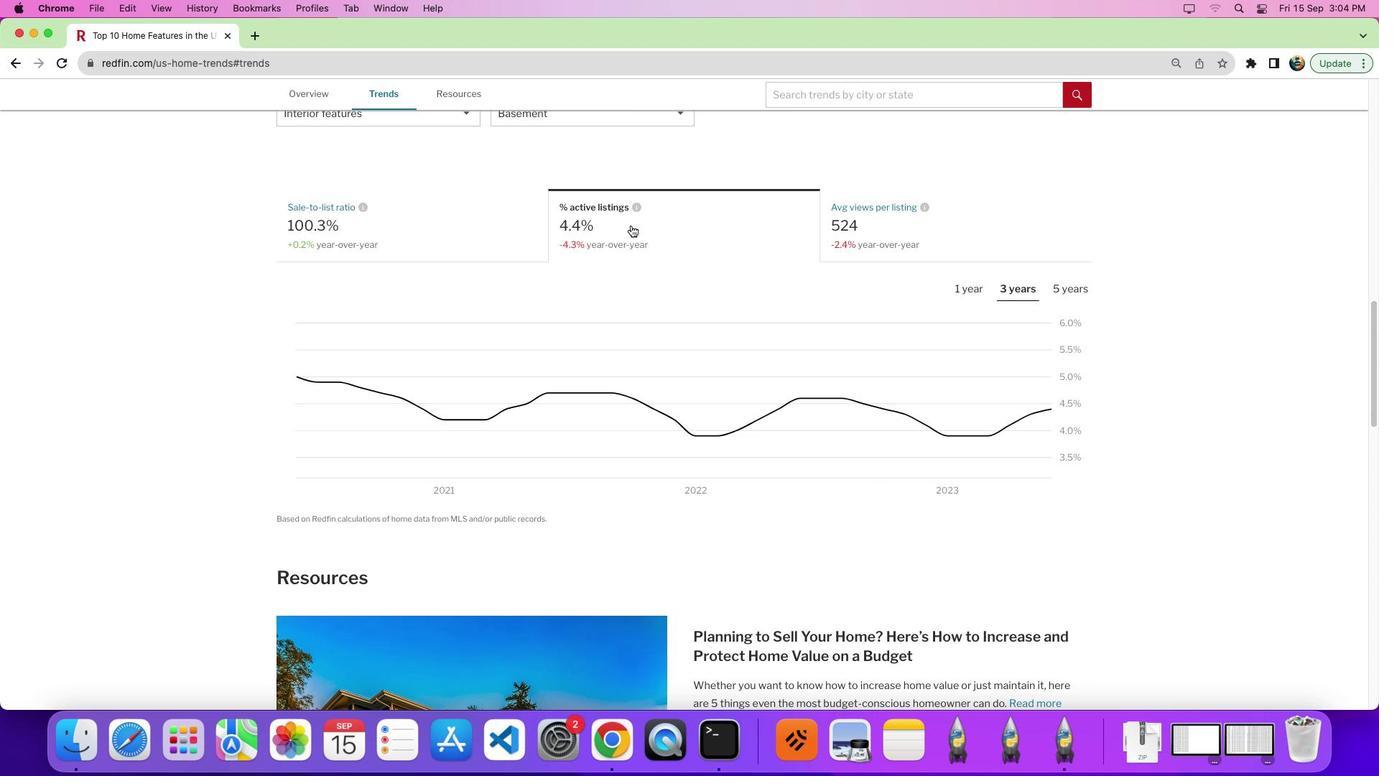 
Action: Mouse moved to (857, 372)
Screenshot: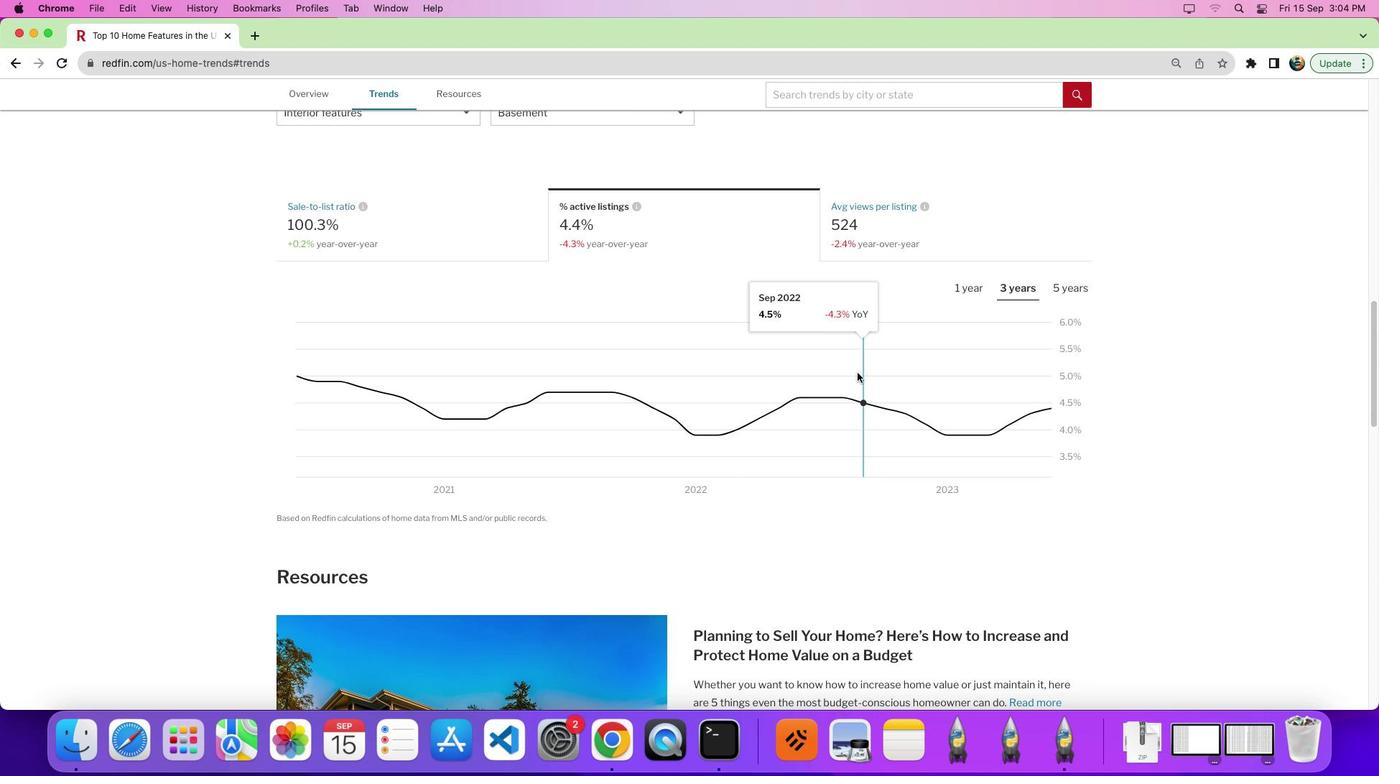 
Action: Mouse scrolled (857, 372) with delta (0, 0)
Screenshot: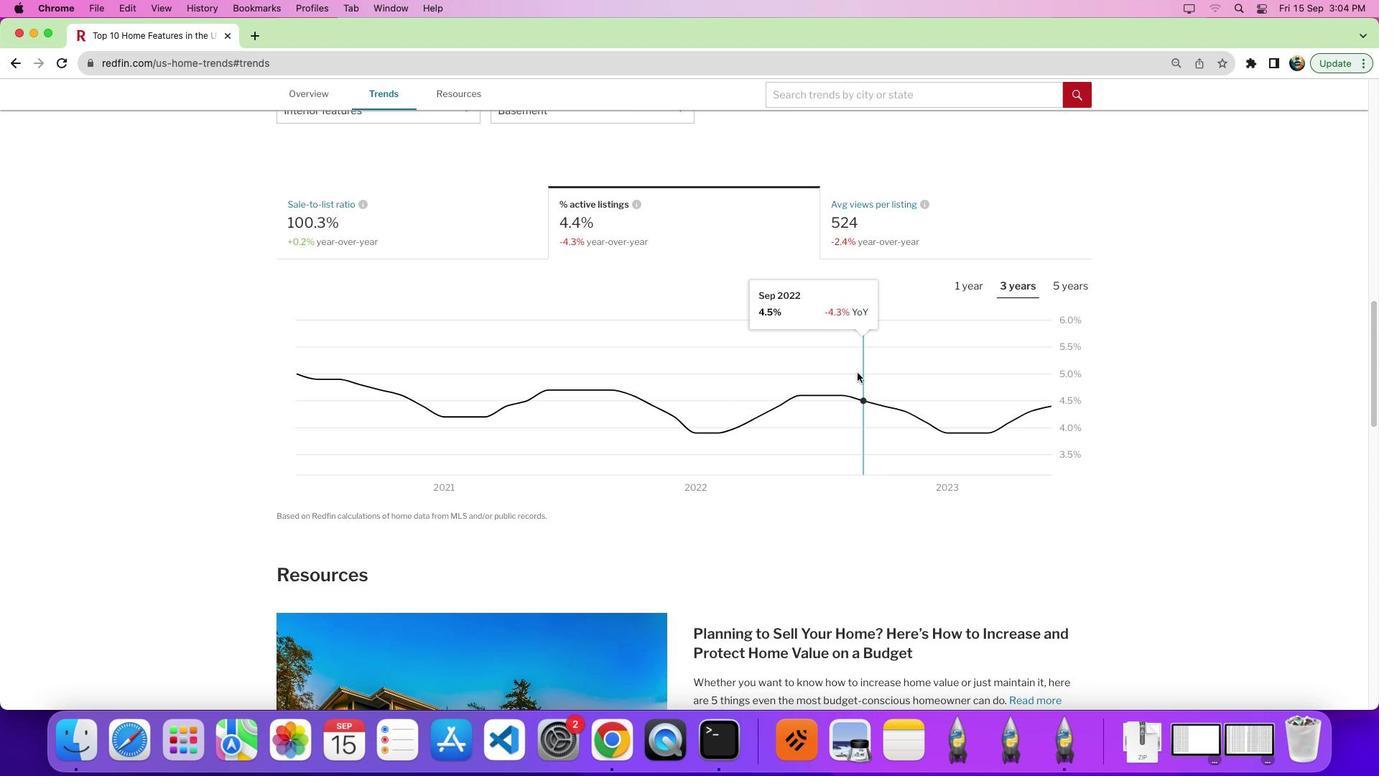 
Action: Mouse moved to (1092, 505)
Screenshot: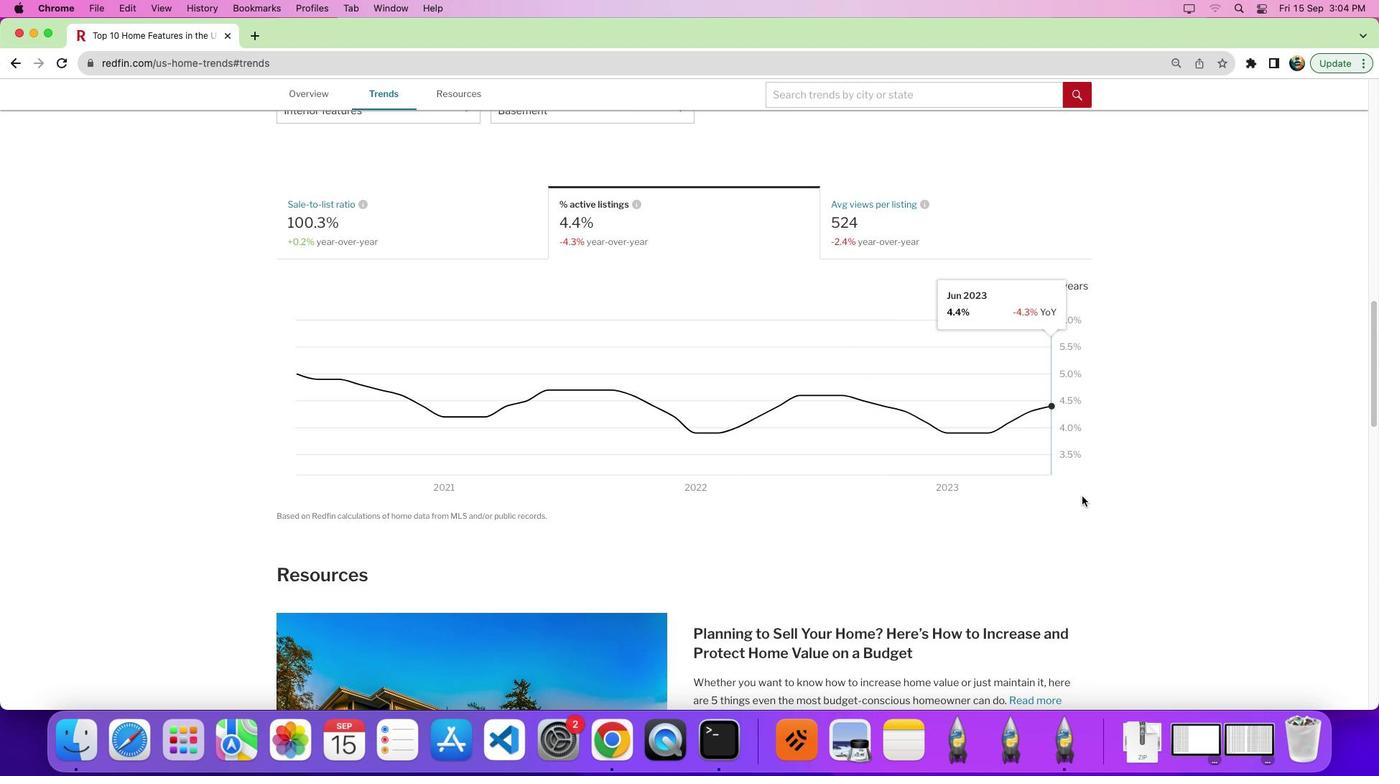 
